 Task: Assign Person0000000103 as Assignee of Child Issue ChildIssue0000000511 of Issue Issue0000000256 in Backlog  in Scrum Project Project0000000052 in Jira. Assign Person0000000103 as Assignee of Child Issue ChildIssue0000000512 of Issue Issue0000000256 in Backlog  in Scrum Project Project0000000052 in Jira. Assign Person0000000103 as Assignee of Child Issue ChildIssue0000000513 of Issue Issue0000000257 in Backlog  in Scrum Project Project0000000052 in Jira. Assign Person0000000103 as Assignee of Child Issue ChildIssue0000000514 of Issue Issue0000000257 in Backlog  in Scrum Project Project0000000052 in Jira. Assign Person0000000103 as Assignee of Child Issue ChildIssue0000000515 of Issue Issue0000000258 in Backlog  in Scrum Project Project0000000052 in Jira
Action: Mouse moved to (365, 114)
Screenshot: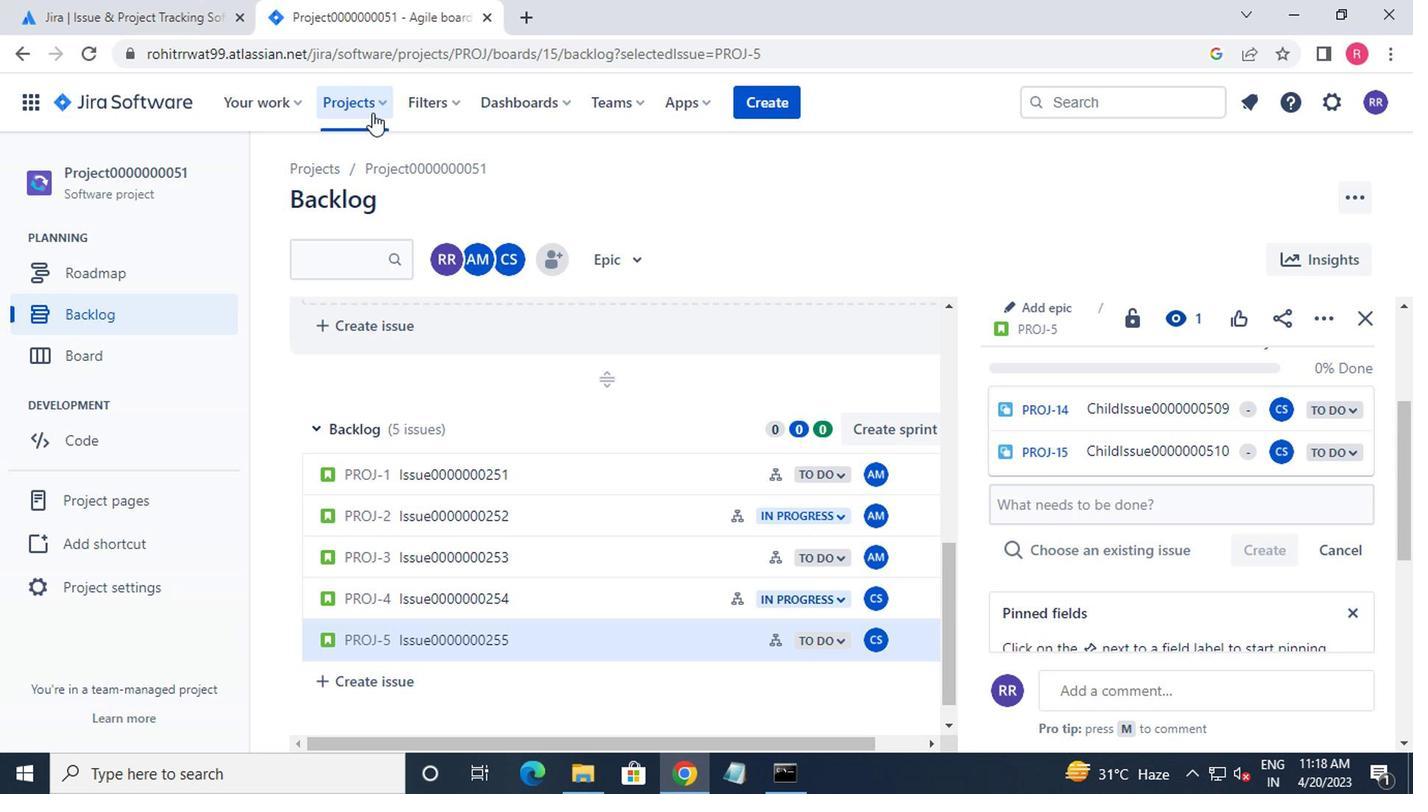 
Action: Mouse pressed left at (365, 114)
Screenshot: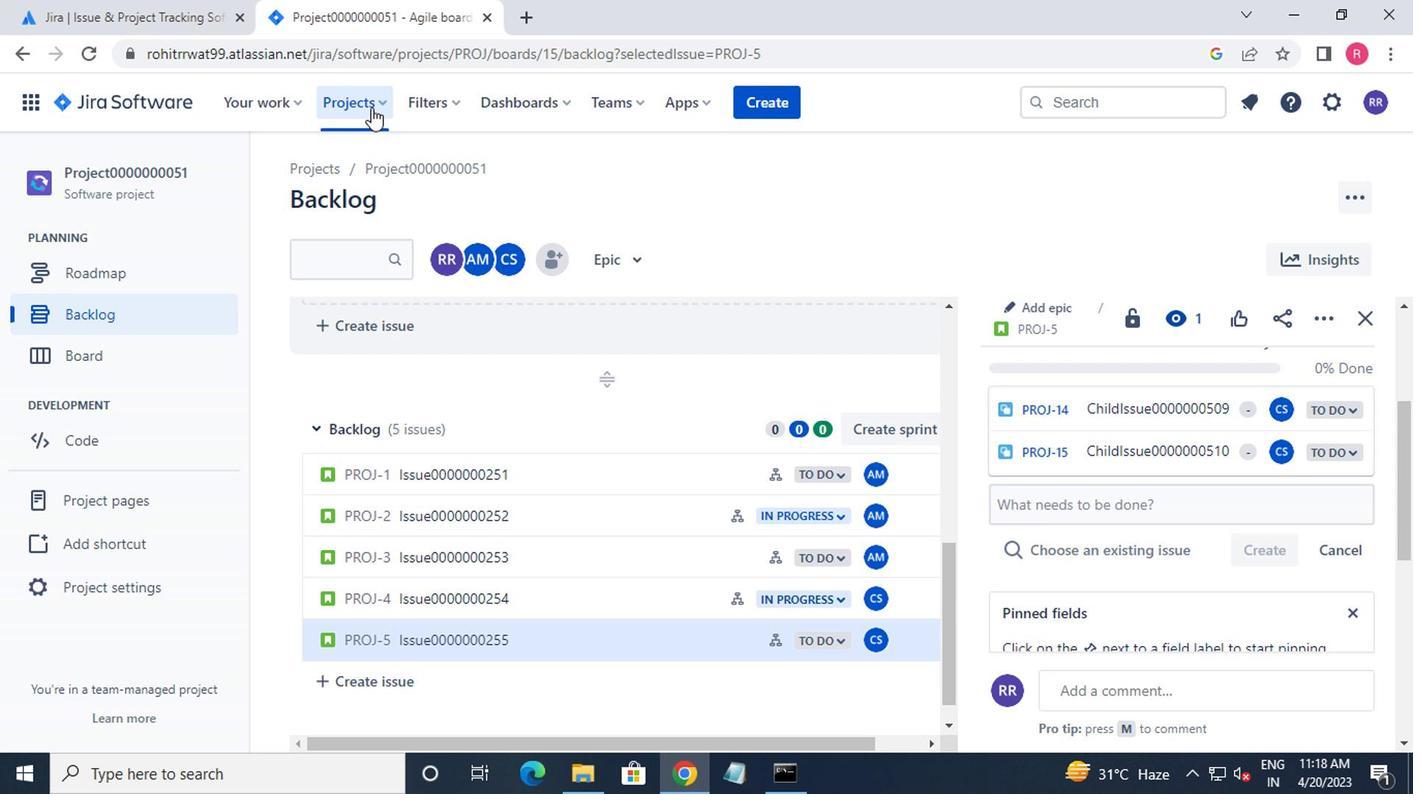 
Action: Mouse moved to (415, 242)
Screenshot: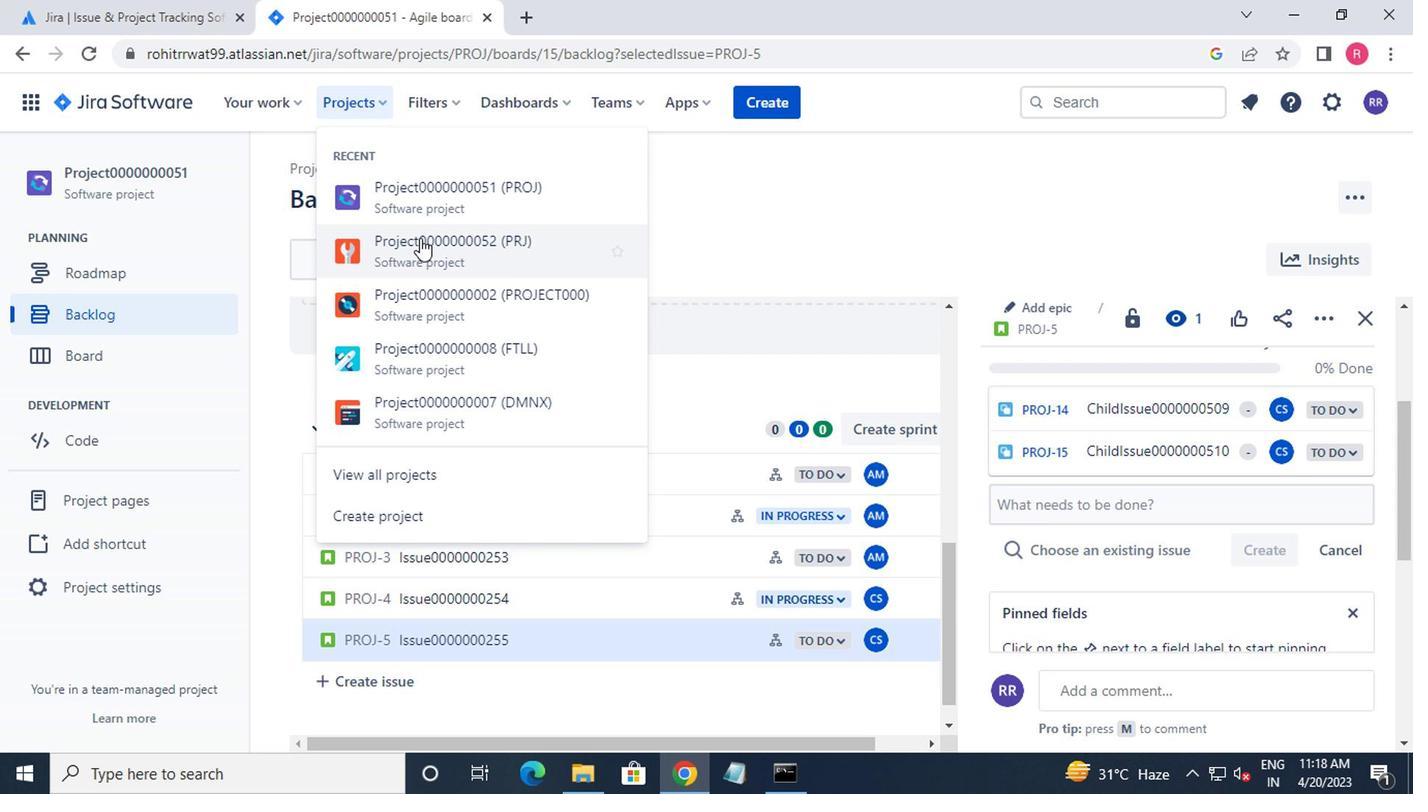 
Action: Mouse pressed left at (415, 242)
Screenshot: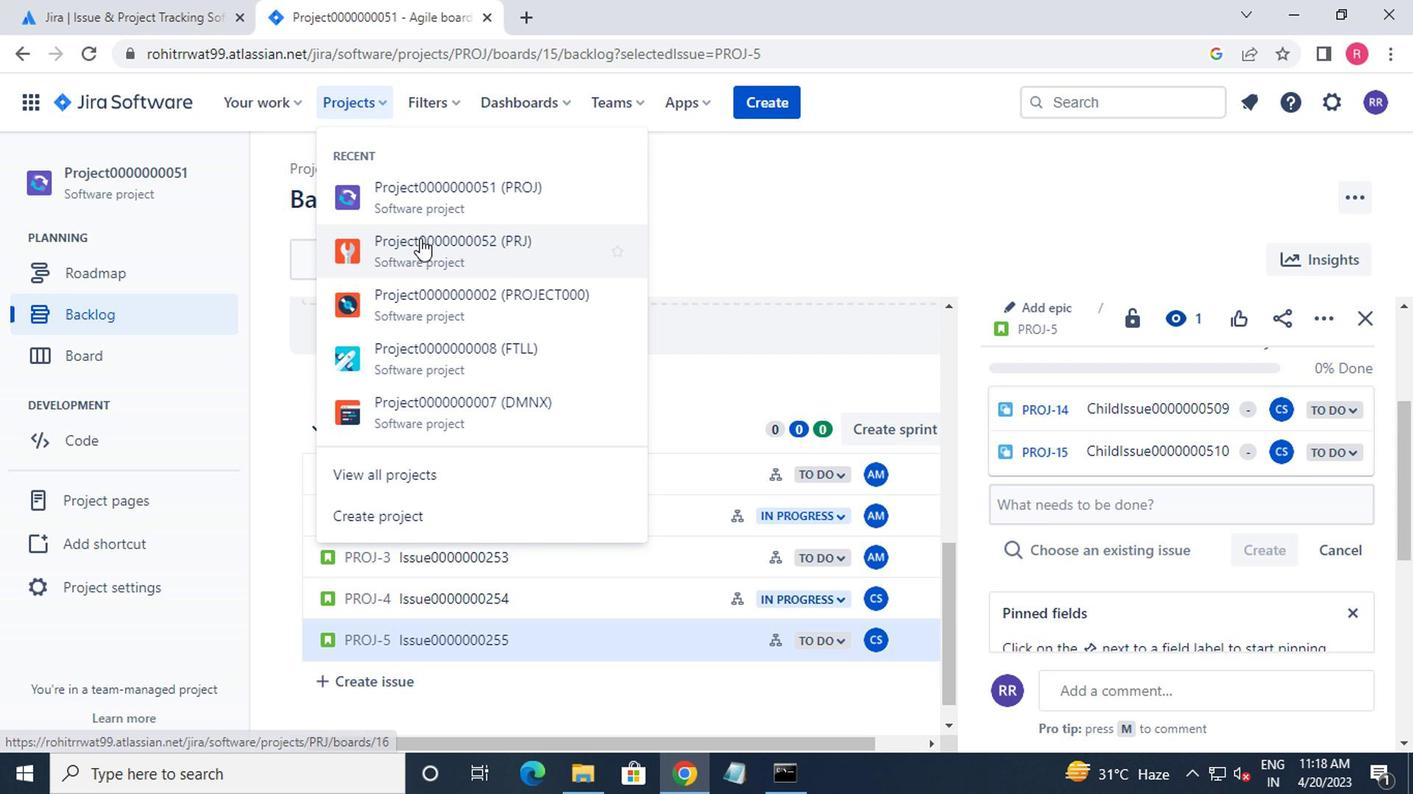 
Action: Mouse moved to (159, 314)
Screenshot: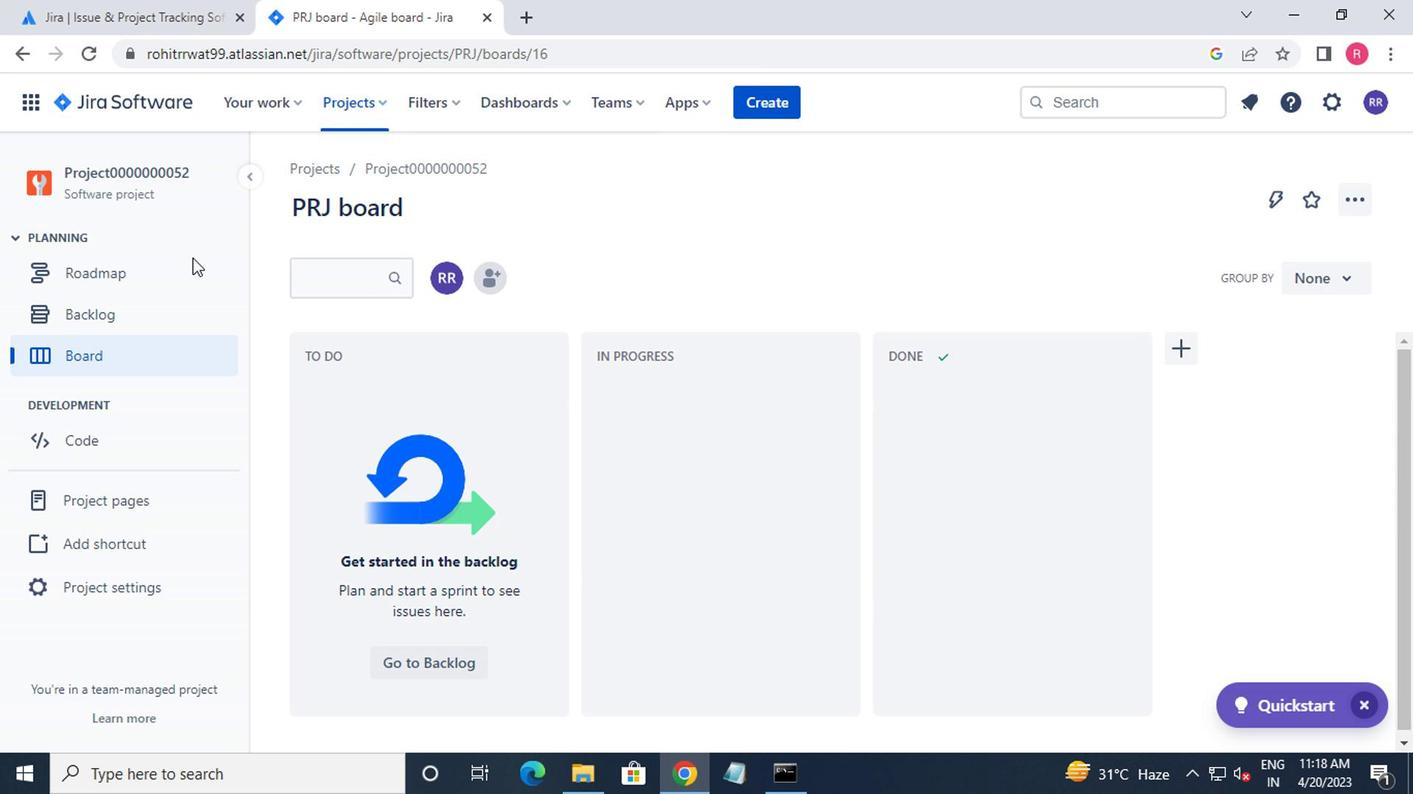 
Action: Mouse pressed left at (159, 314)
Screenshot: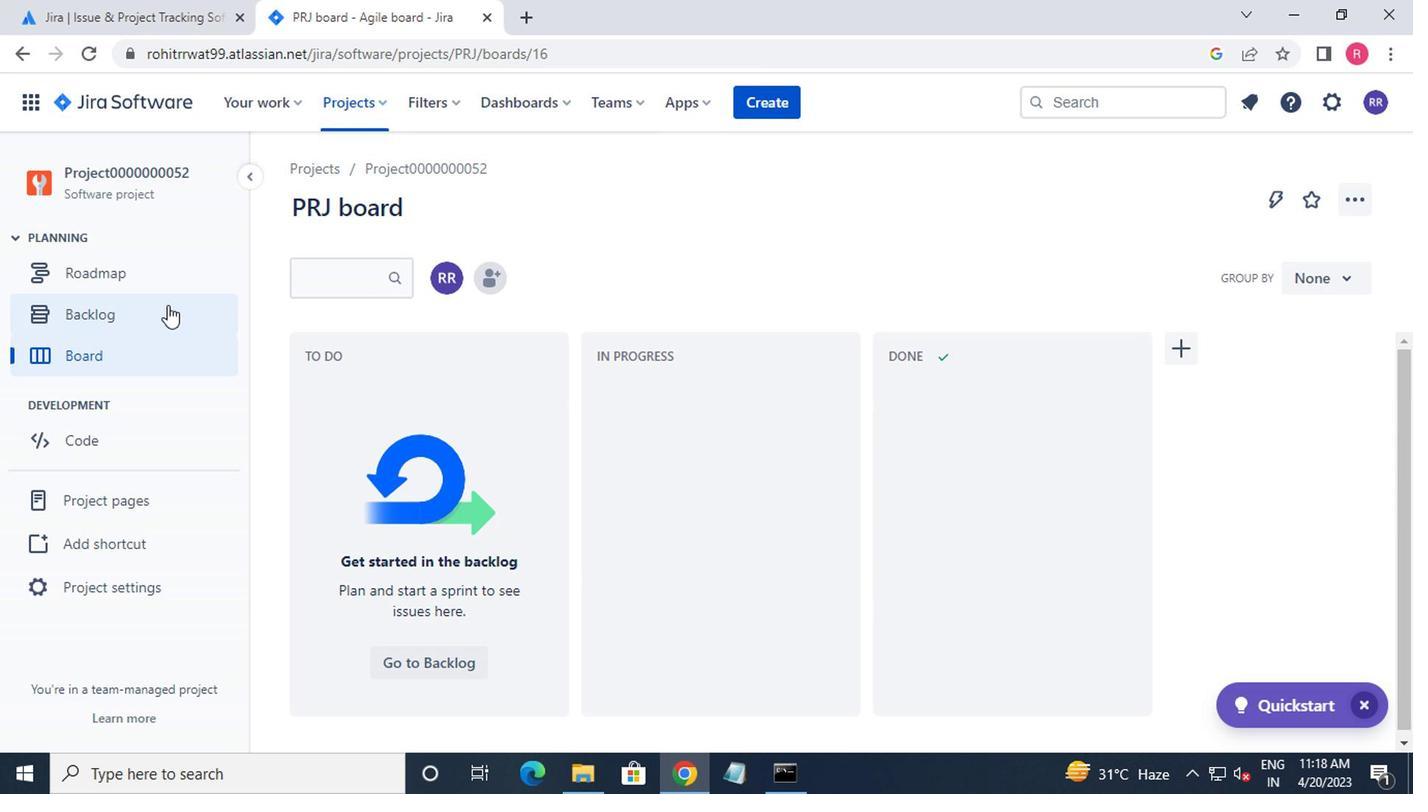 
Action: Mouse moved to (680, 381)
Screenshot: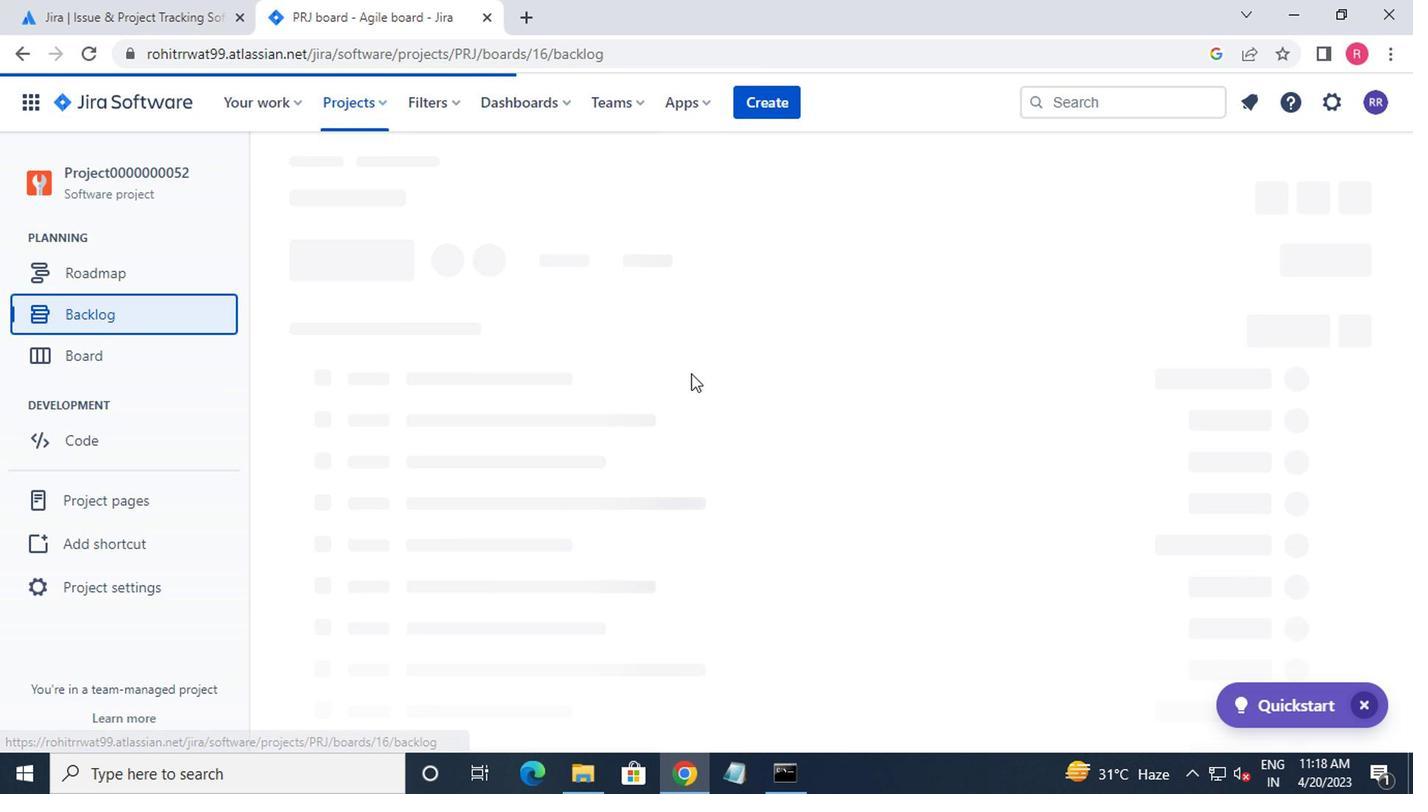 
Action: Mouse scrolled (680, 380) with delta (0, -1)
Screenshot: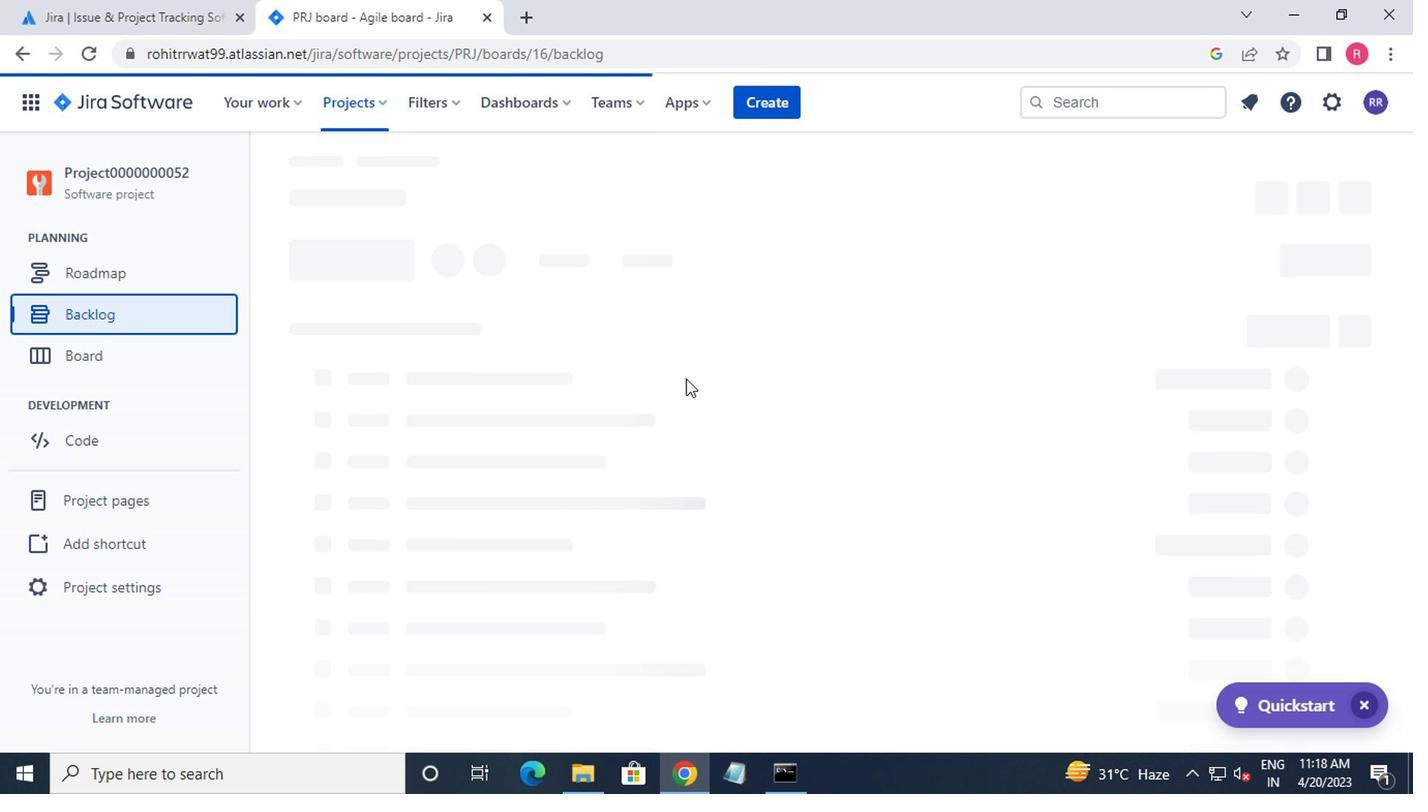 
Action: Mouse scrolled (680, 380) with delta (0, -1)
Screenshot: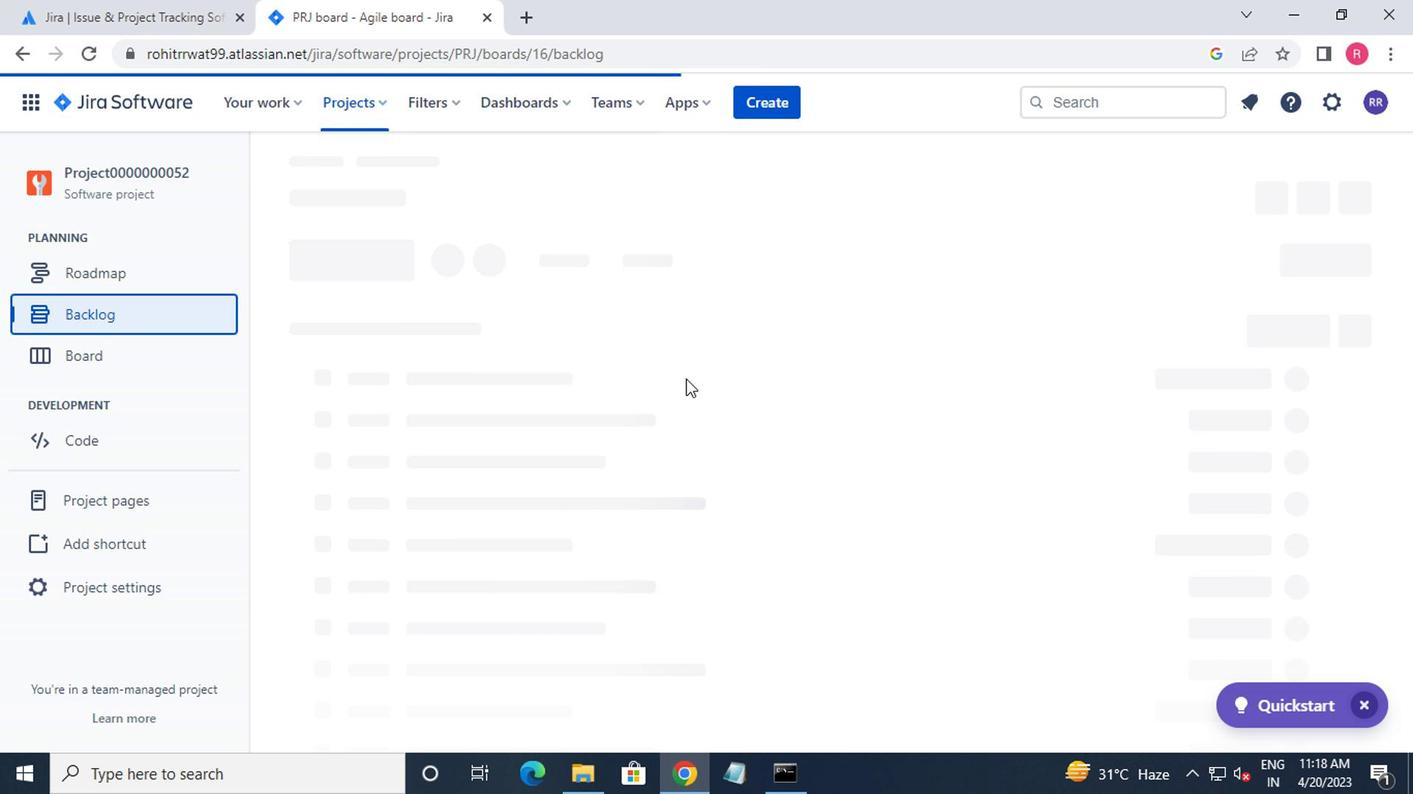 
Action: Mouse scrolled (680, 380) with delta (0, -1)
Screenshot: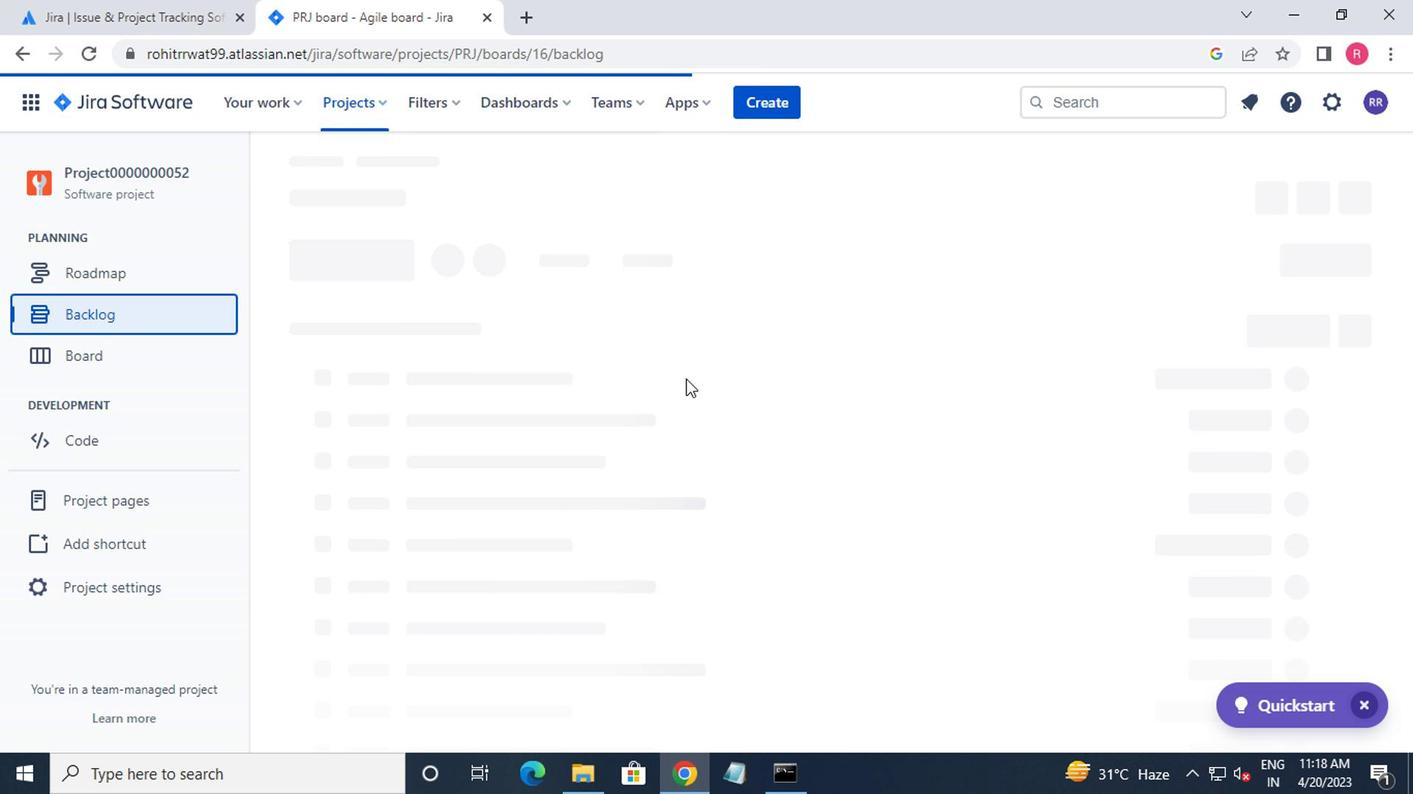 
Action: Mouse moved to (679, 385)
Screenshot: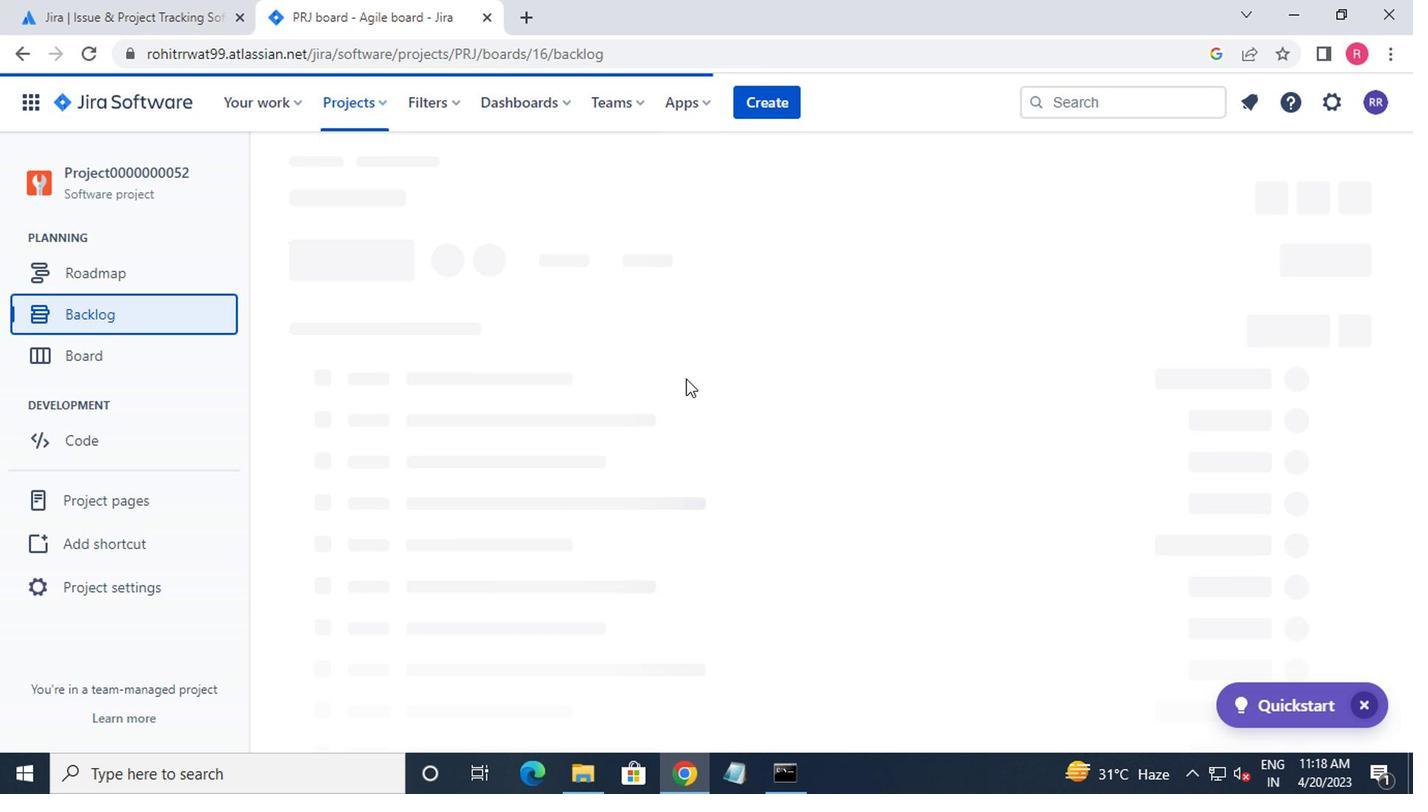 
Action: Mouse scrolled (679, 384) with delta (0, 0)
Screenshot: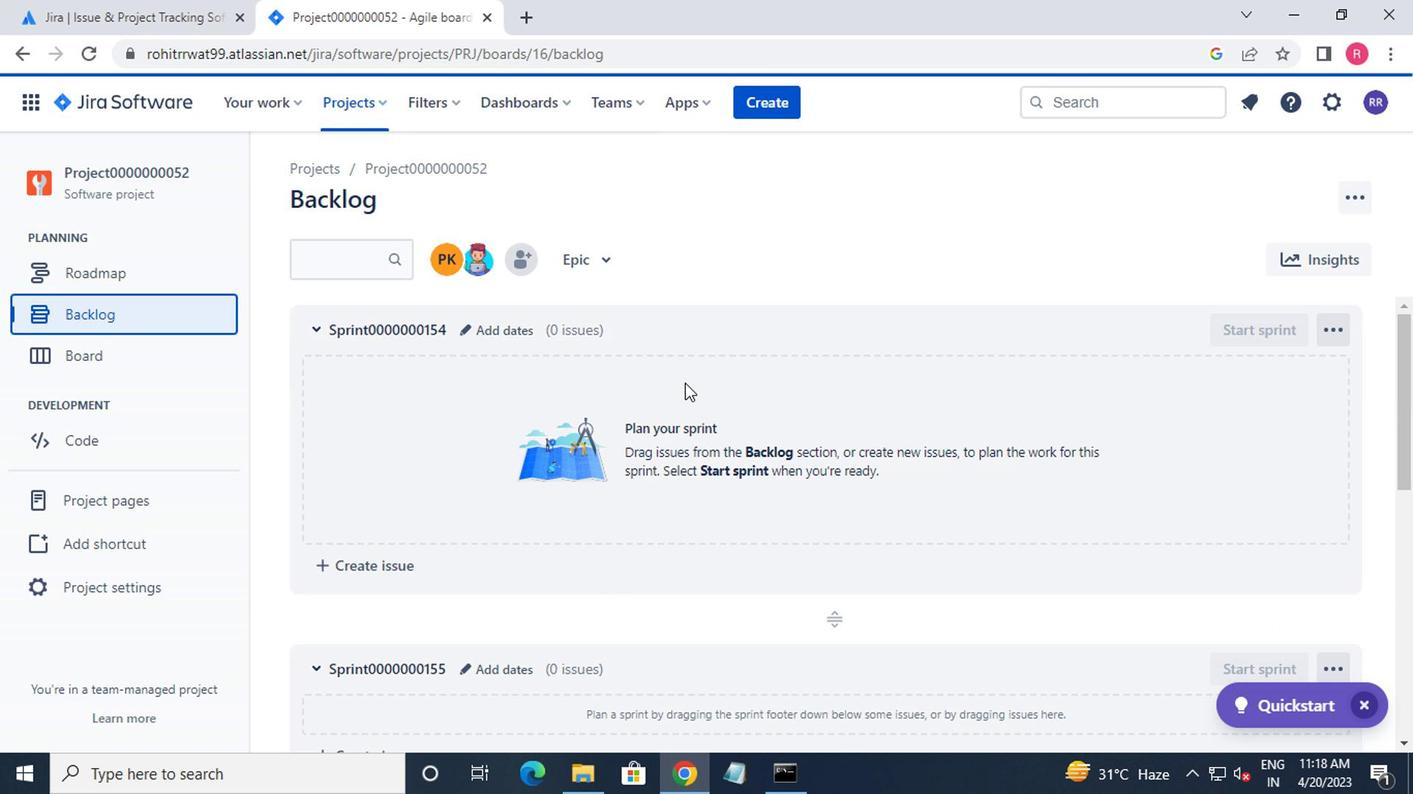
Action: Mouse moved to (679, 390)
Screenshot: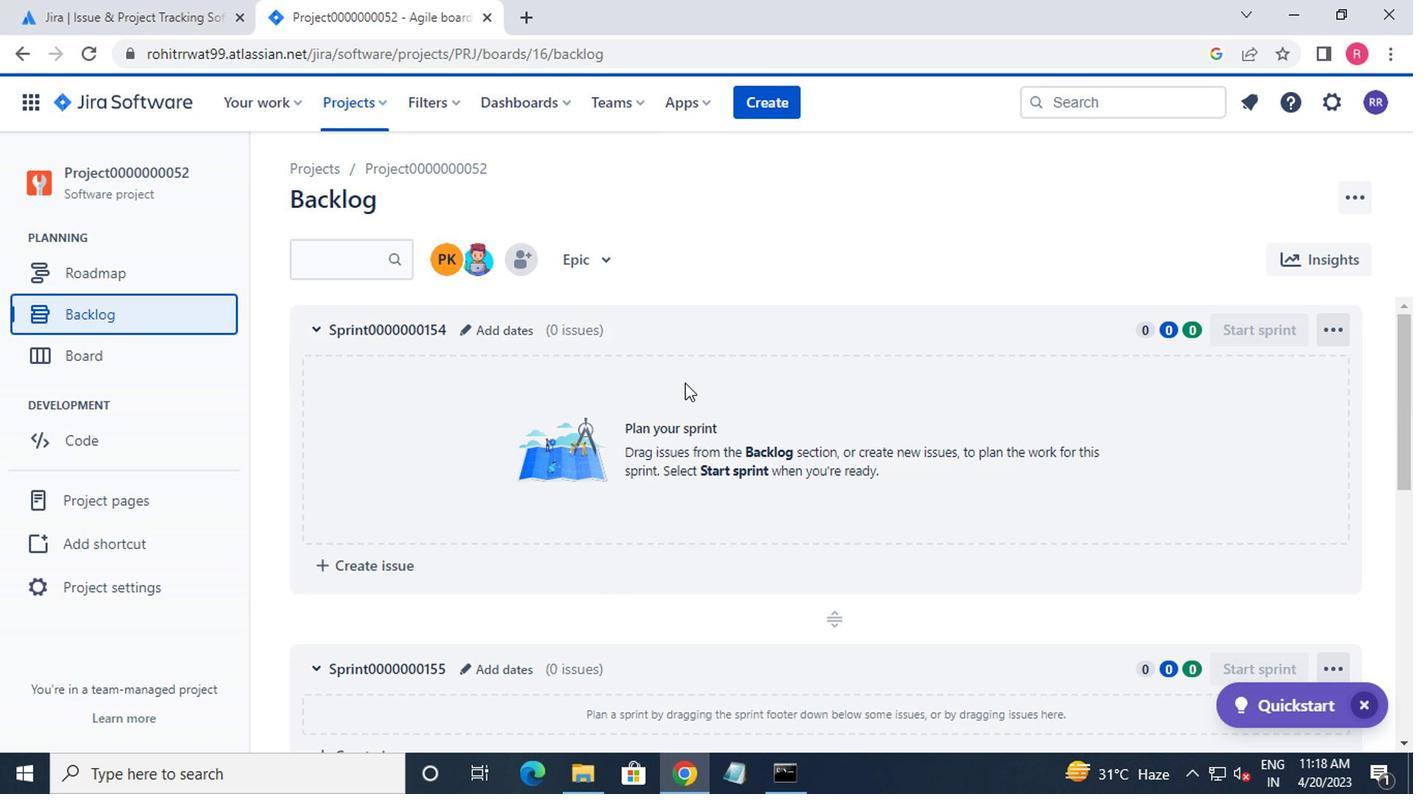 
Action: Mouse scrolled (679, 388) with delta (0, -1)
Screenshot: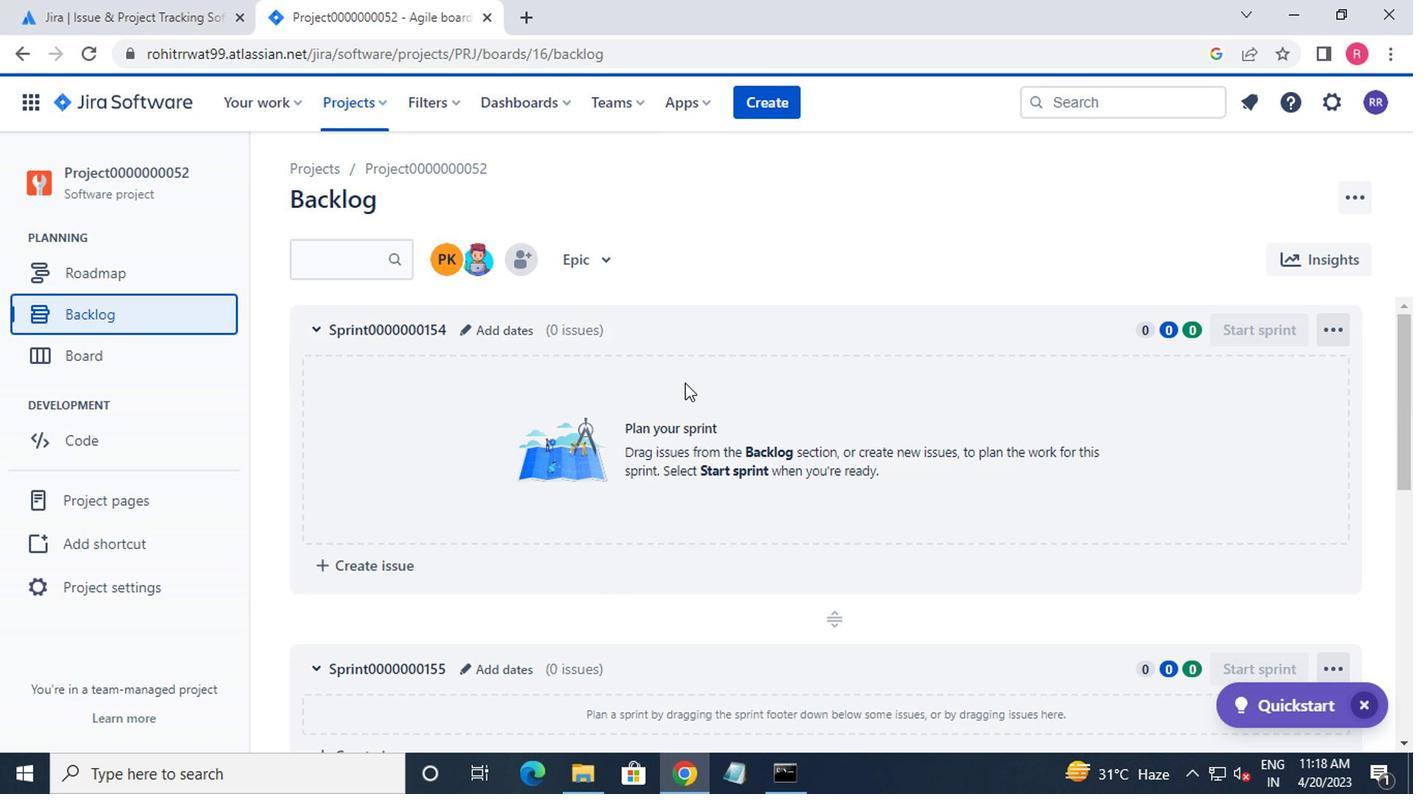
Action: Mouse moved to (679, 393)
Screenshot: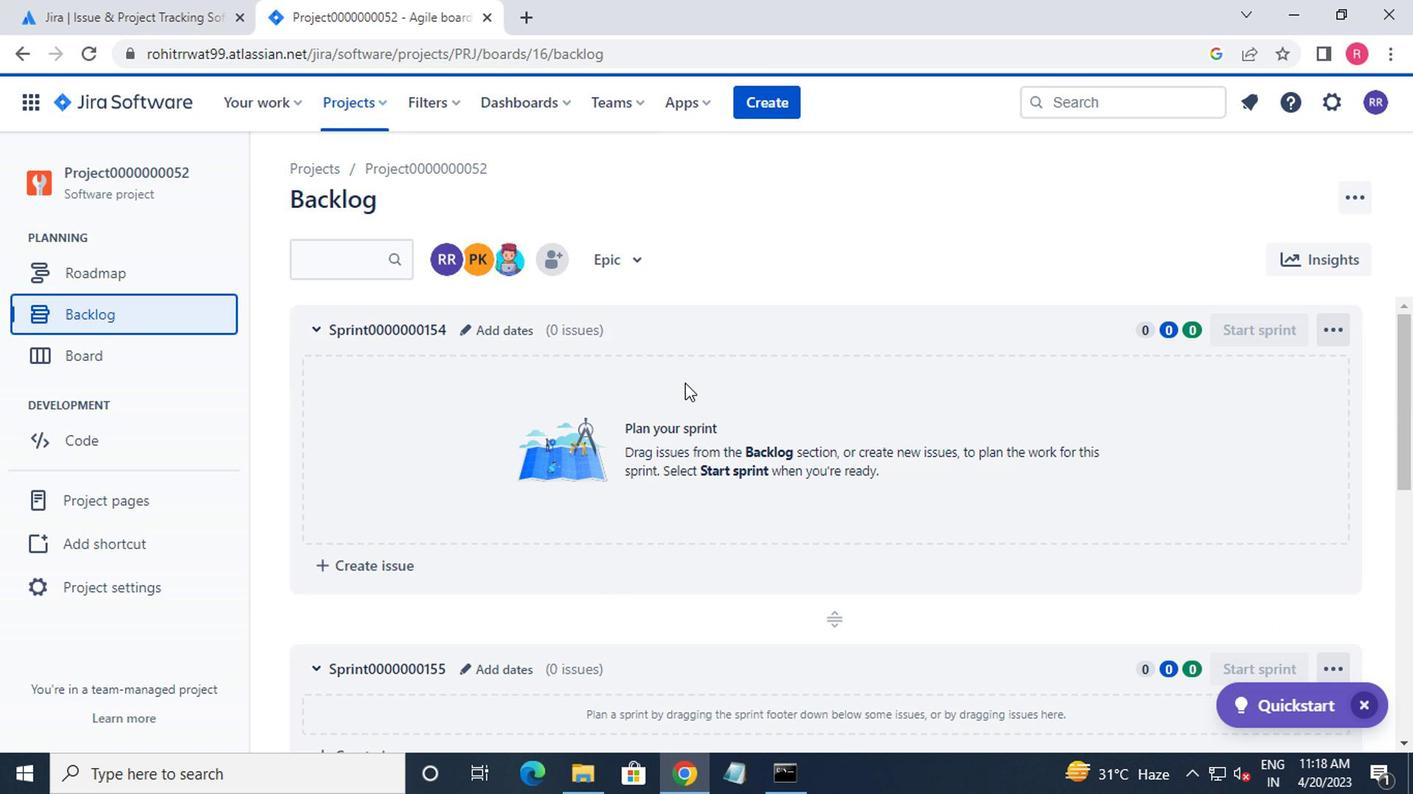
Action: Mouse scrolled (679, 393) with delta (0, 0)
Screenshot: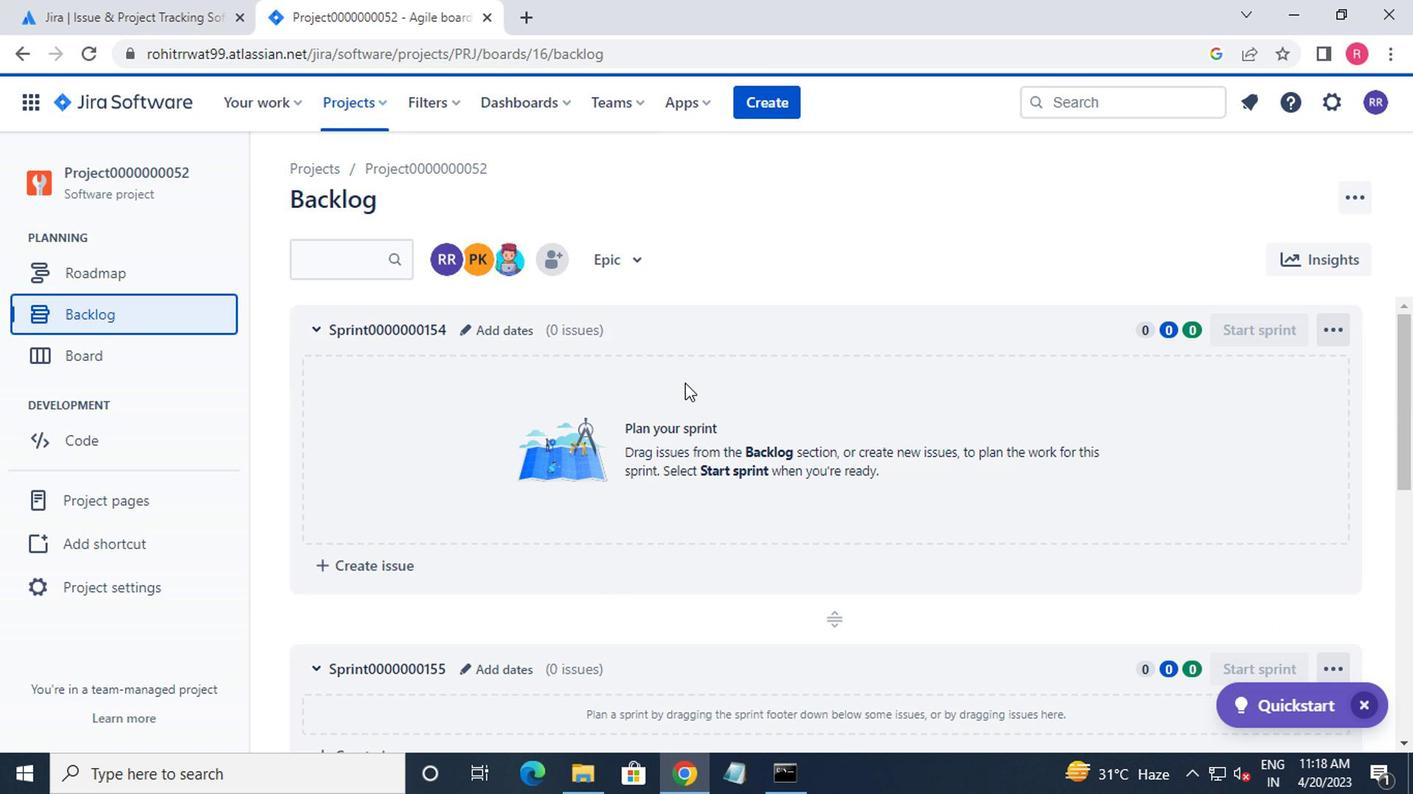 
Action: Mouse moved to (680, 397)
Screenshot: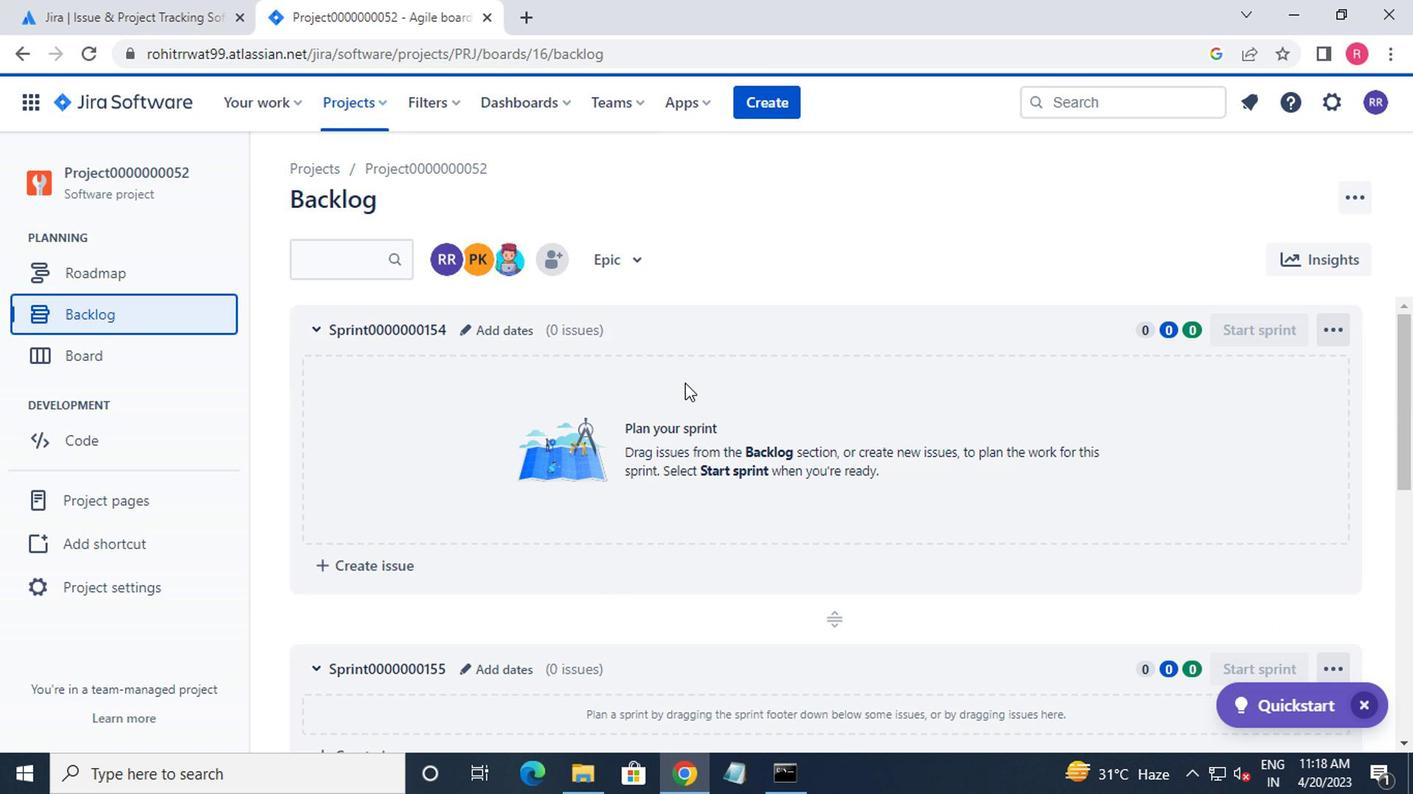 
Action: Mouse scrolled (680, 395) with delta (0, -1)
Screenshot: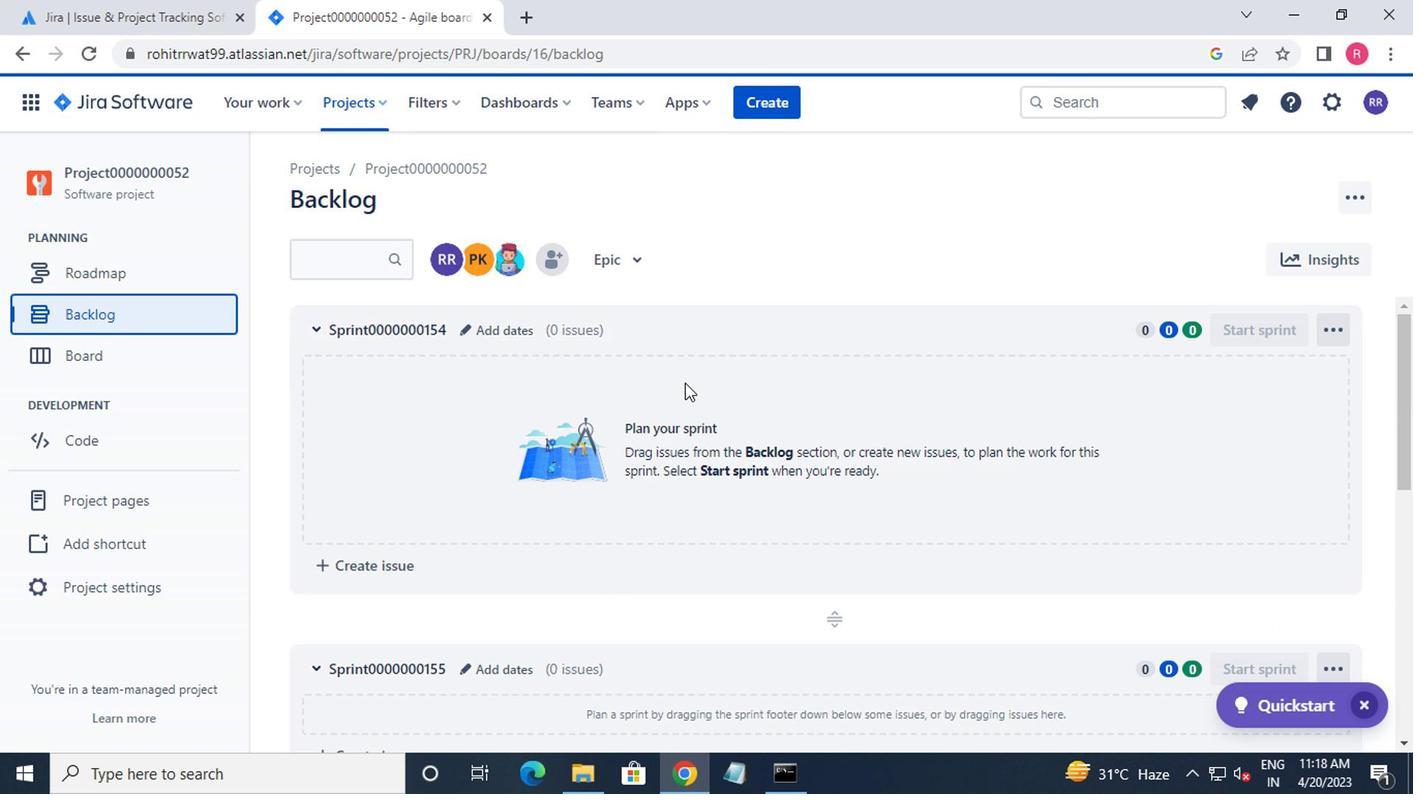 
Action: Mouse moved to (681, 403)
Screenshot: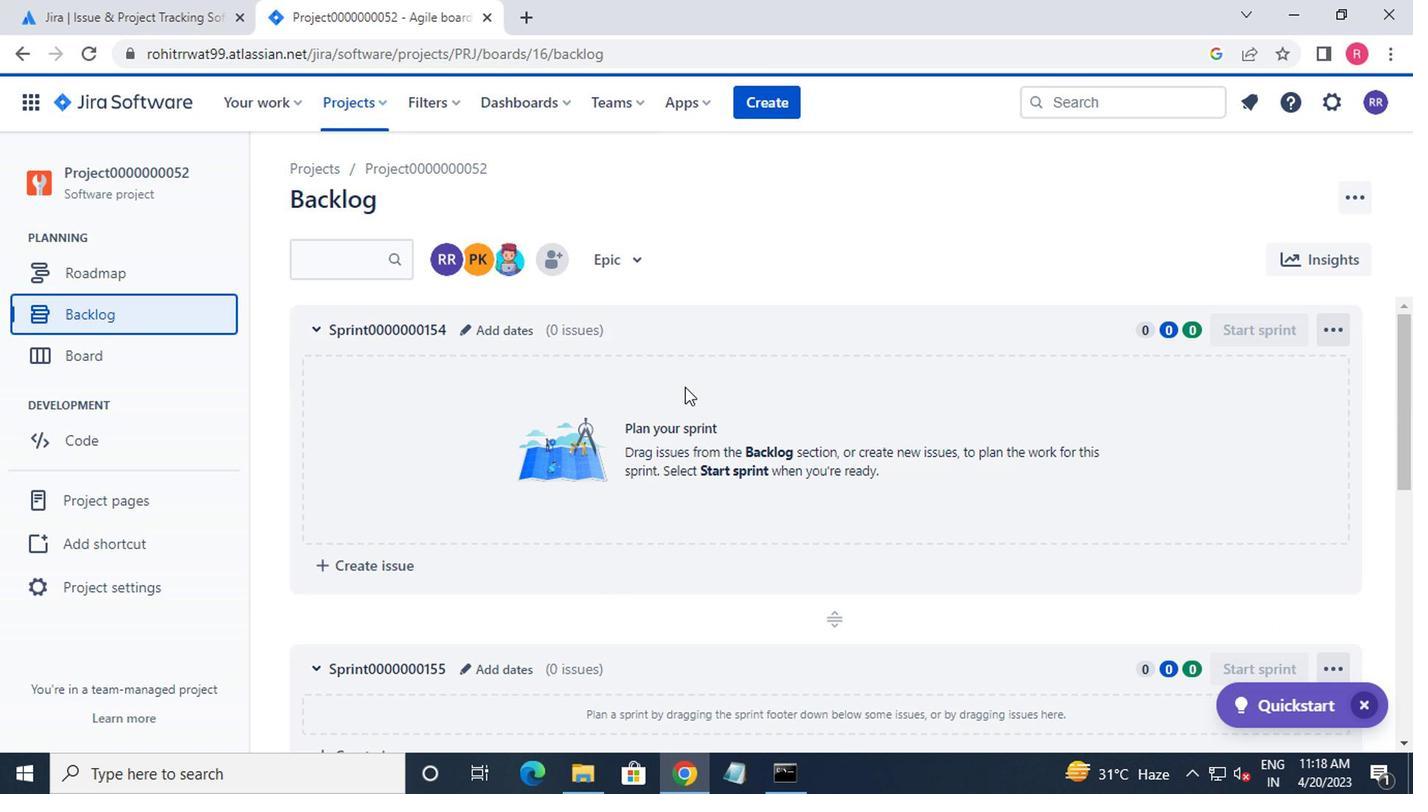
Action: Mouse scrolled (681, 401) with delta (0, -1)
Screenshot: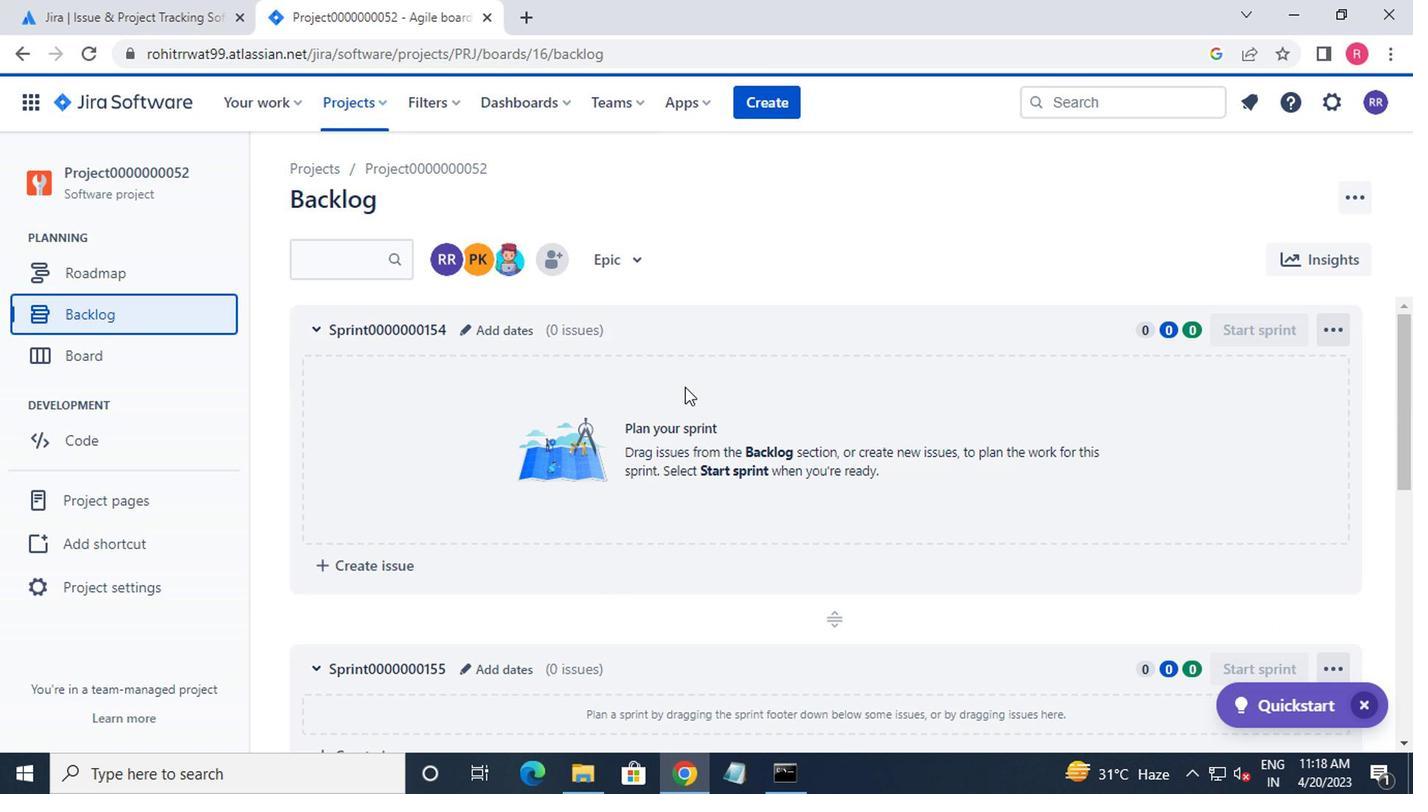 
Action: Mouse moved to (976, 579)
Screenshot: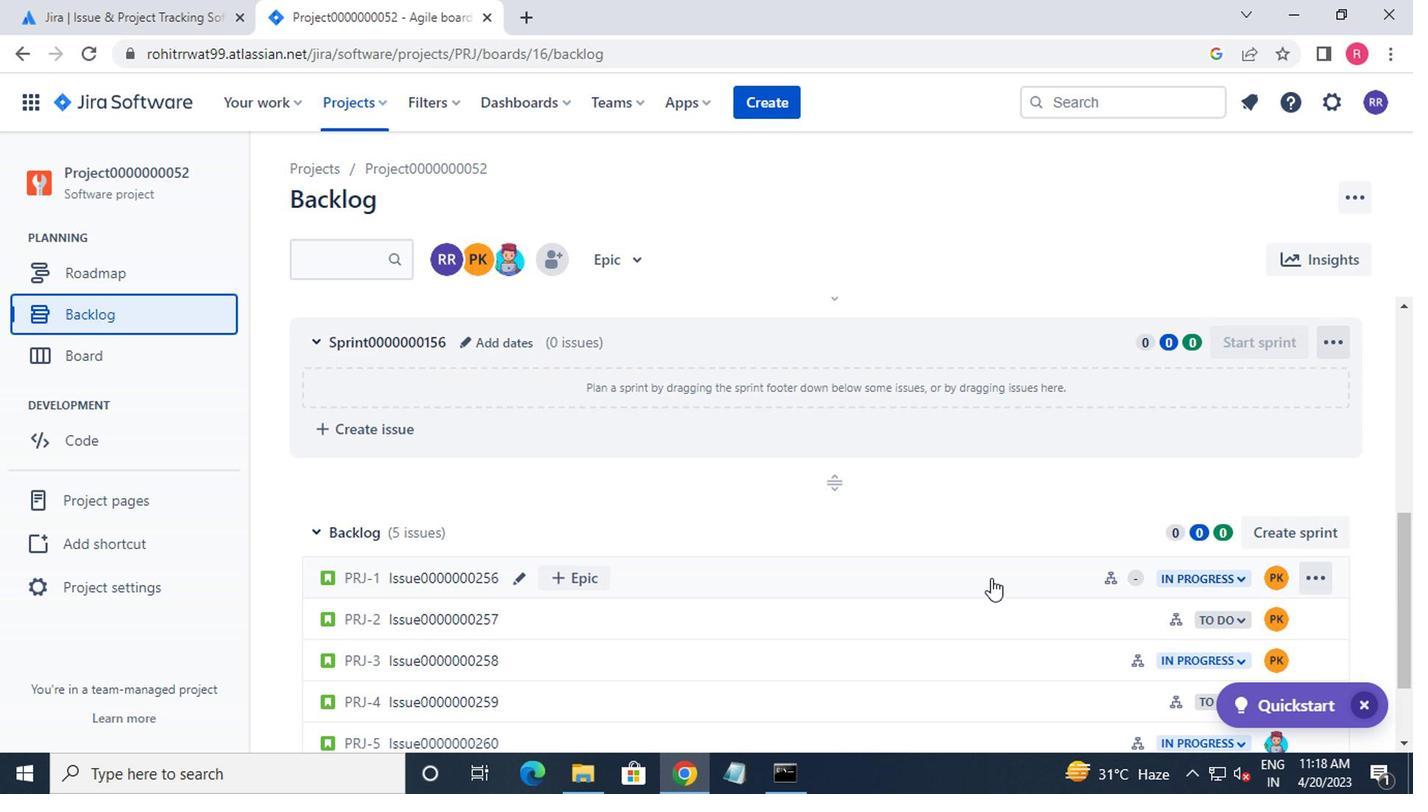
Action: Mouse pressed left at (976, 579)
Screenshot: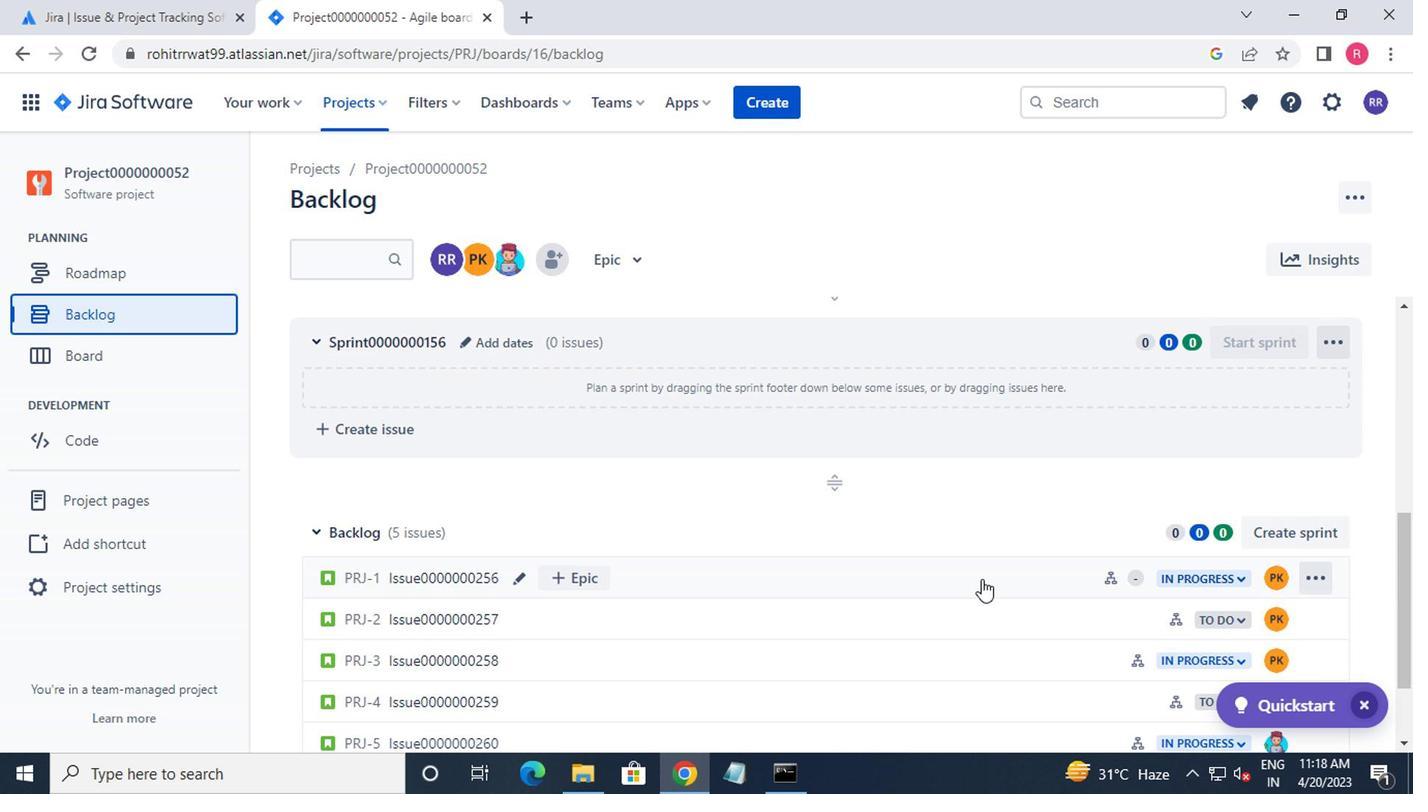
Action: Mouse moved to (1045, 409)
Screenshot: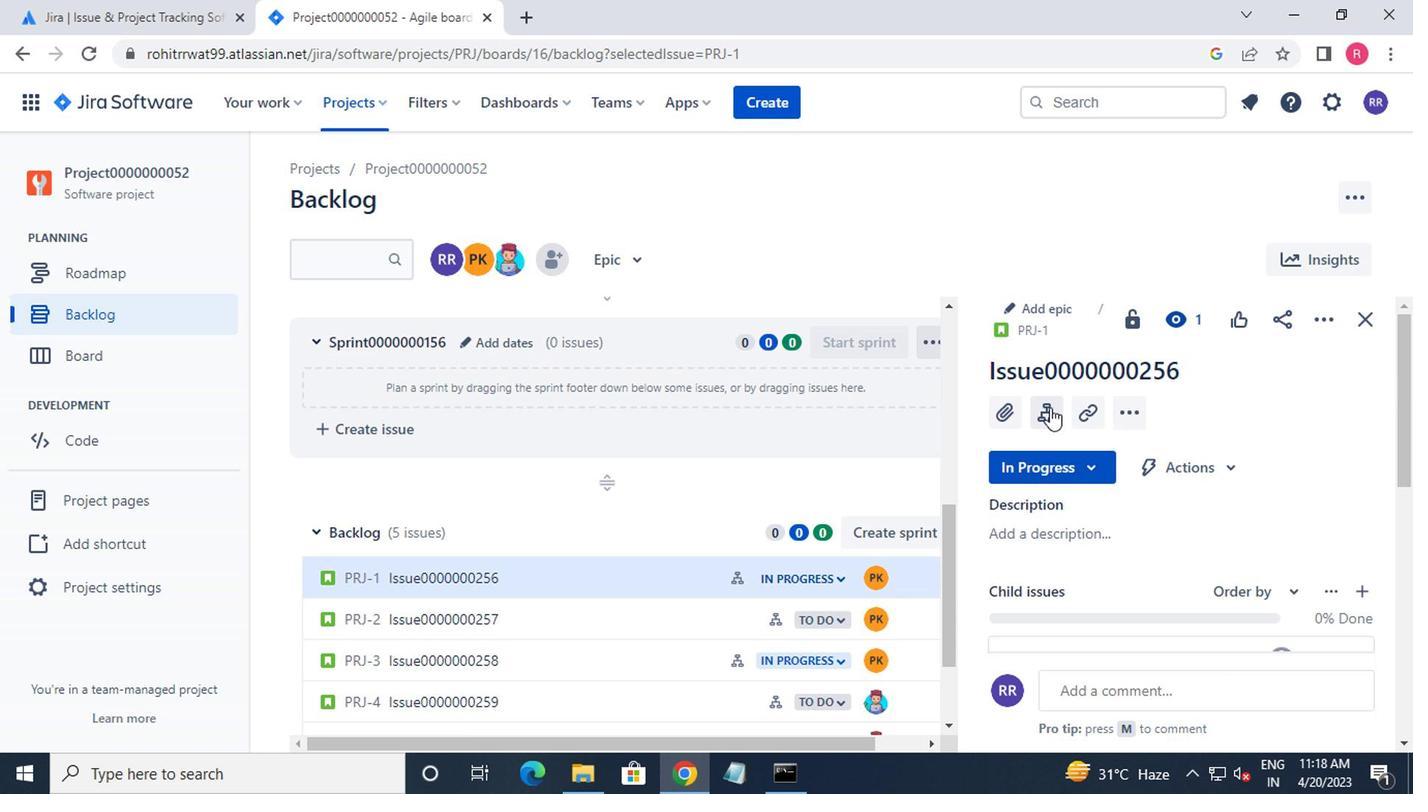 
Action: Mouse pressed left at (1045, 409)
Screenshot: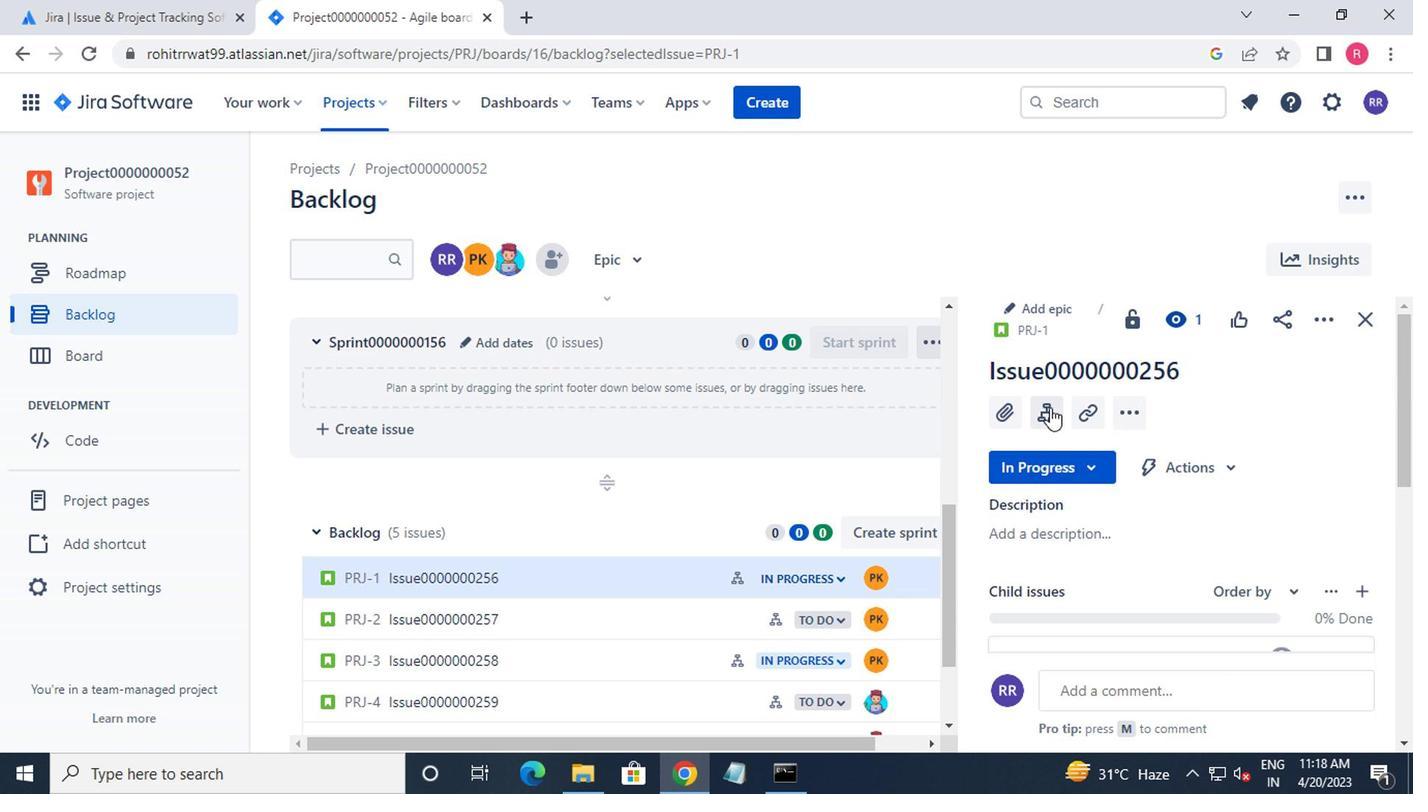 
Action: Mouse moved to (1283, 422)
Screenshot: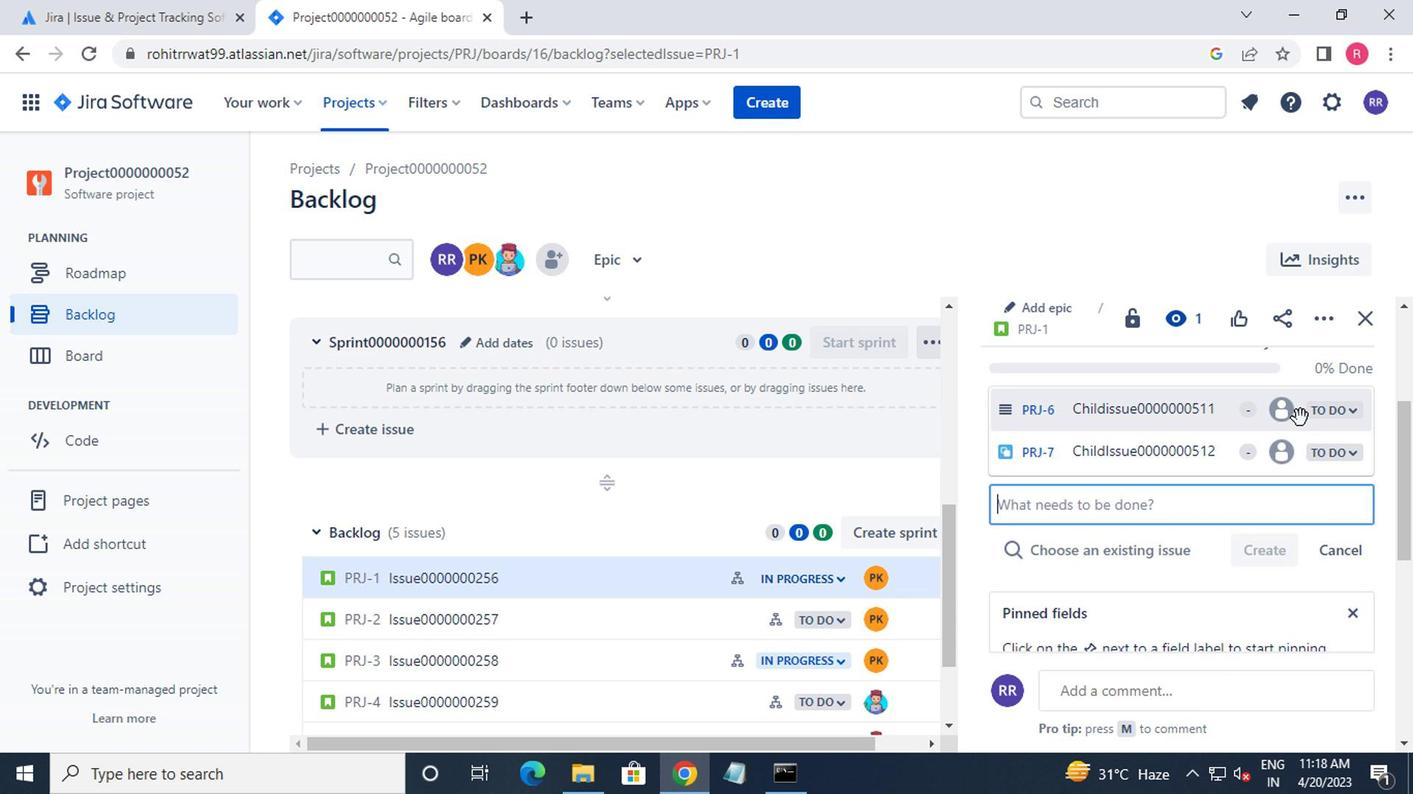 
Action: Mouse pressed left at (1283, 422)
Screenshot: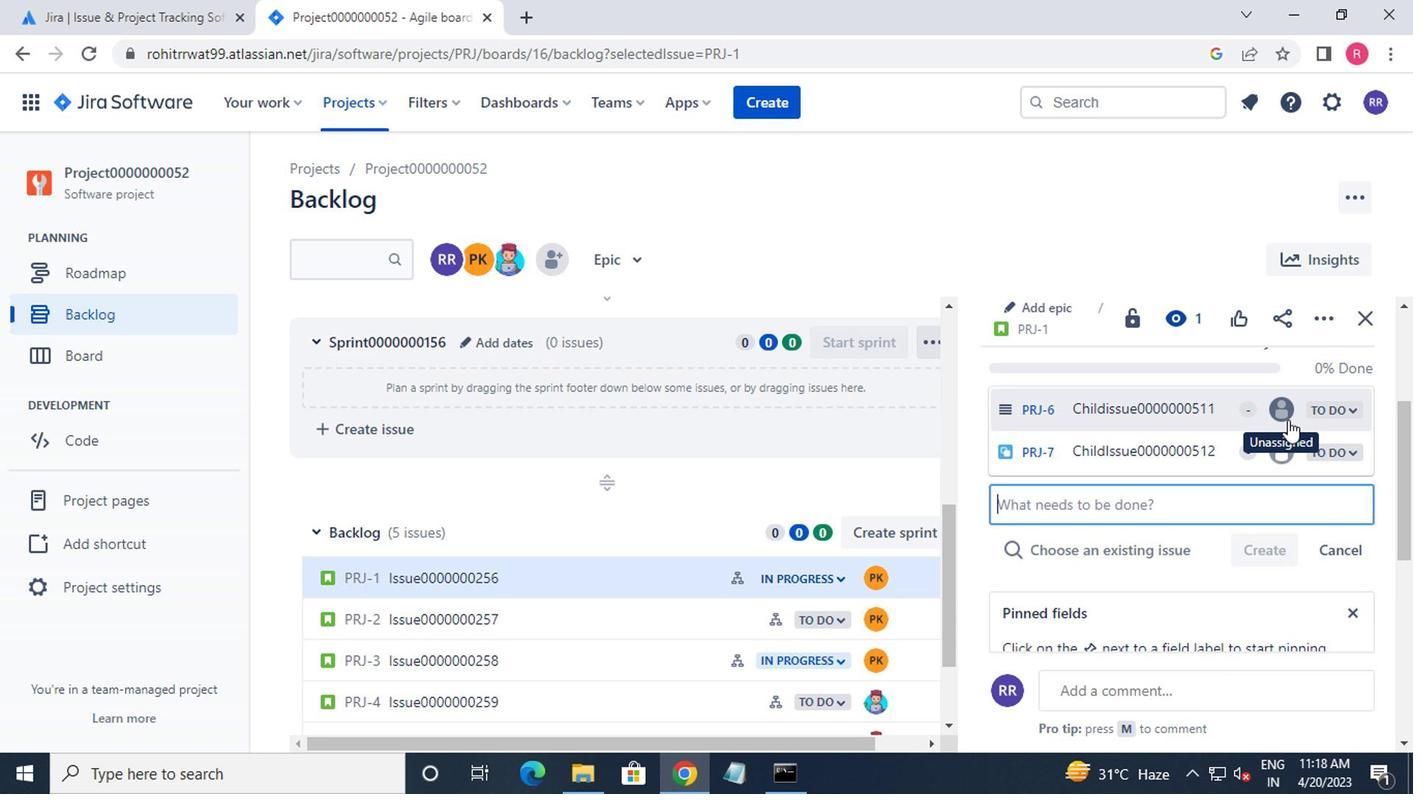 
Action: Mouse moved to (1173, 370)
Screenshot: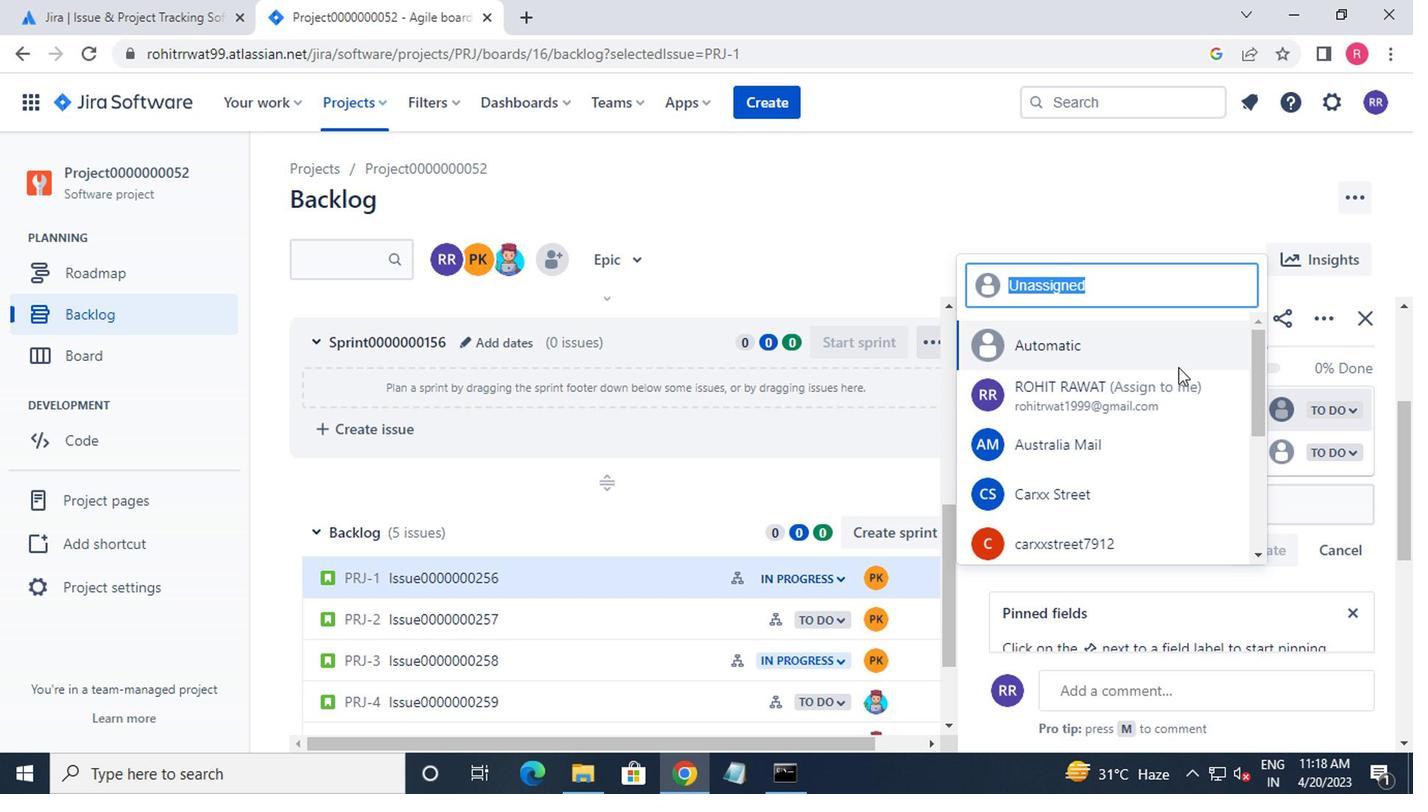 
Action: Mouse scrolled (1173, 369) with delta (0, 0)
Screenshot: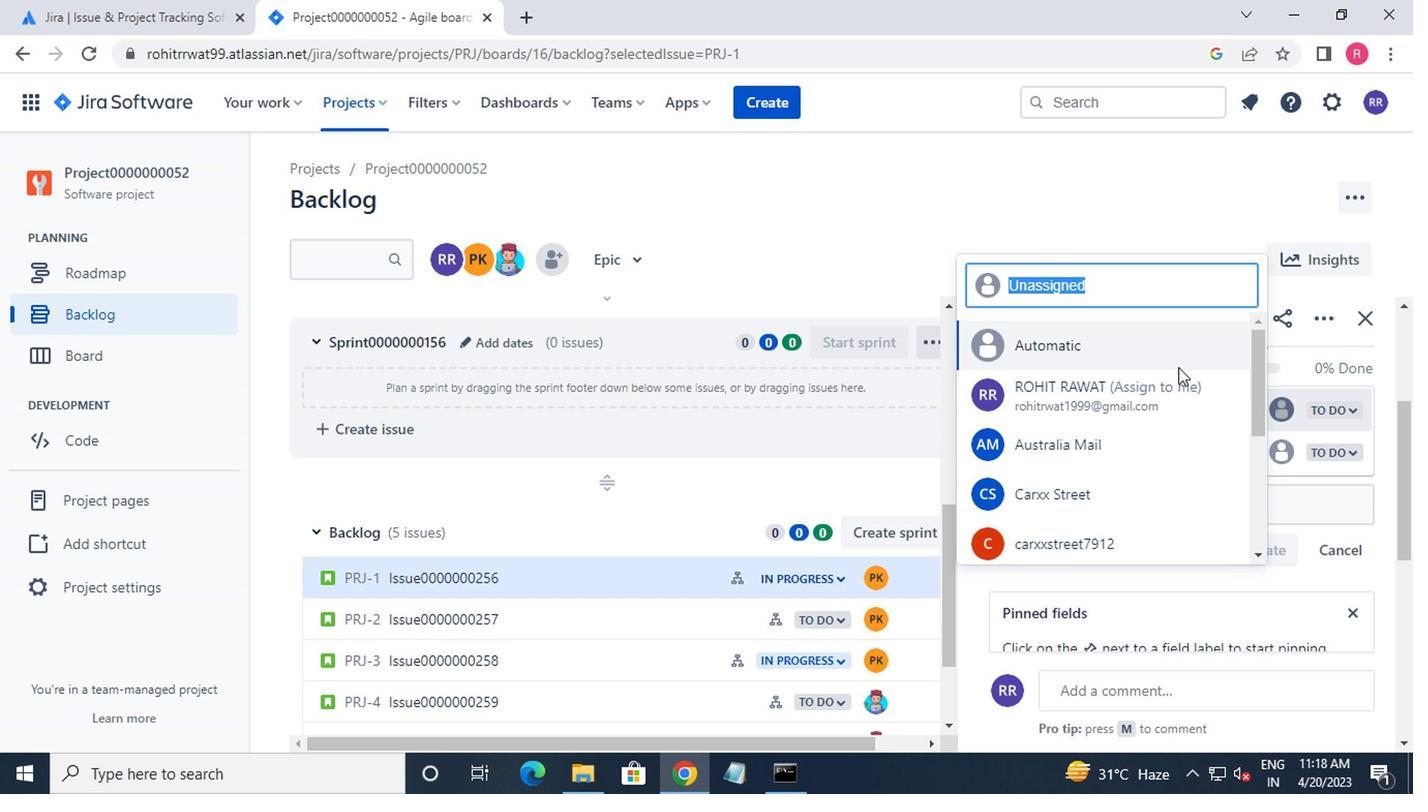 
Action: Mouse moved to (1073, 535)
Screenshot: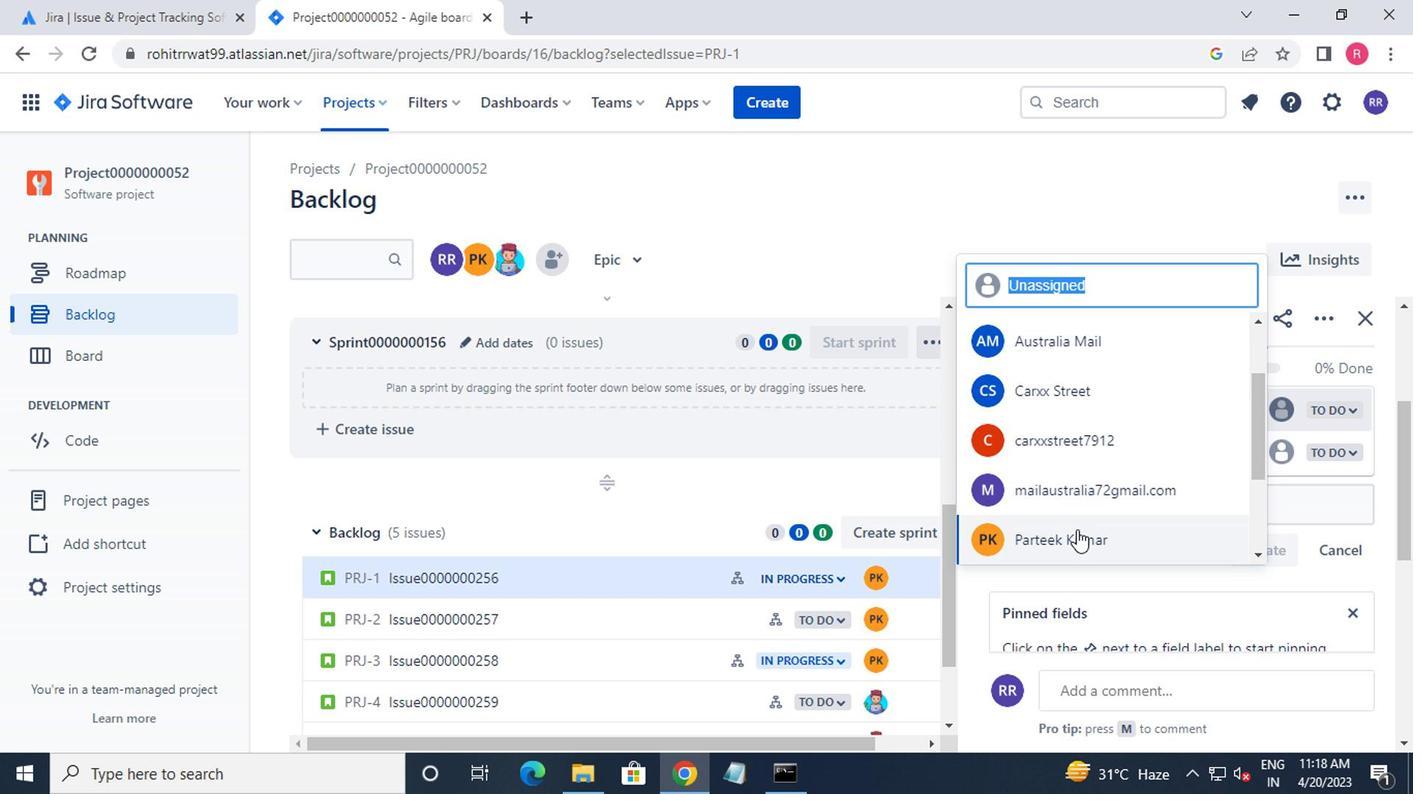 
Action: Mouse pressed left at (1073, 535)
Screenshot: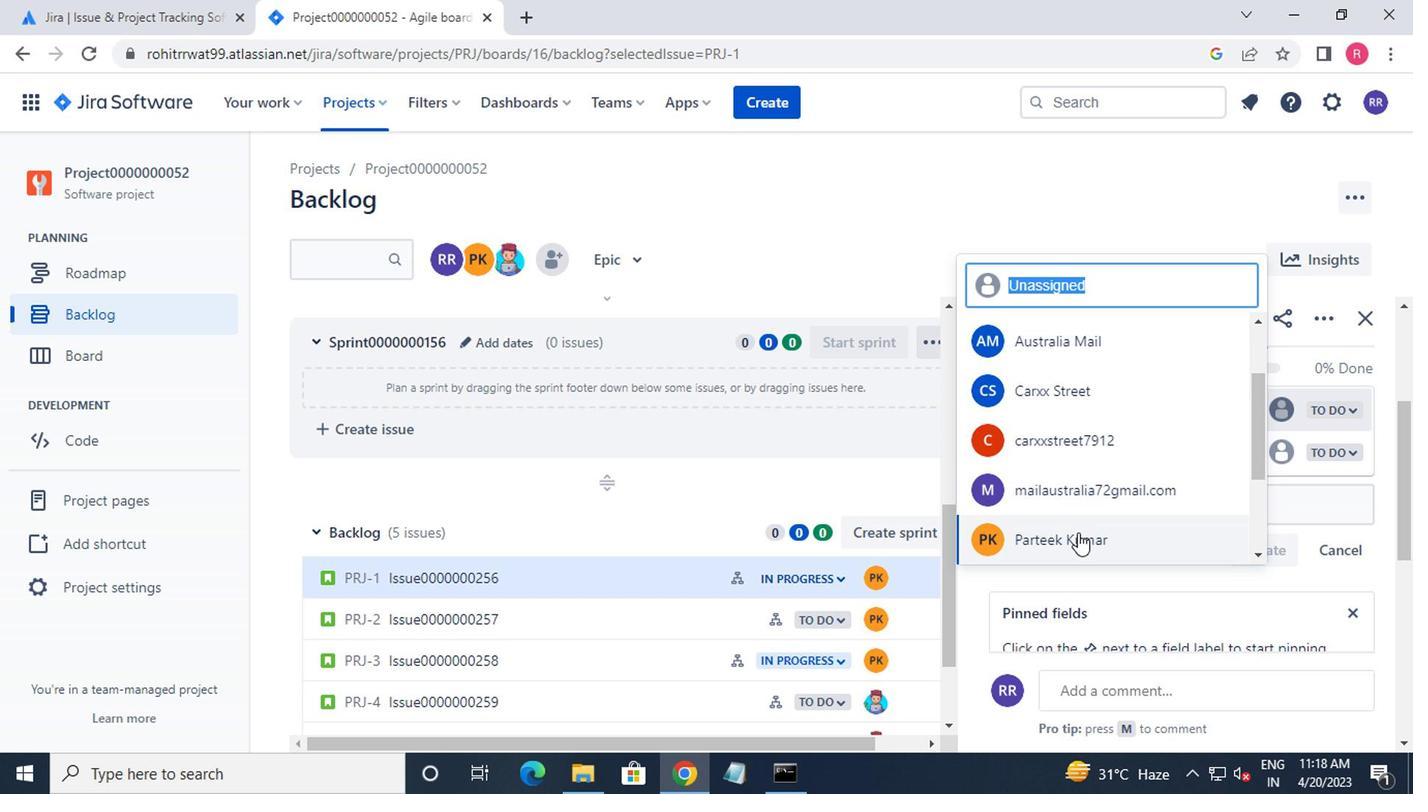 
Action: Mouse moved to (1273, 455)
Screenshot: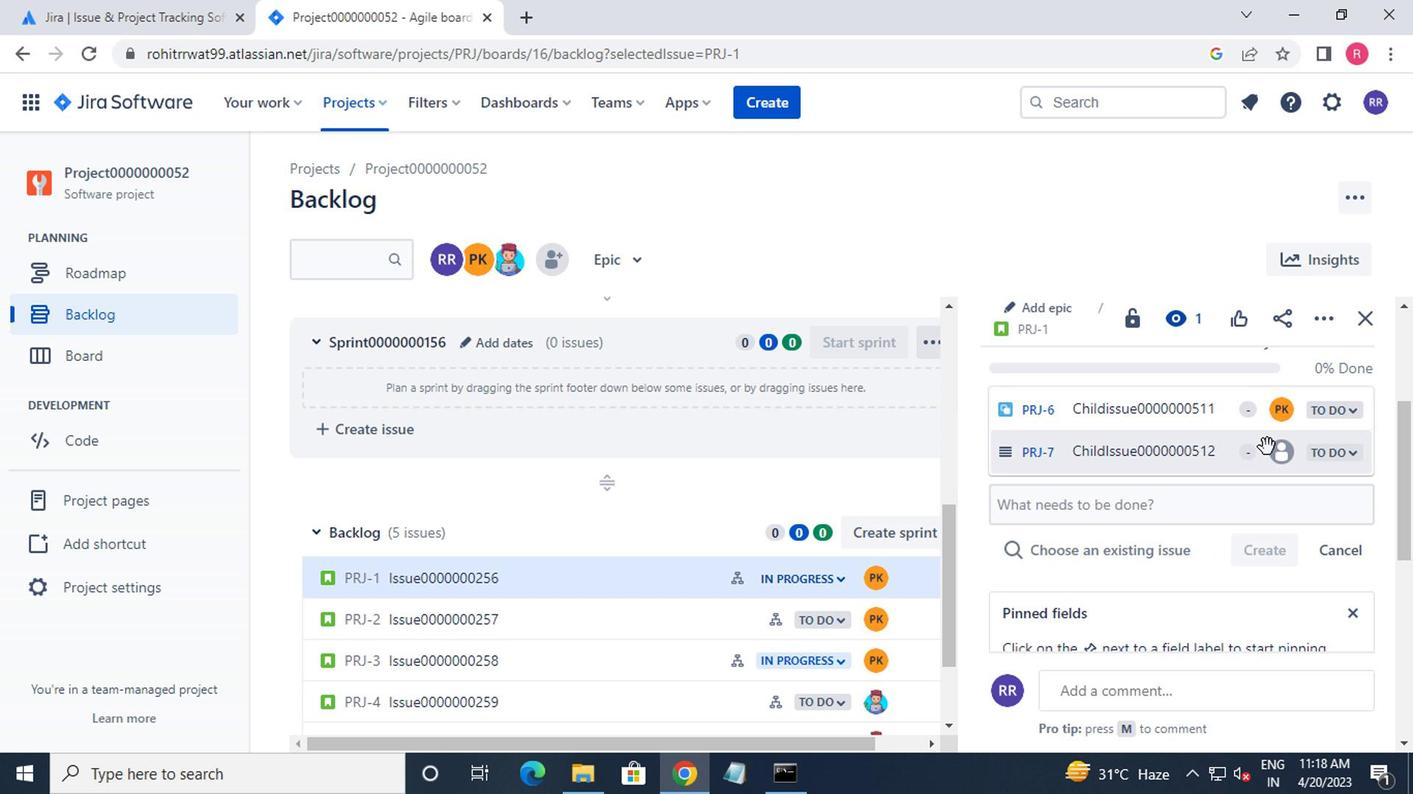 
Action: Mouse pressed left at (1273, 455)
Screenshot: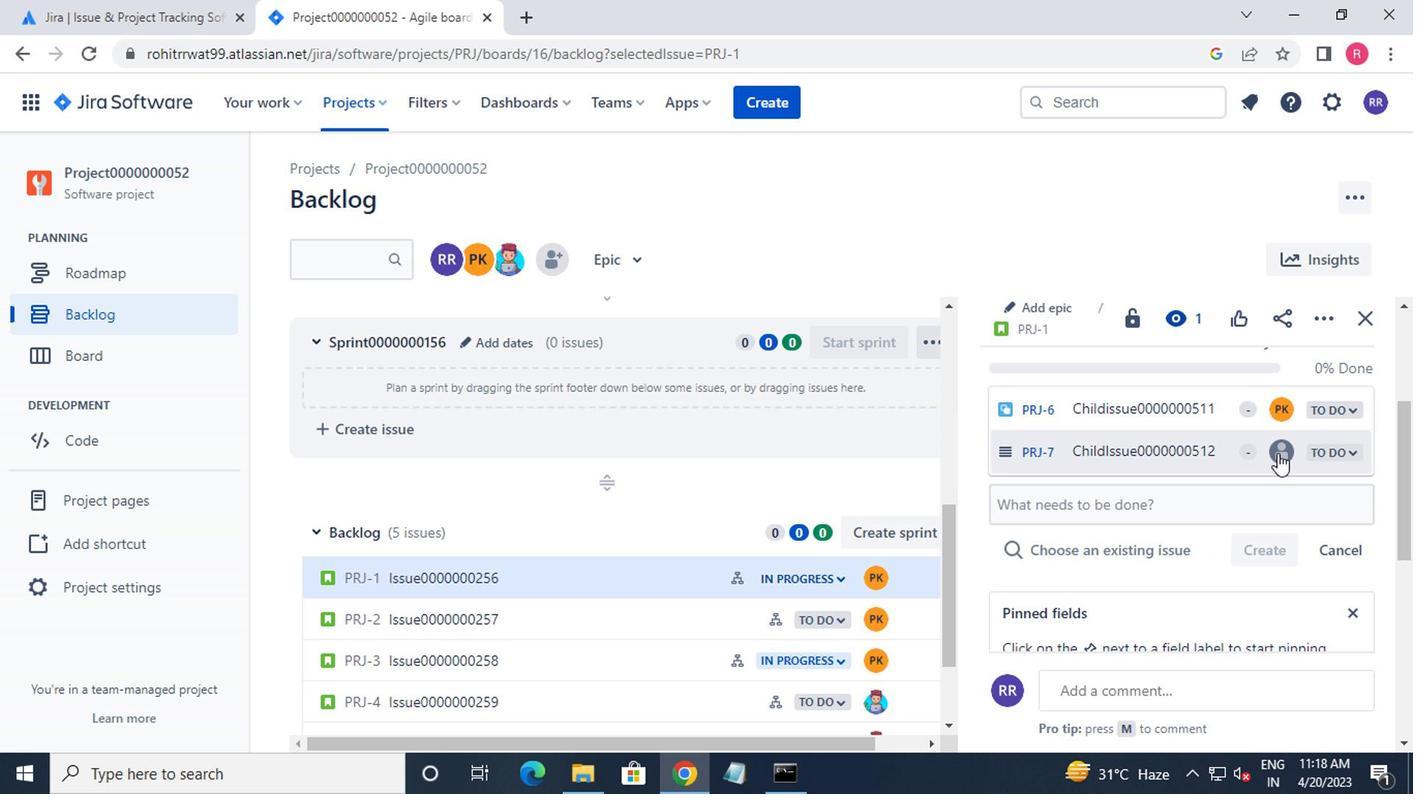 
Action: Mouse moved to (1148, 469)
Screenshot: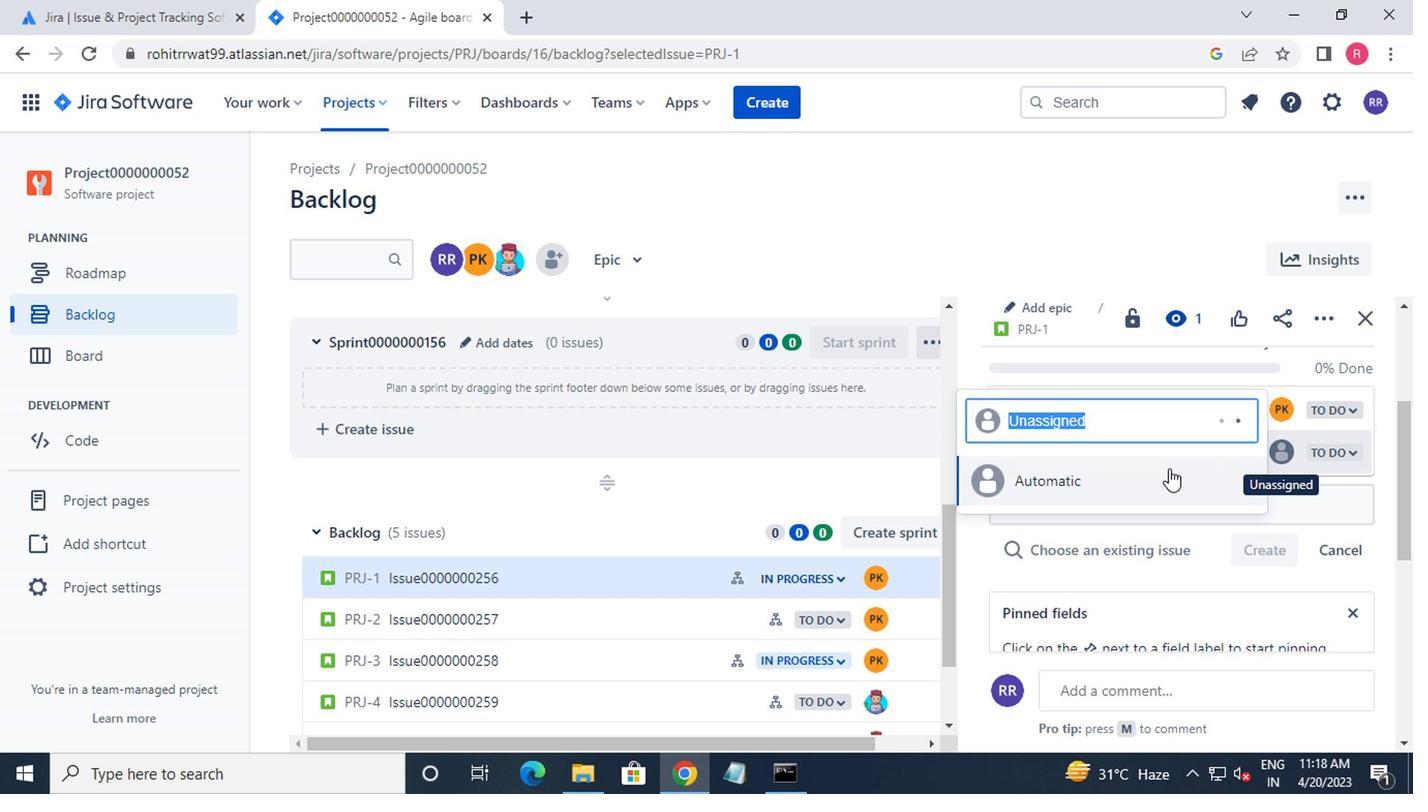 
Action: Mouse scrolled (1148, 468) with delta (0, 0)
Screenshot: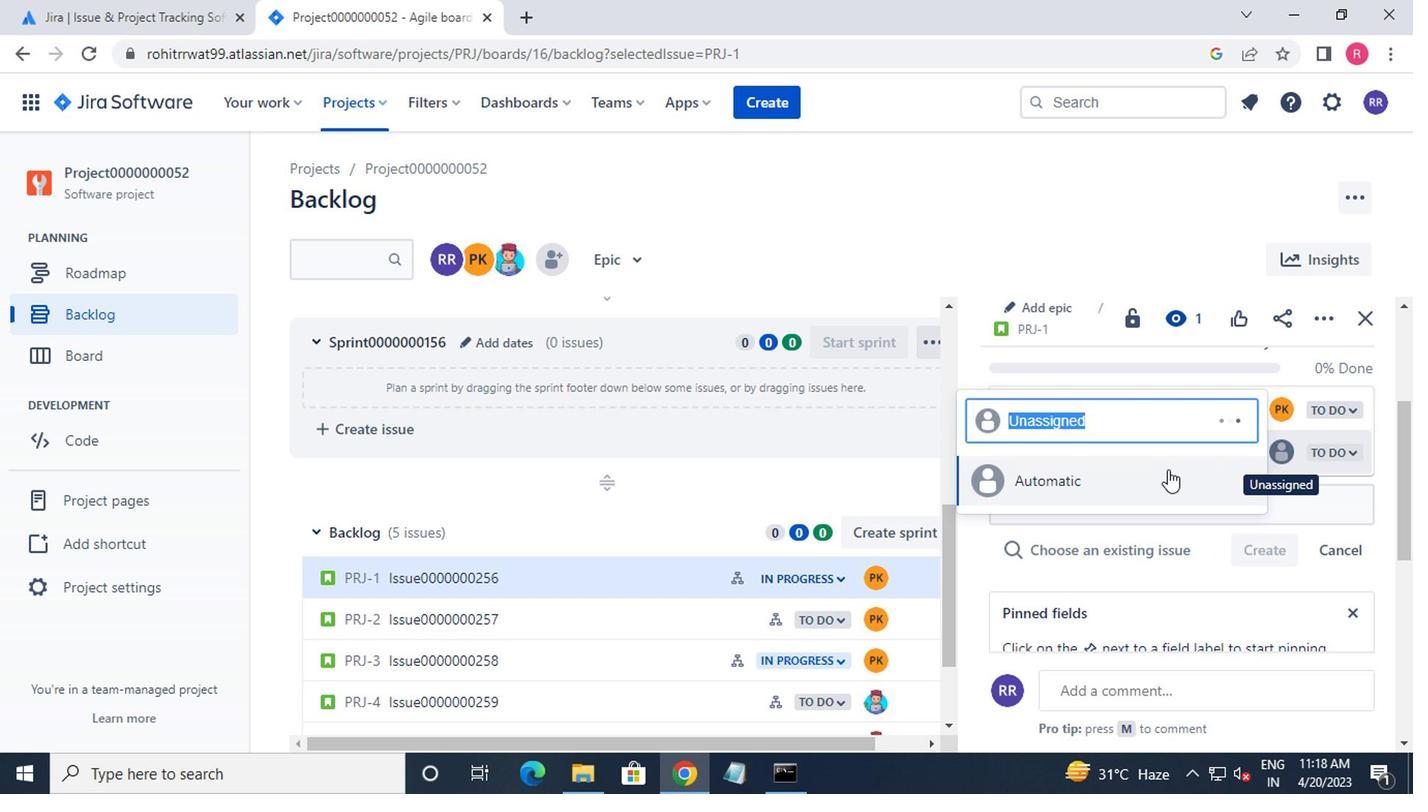 
Action: Mouse scrolled (1148, 468) with delta (0, 0)
Screenshot: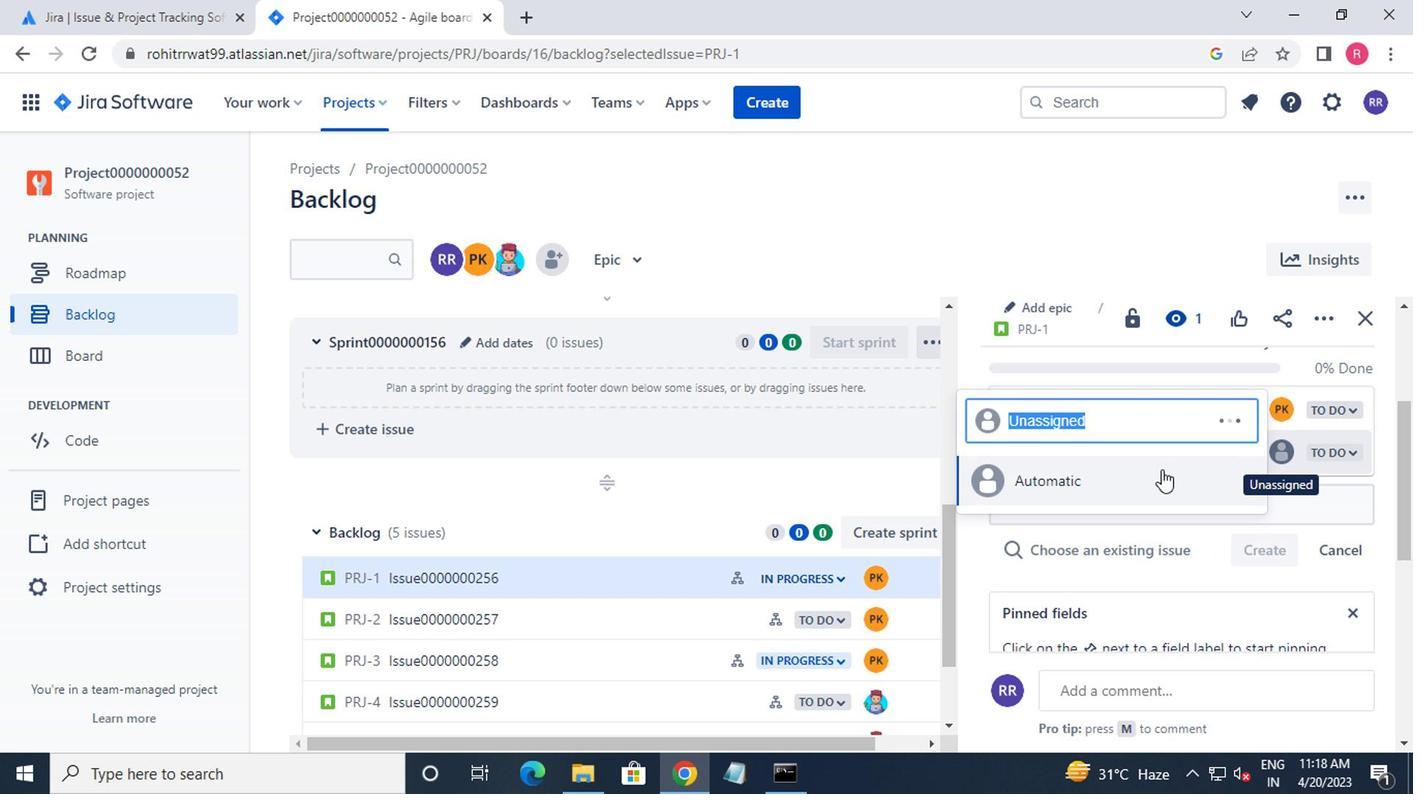 
Action: Mouse scrolled (1148, 468) with delta (0, 0)
Screenshot: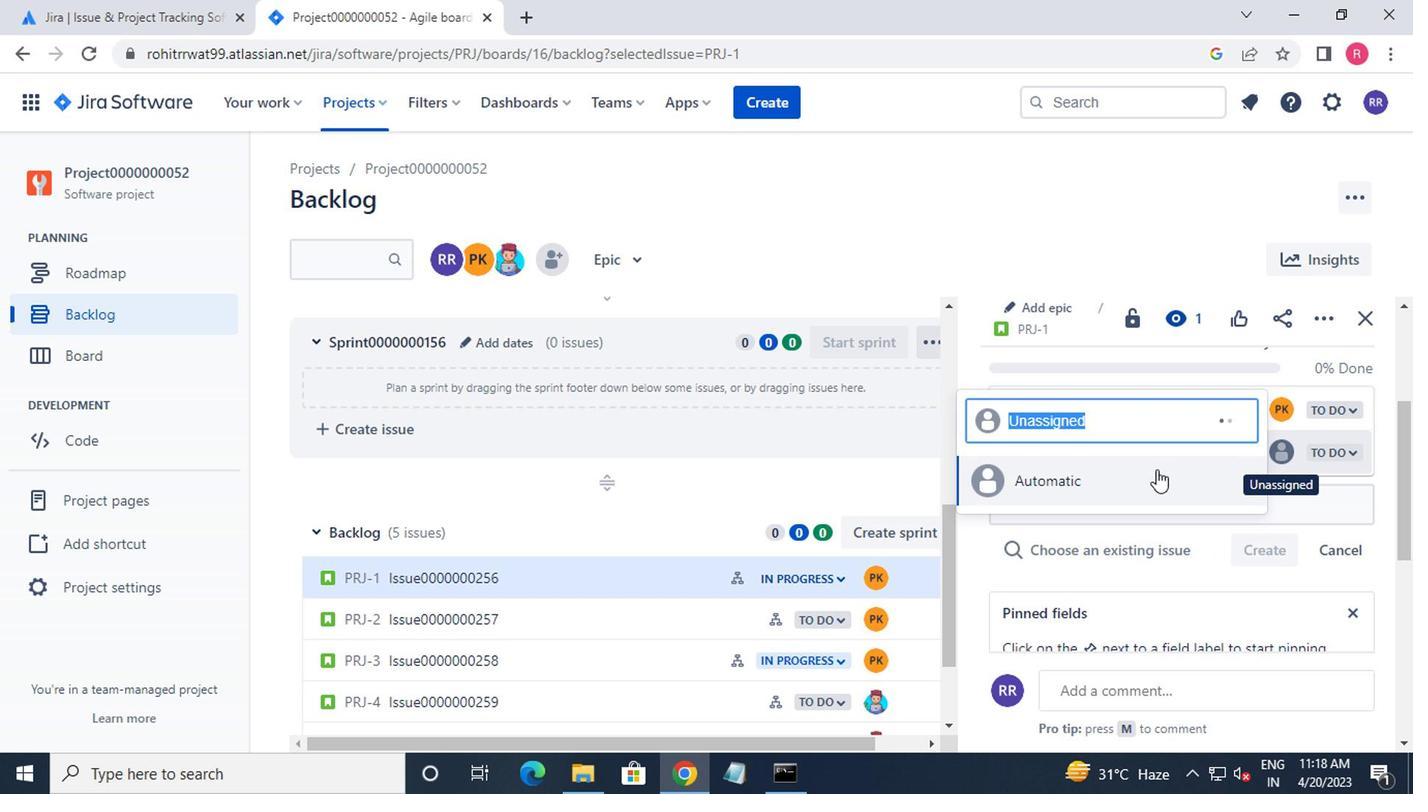 
Action: Mouse moved to (1078, 430)
Screenshot: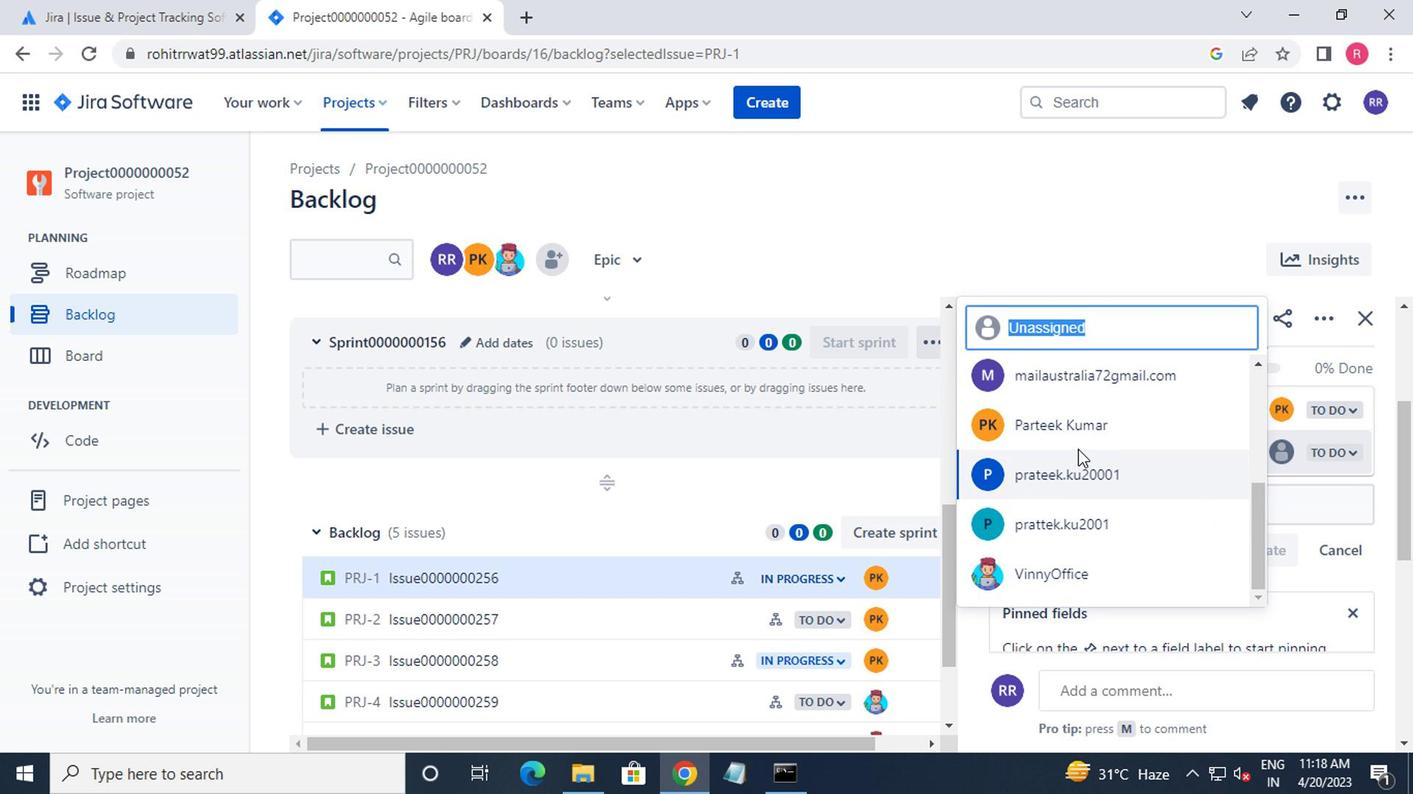 
Action: Mouse pressed left at (1078, 430)
Screenshot: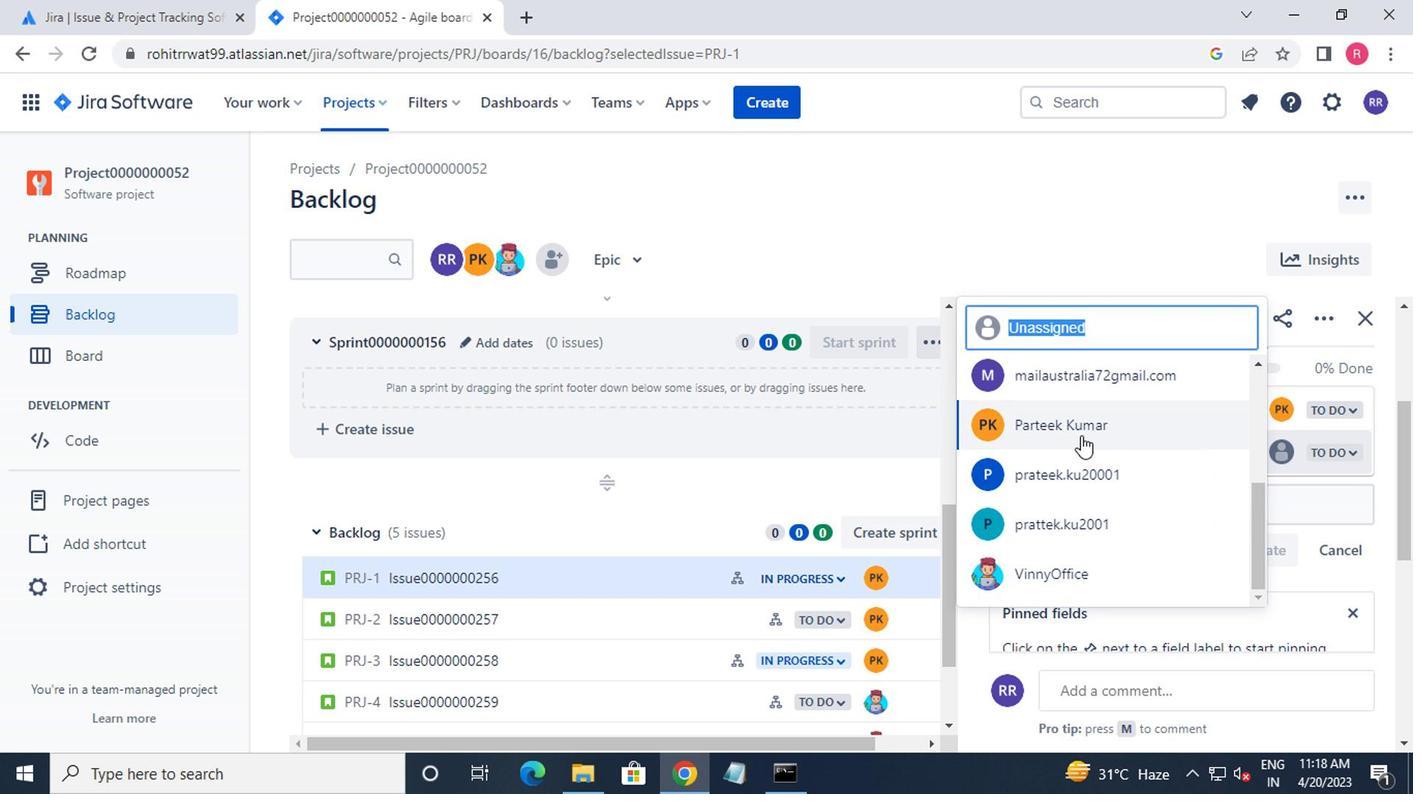 
Action: Mouse moved to (689, 613)
Screenshot: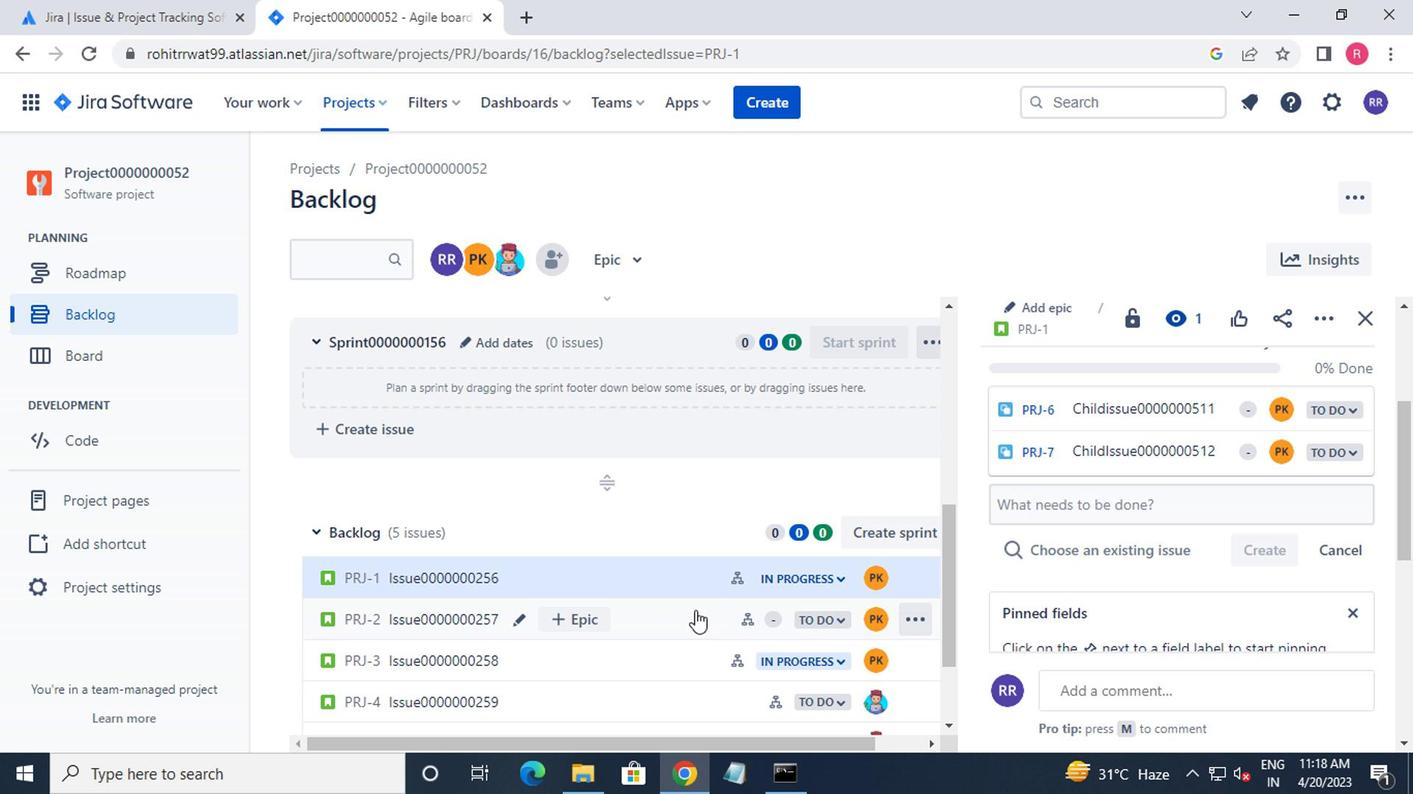 
Action: Mouse pressed left at (689, 613)
Screenshot: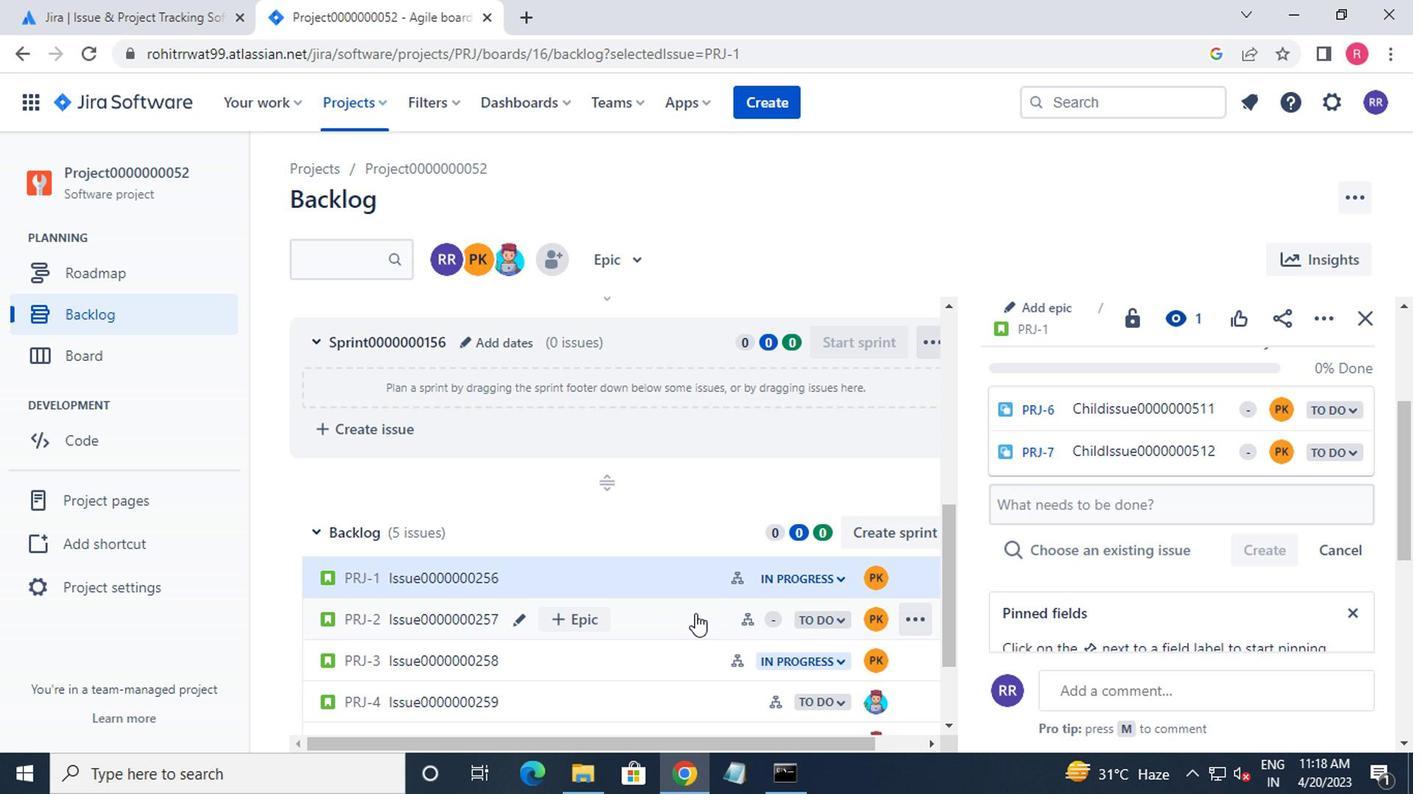 
Action: Mouse moved to (1034, 422)
Screenshot: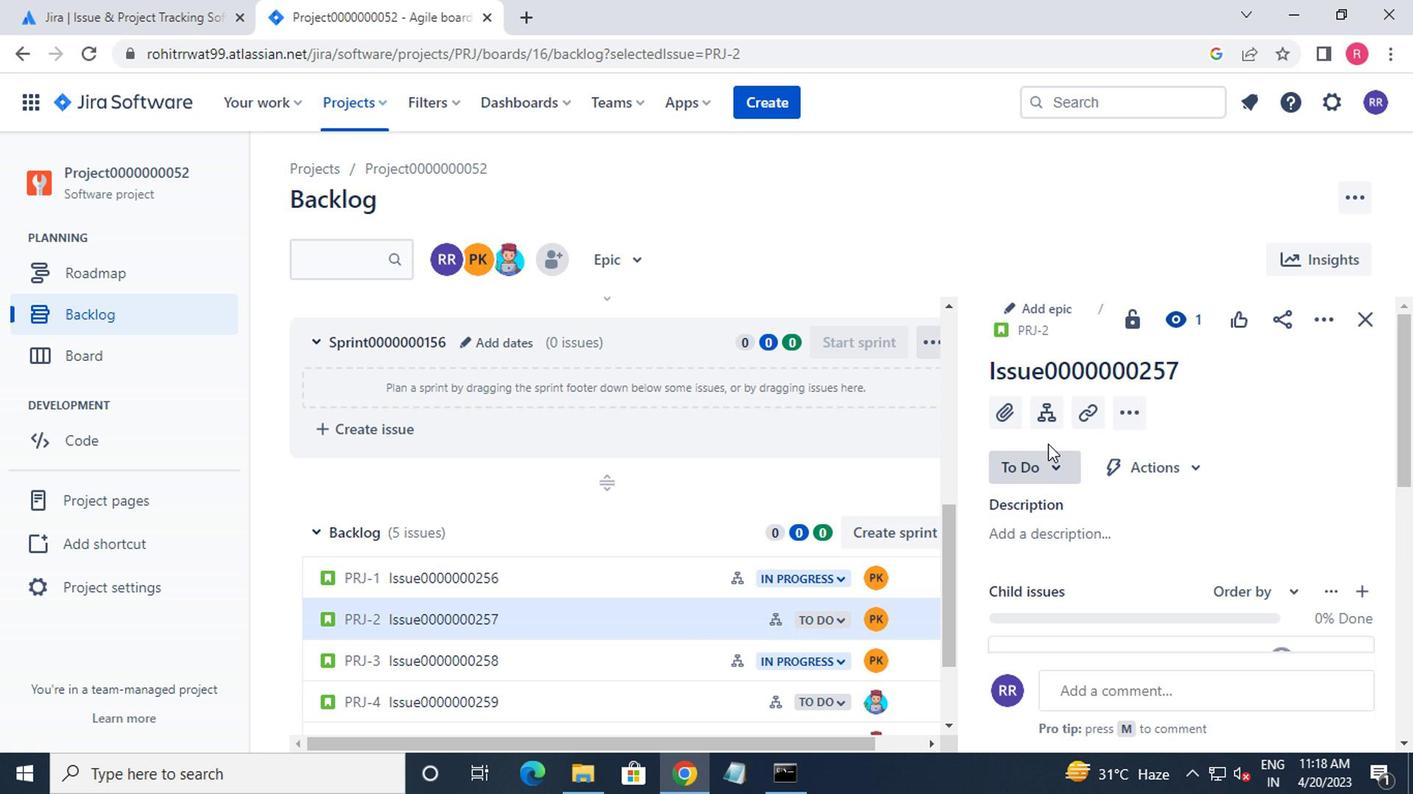 
Action: Mouse pressed left at (1034, 422)
Screenshot: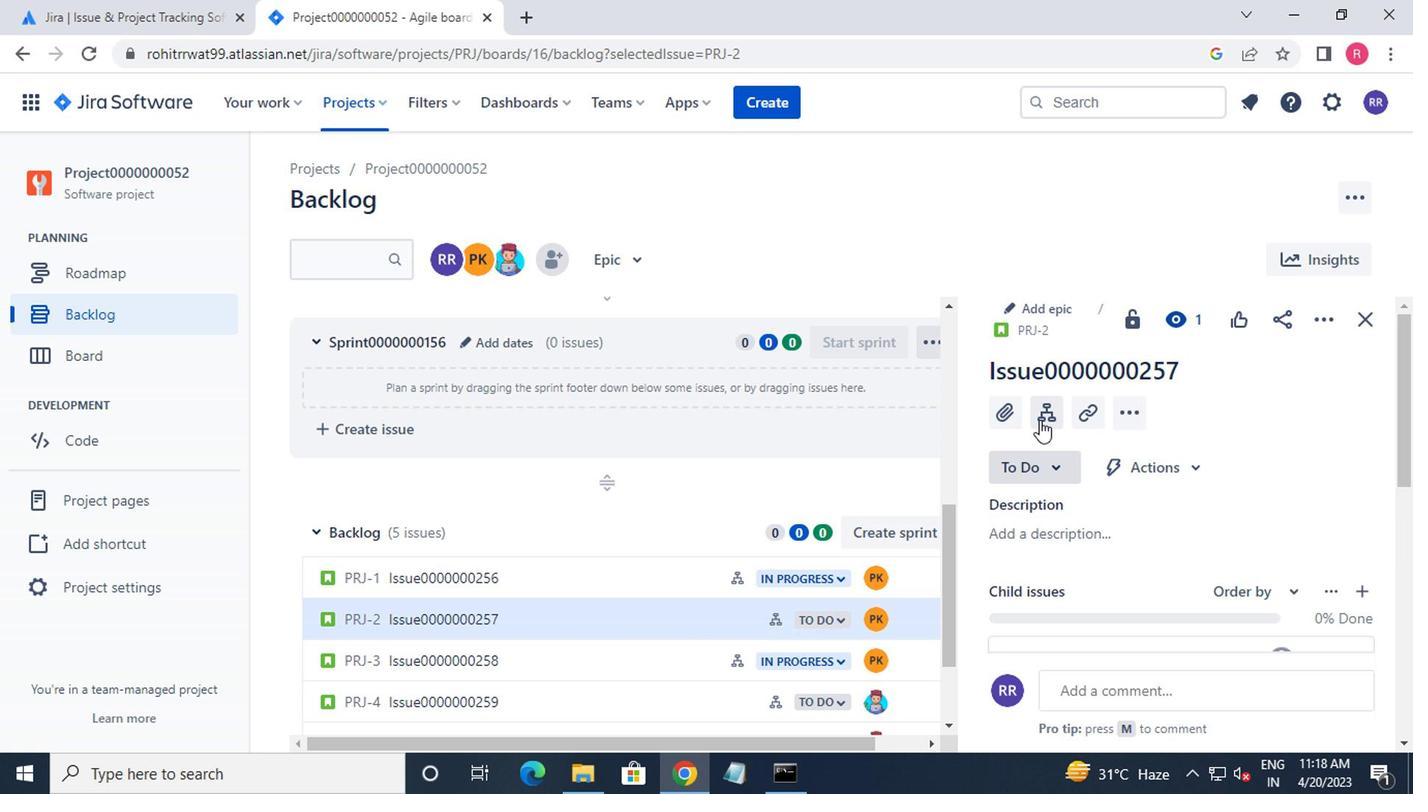 
Action: Mouse moved to (1284, 426)
Screenshot: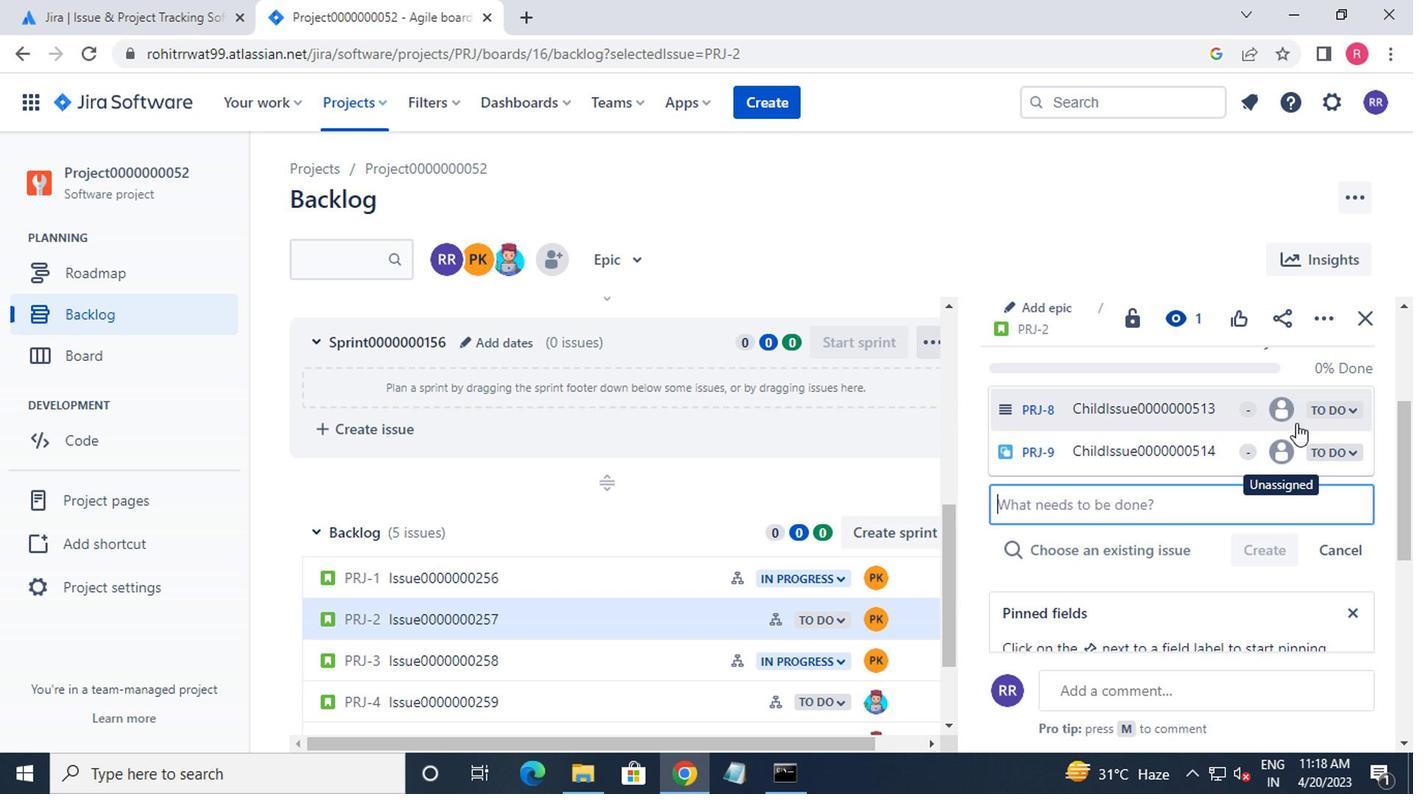 
Action: Mouse pressed left at (1284, 426)
Screenshot: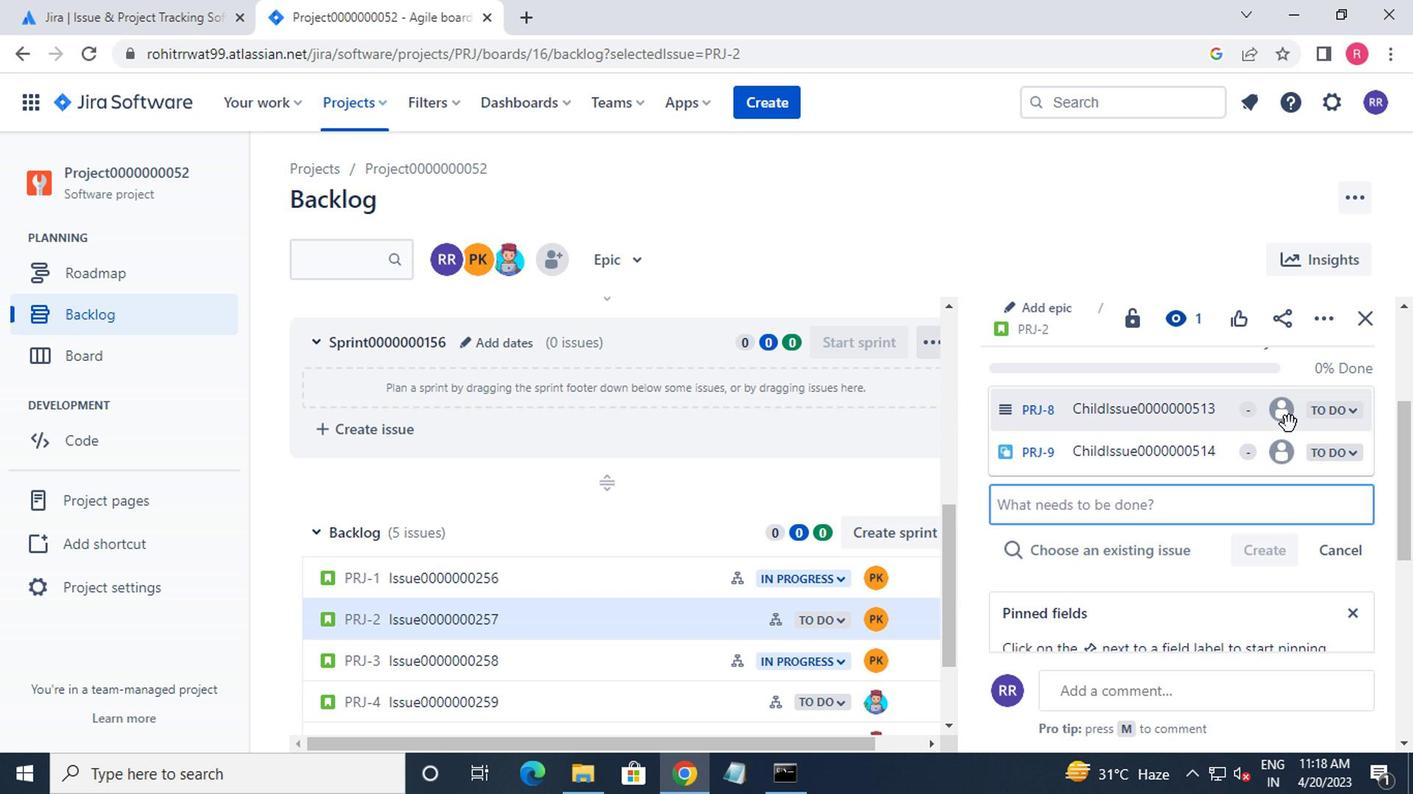 
Action: Mouse moved to (633, 617)
Screenshot: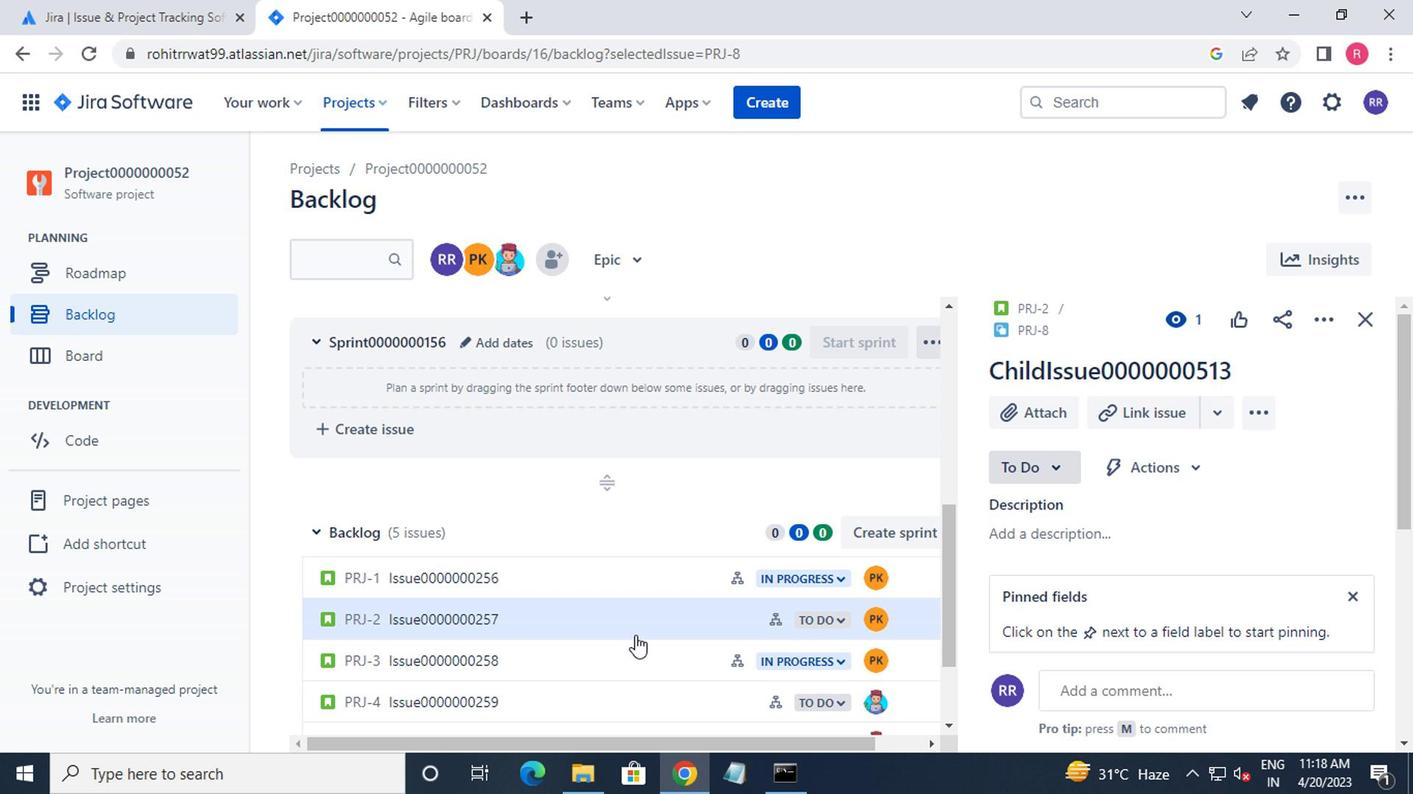 
Action: Mouse pressed left at (633, 617)
Screenshot: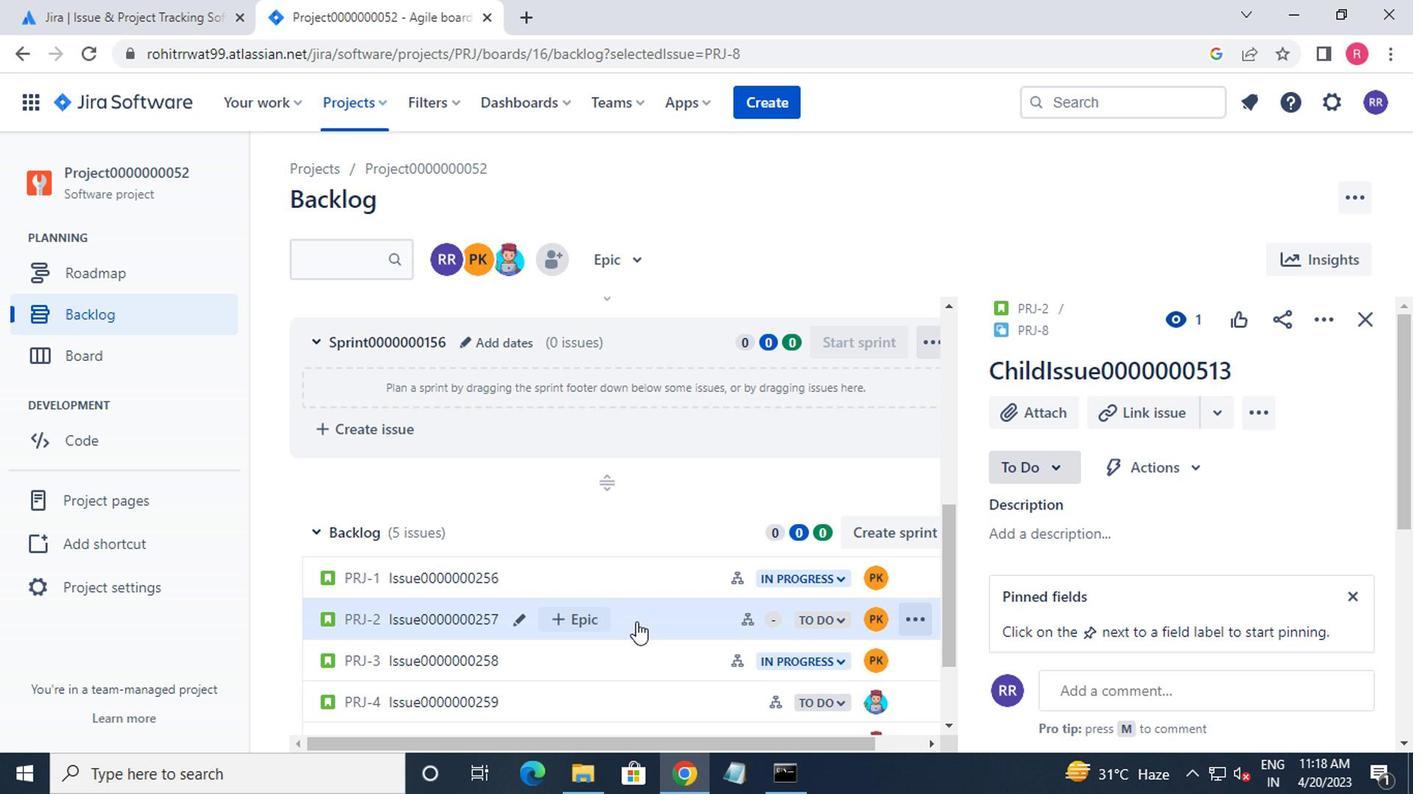 
Action: Mouse moved to (1042, 416)
Screenshot: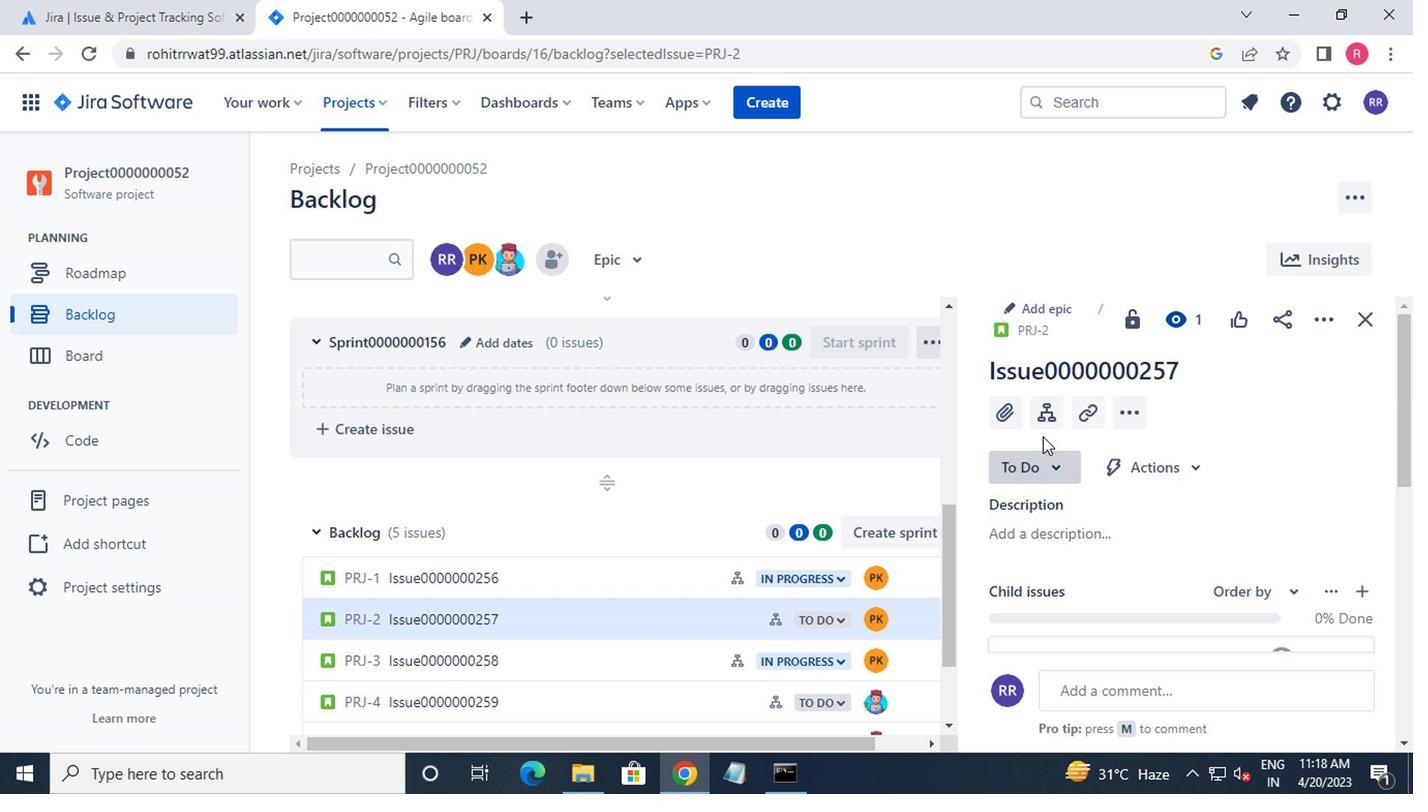 
Action: Mouse pressed left at (1042, 416)
Screenshot: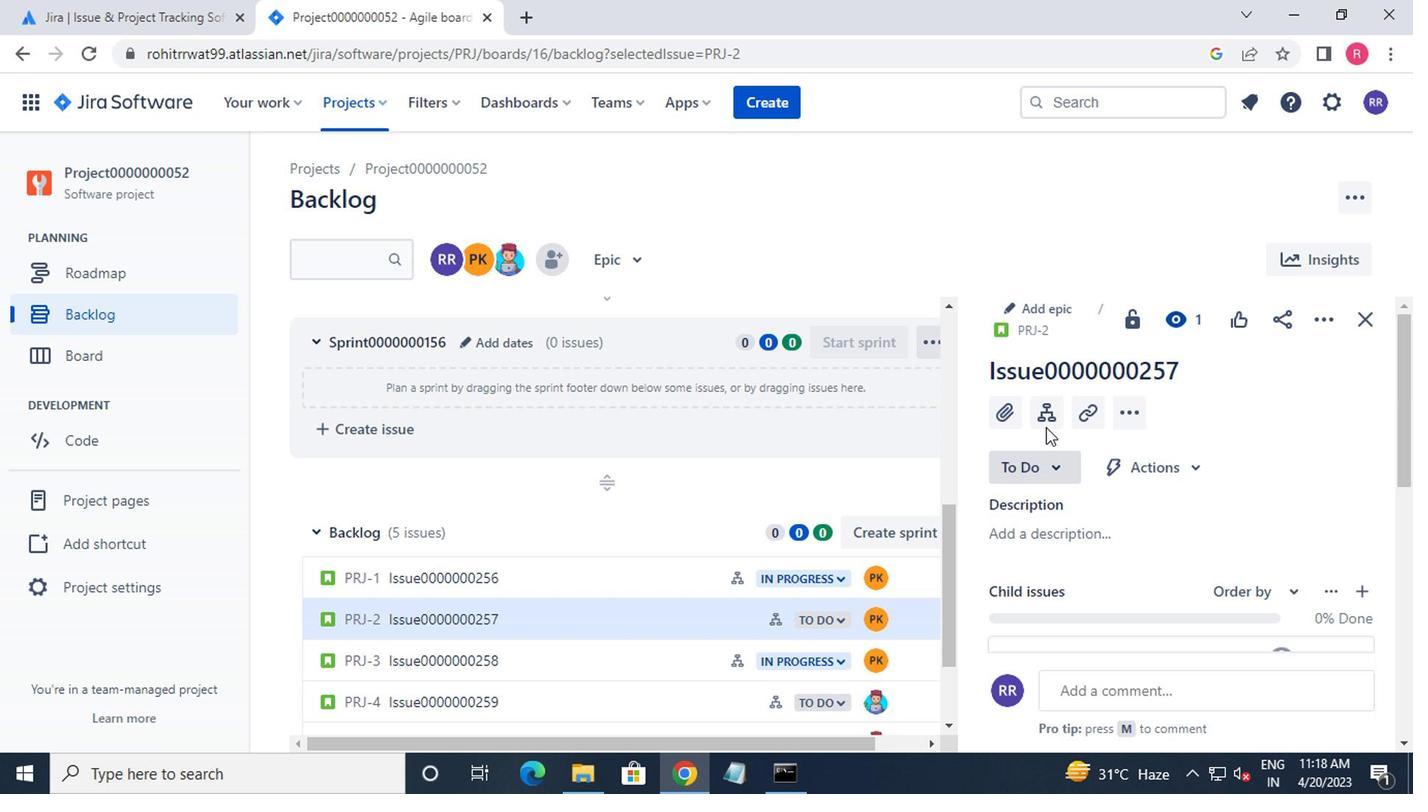 
Action: Mouse moved to (1276, 419)
Screenshot: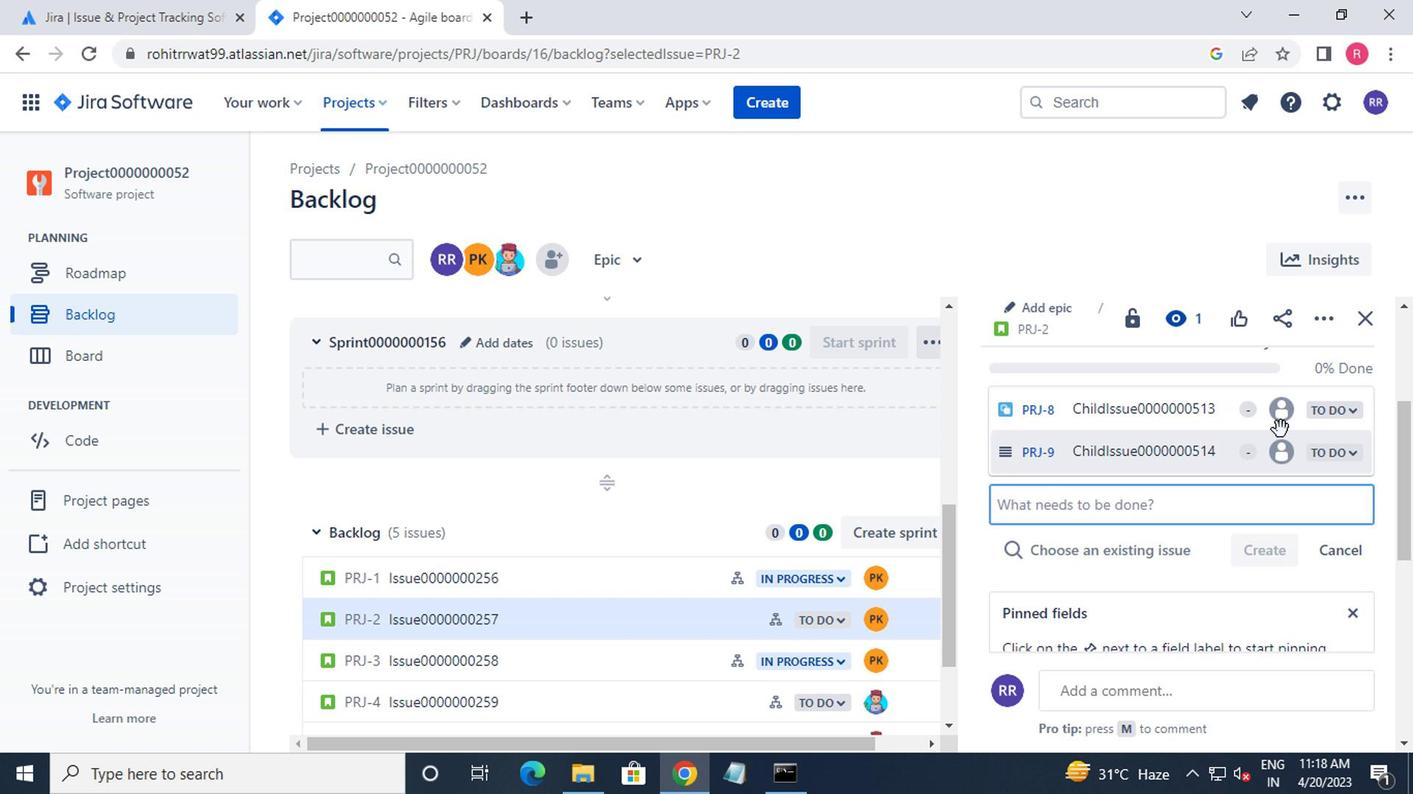 
Action: Mouse pressed left at (1276, 419)
Screenshot: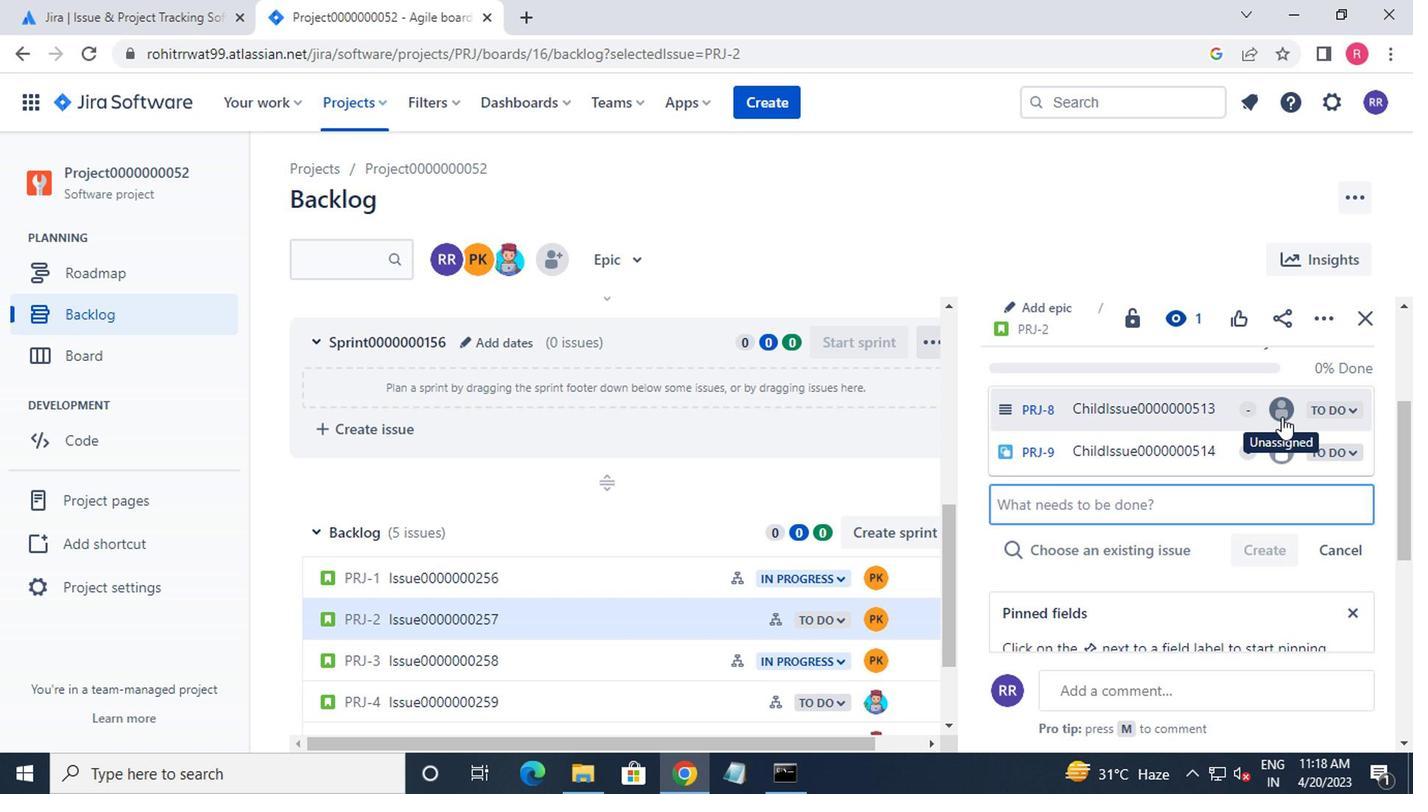 
Action: Mouse moved to (1080, 493)
Screenshot: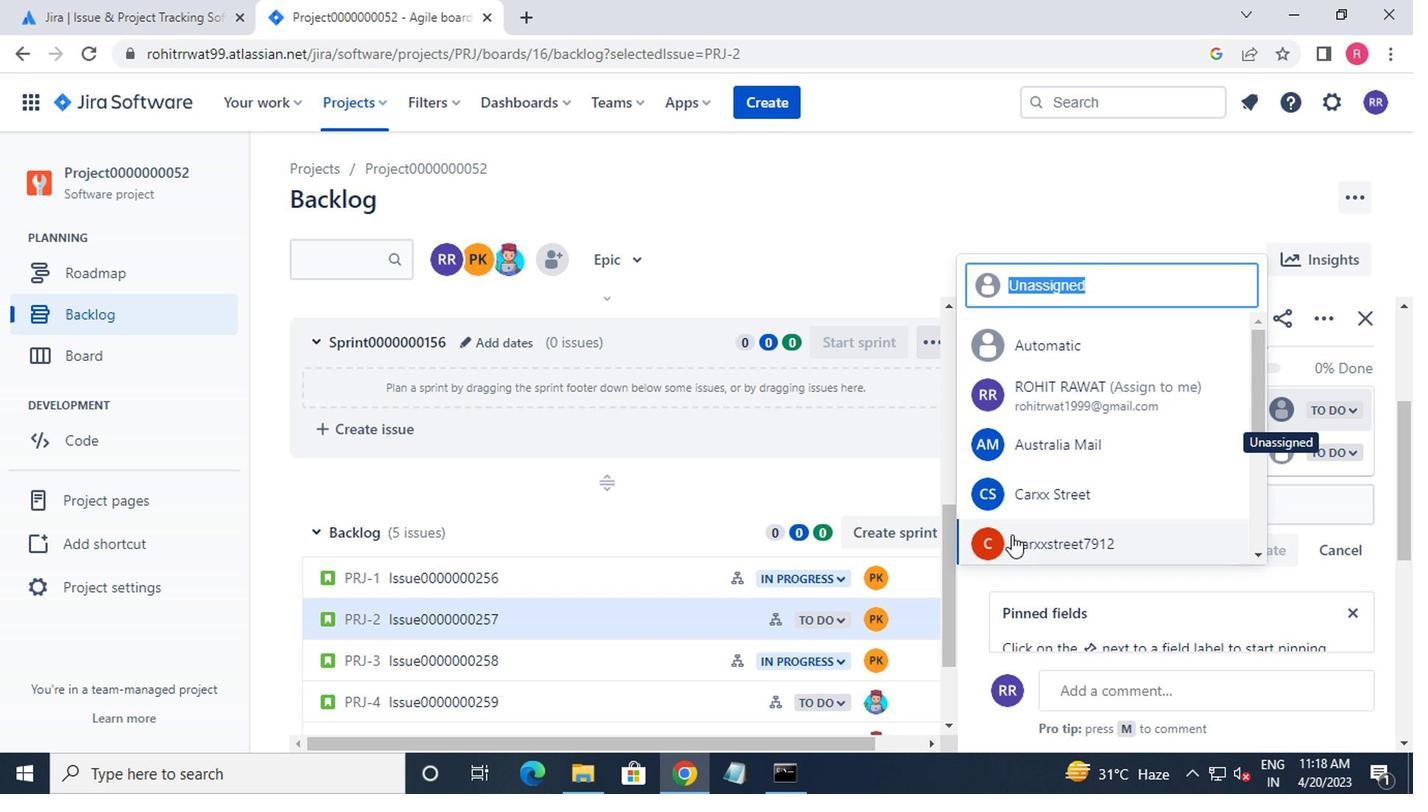 
Action: Mouse scrolled (1080, 492) with delta (0, 0)
Screenshot: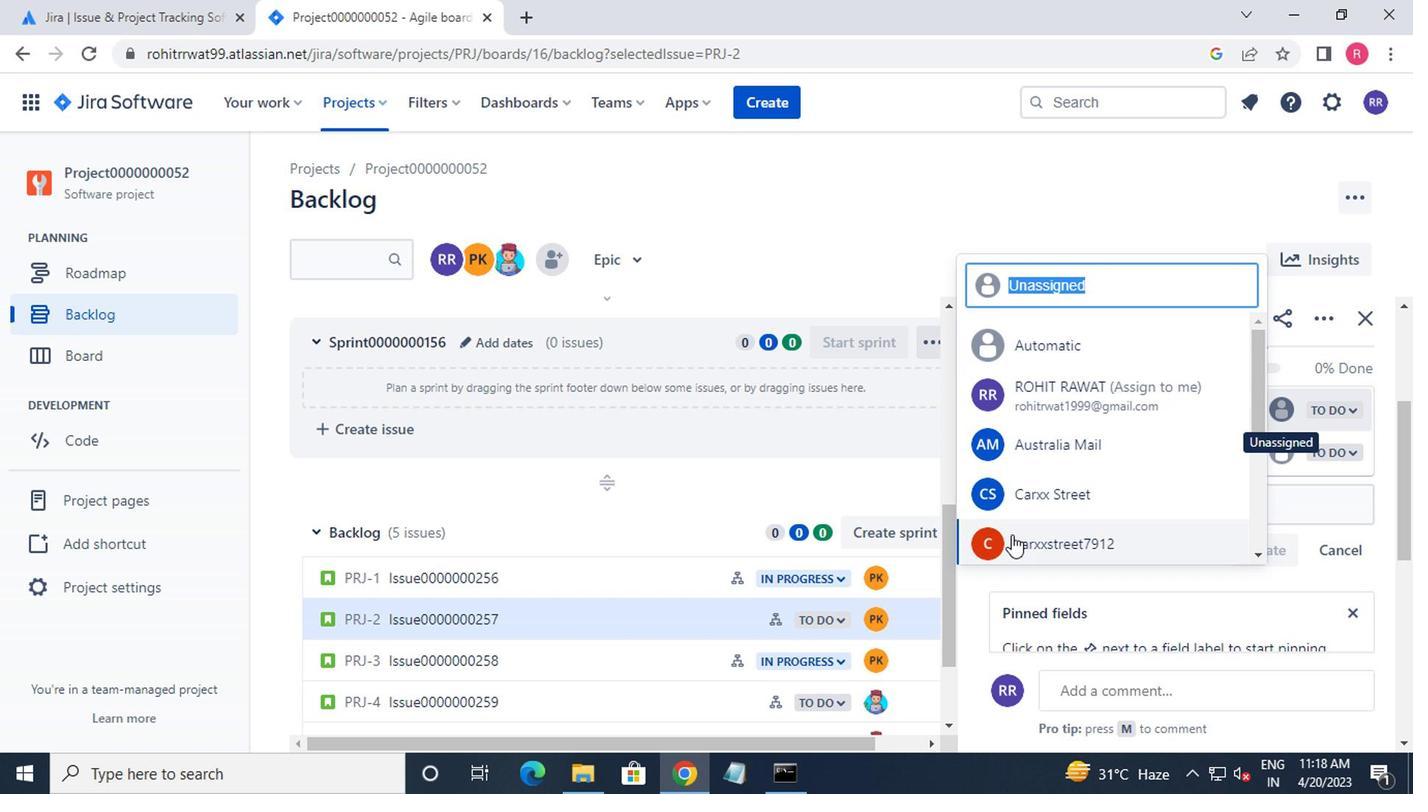 
Action: Mouse scrolled (1080, 492) with delta (0, 0)
Screenshot: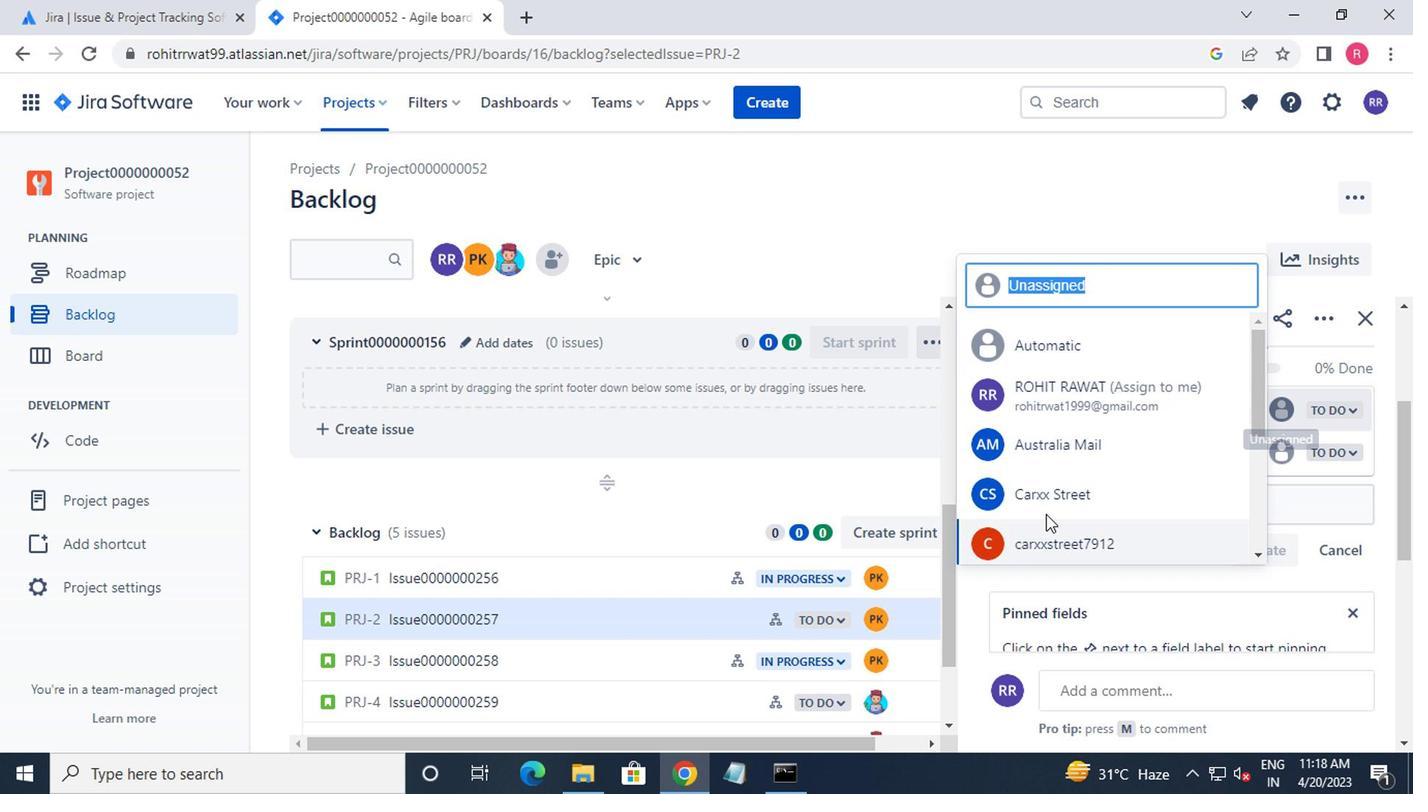 
Action: Mouse moved to (1065, 443)
Screenshot: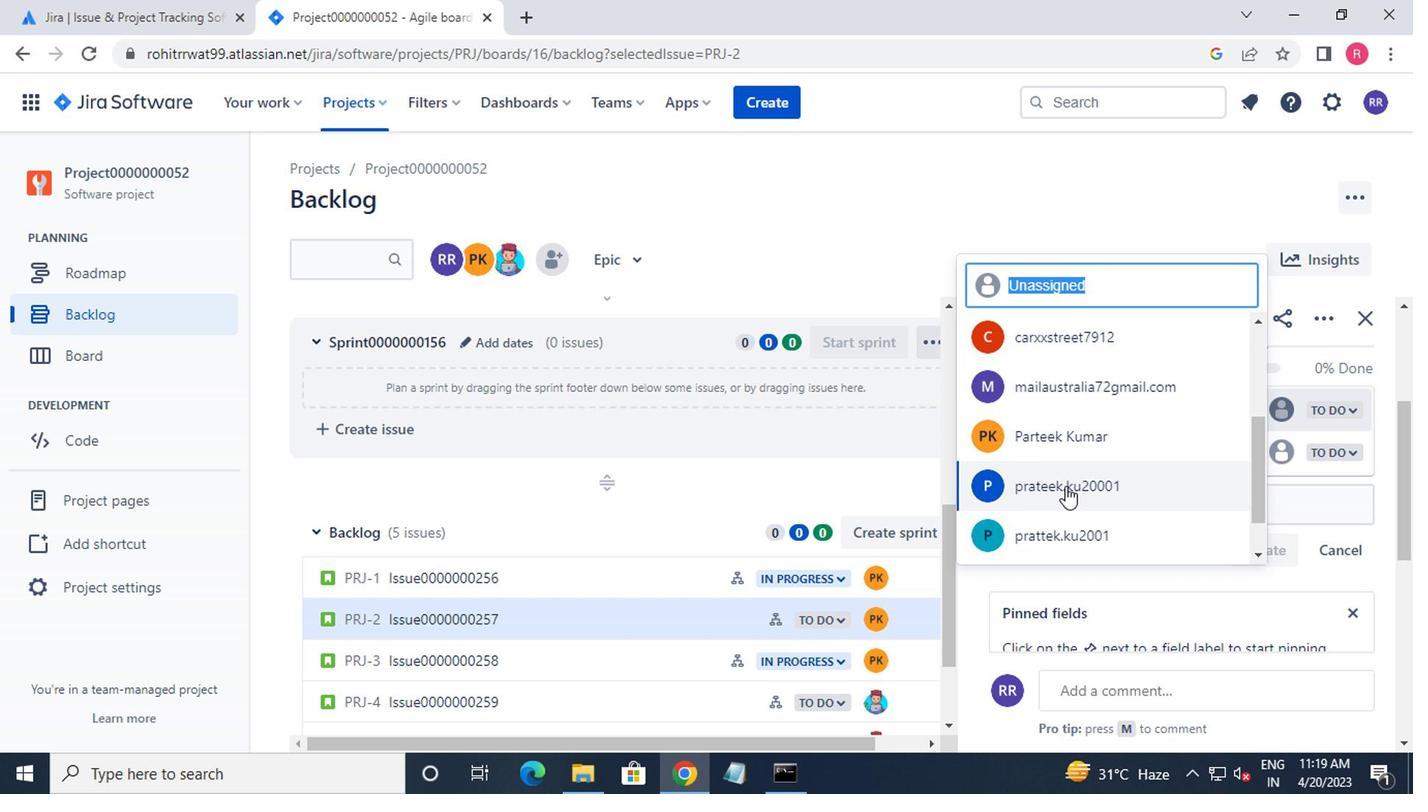 
Action: Mouse pressed left at (1065, 443)
Screenshot: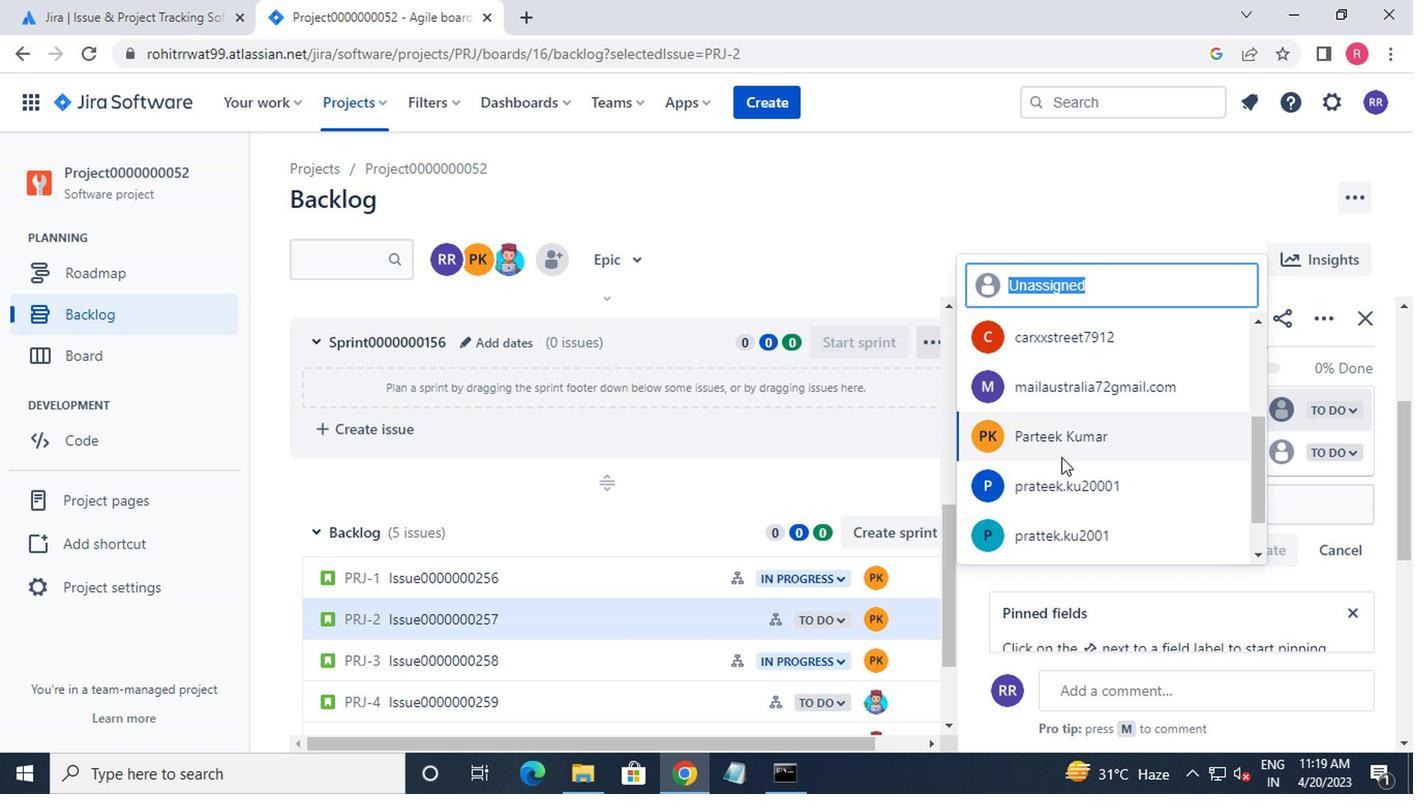 
Action: Mouse moved to (1281, 463)
Screenshot: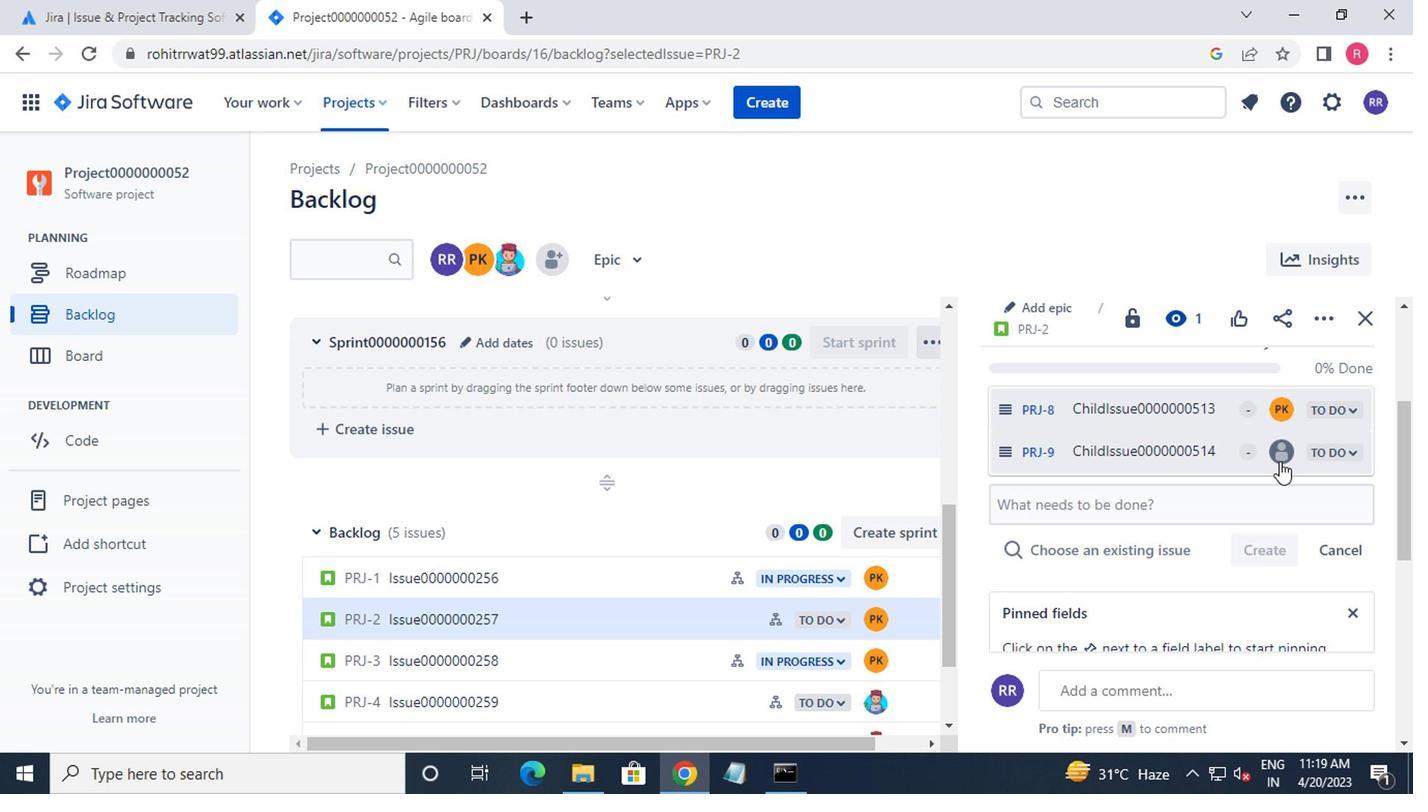 
Action: Mouse pressed left at (1281, 463)
Screenshot: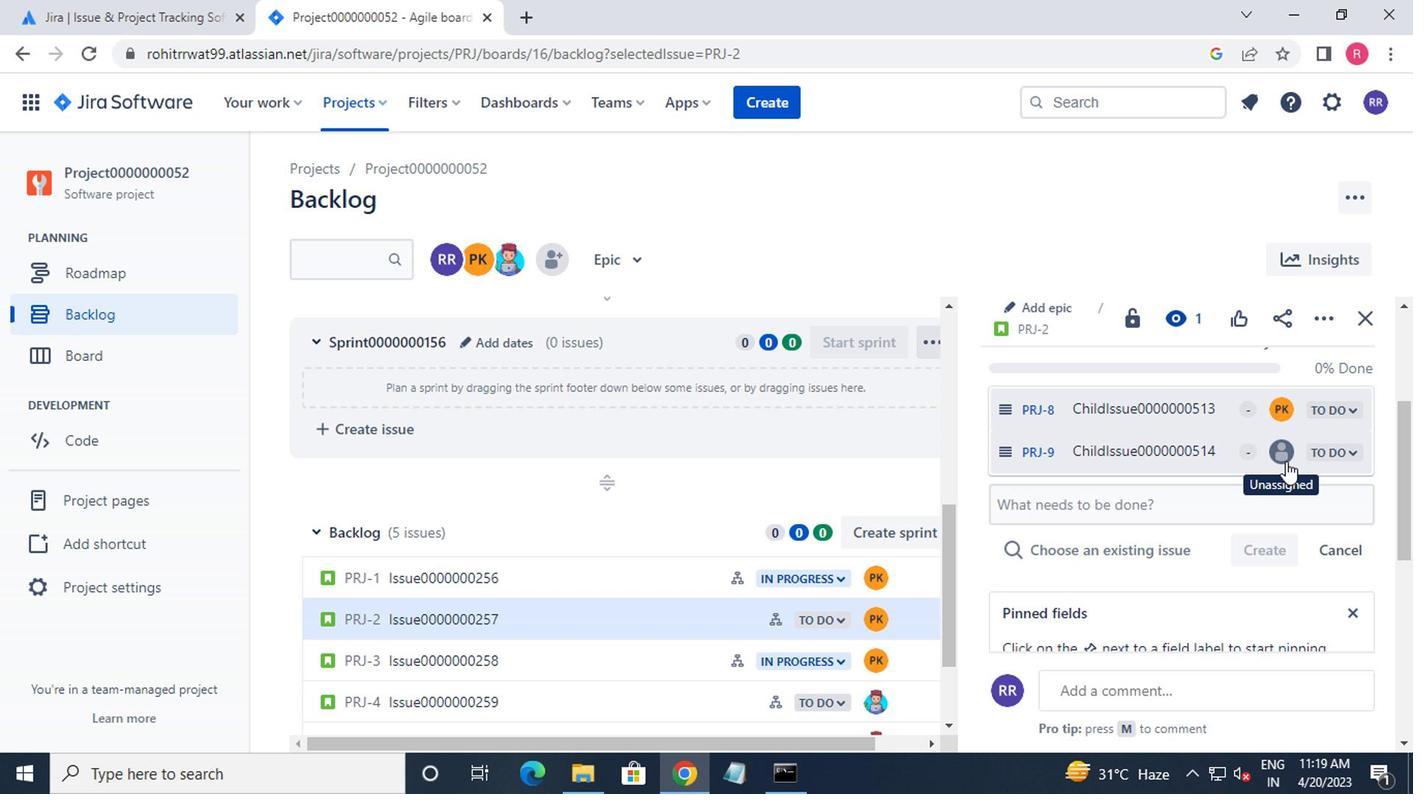 
Action: Mouse moved to (1200, 487)
Screenshot: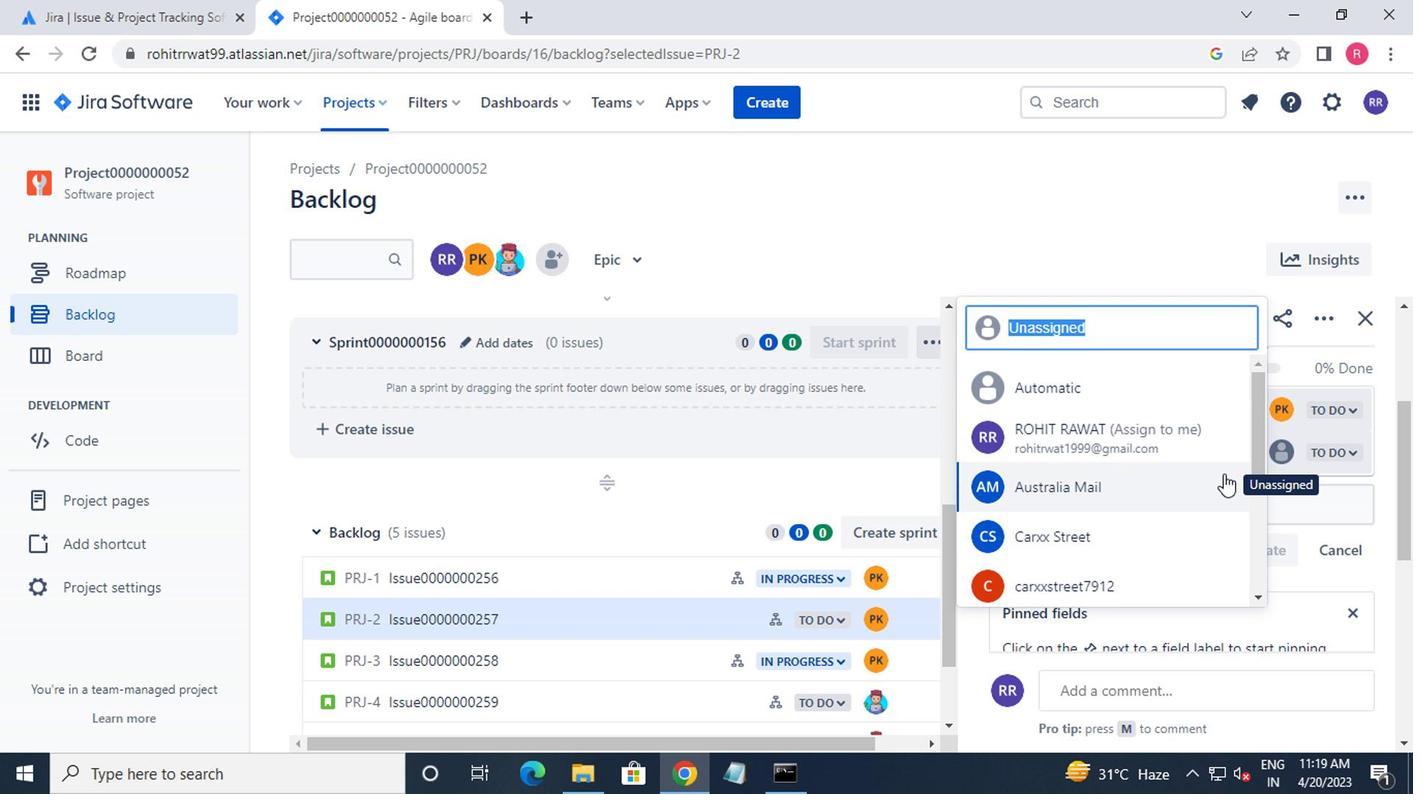 
Action: Mouse scrolled (1200, 487) with delta (0, 0)
Screenshot: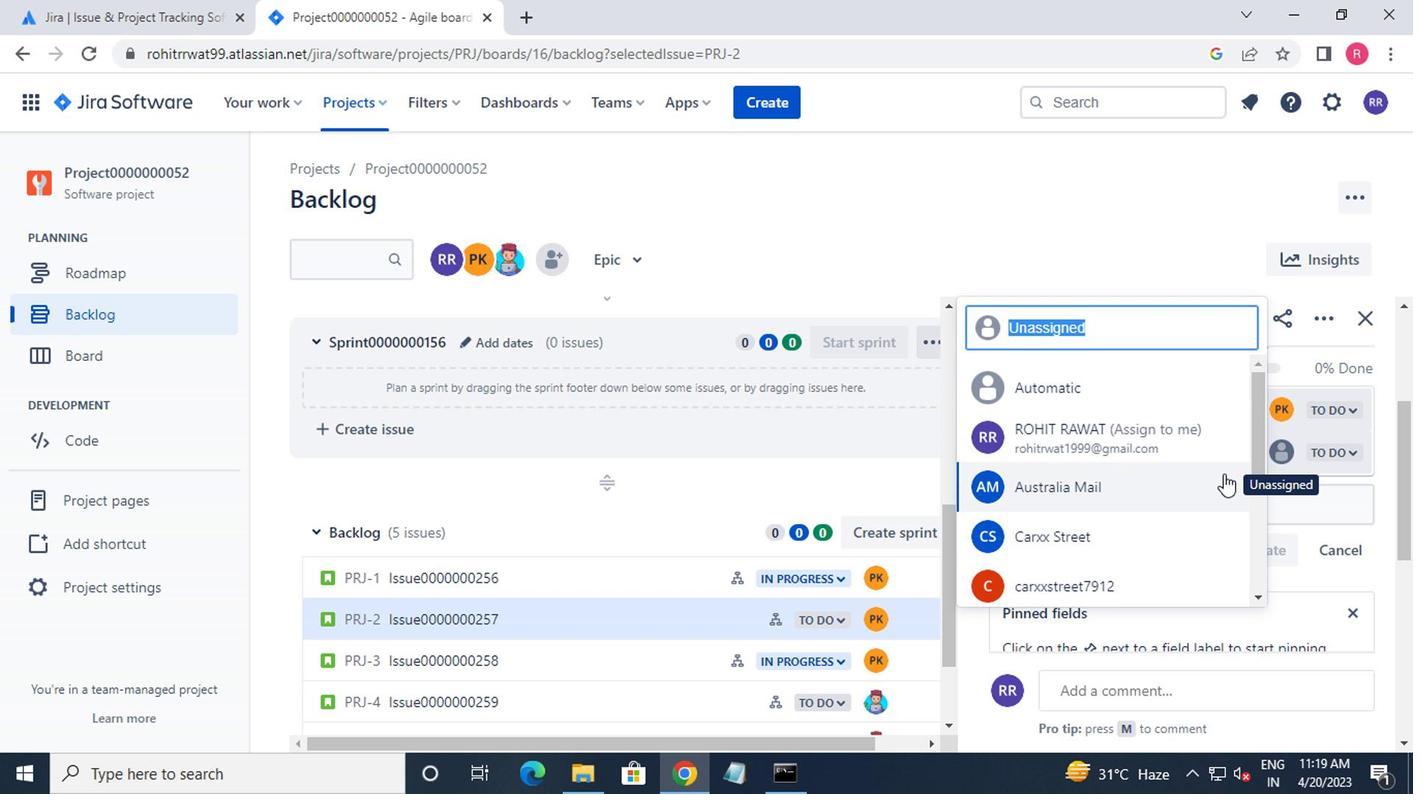 
Action: Mouse moved to (1192, 495)
Screenshot: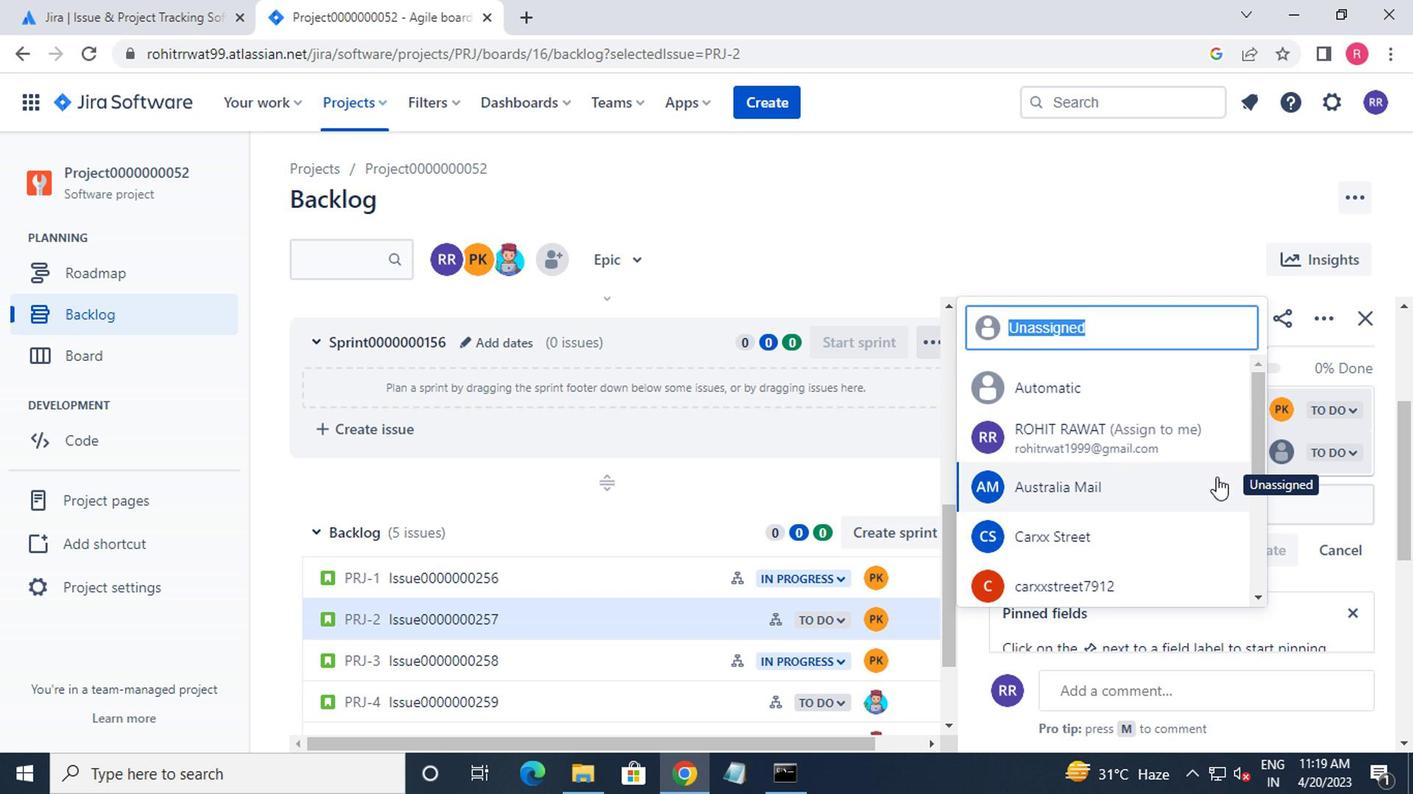 
Action: Mouse scrolled (1192, 493) with delta (0, -1)
Screenshot: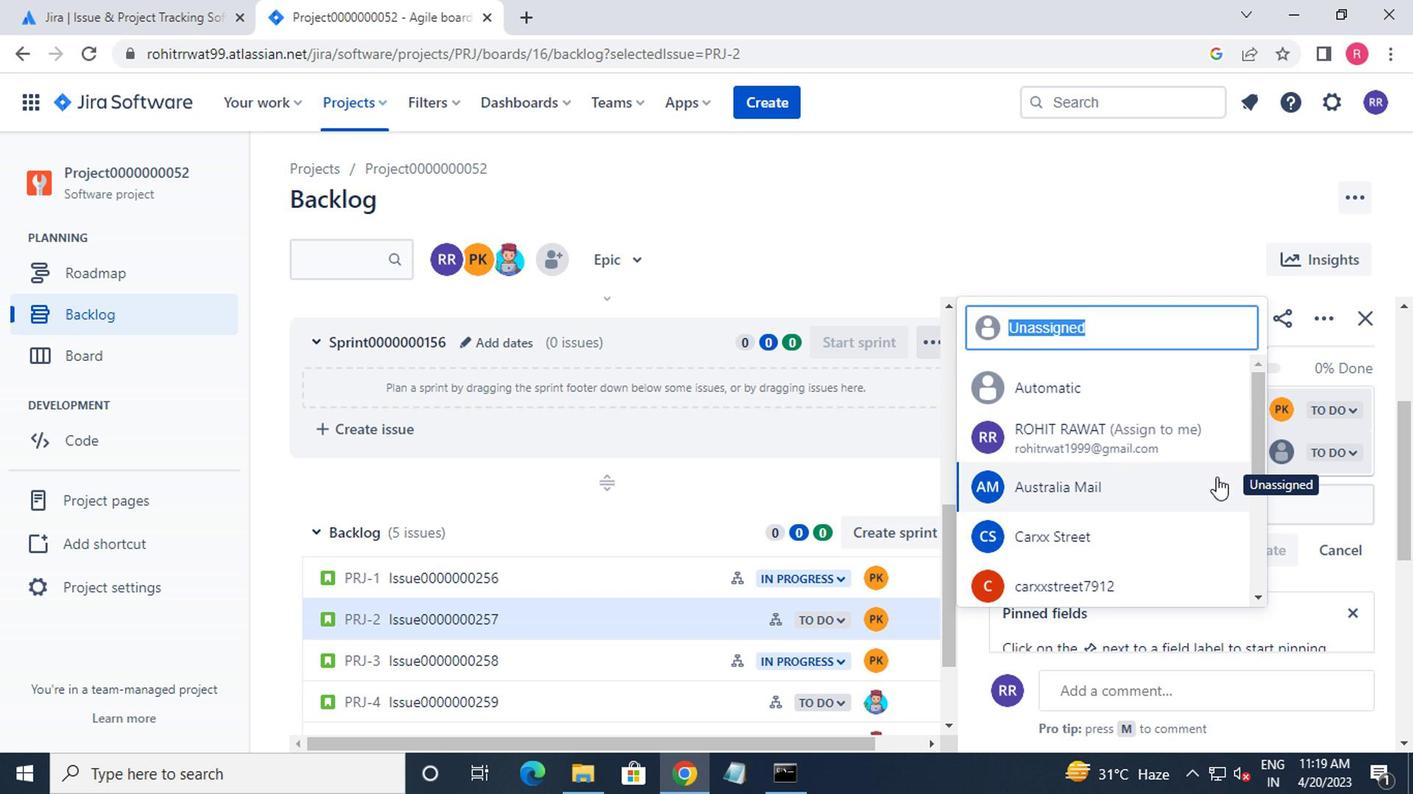 
Action: Mouse moved to (1189, 498)
Screenshot: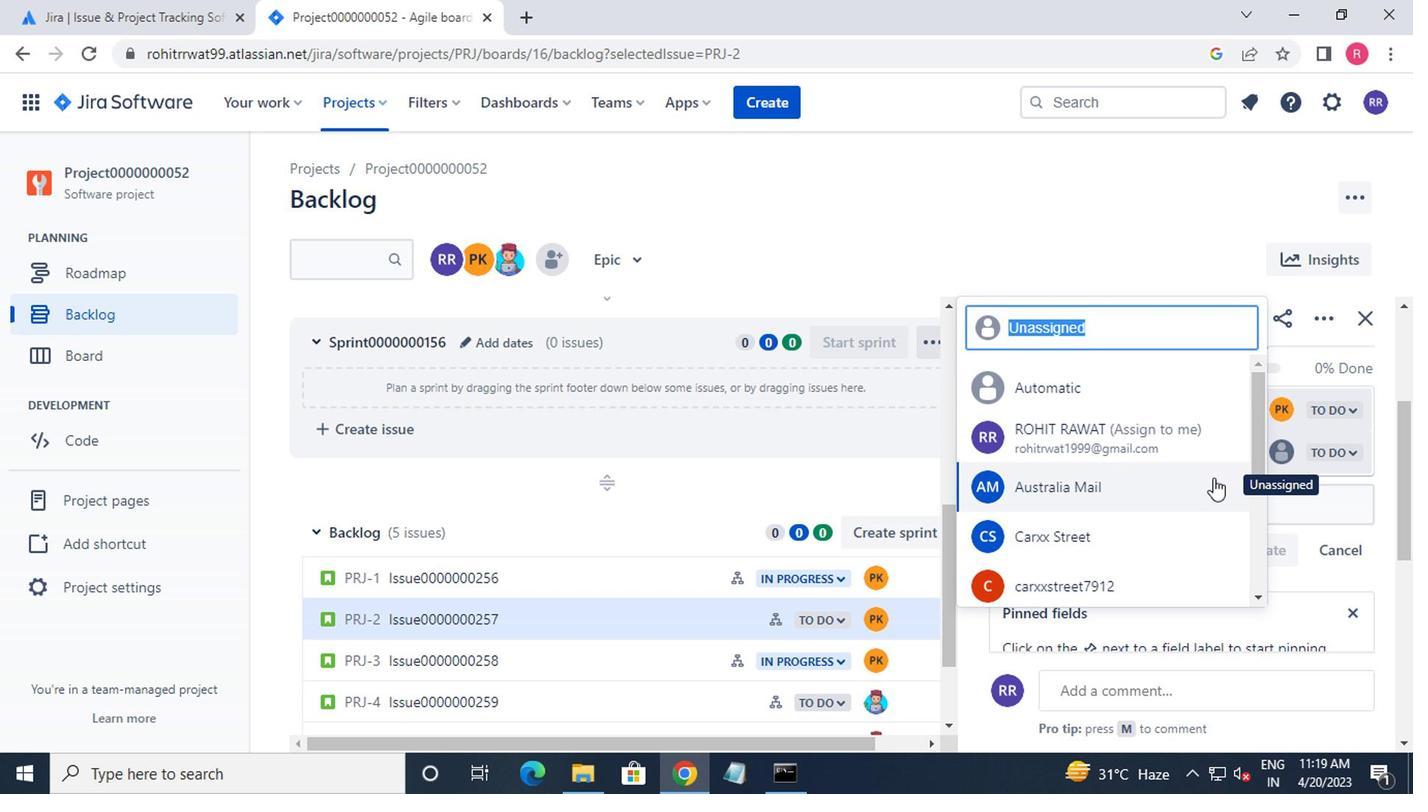 
Action: Mouse scrolled (1189, 497) with delta (0, 0)
Screenshot: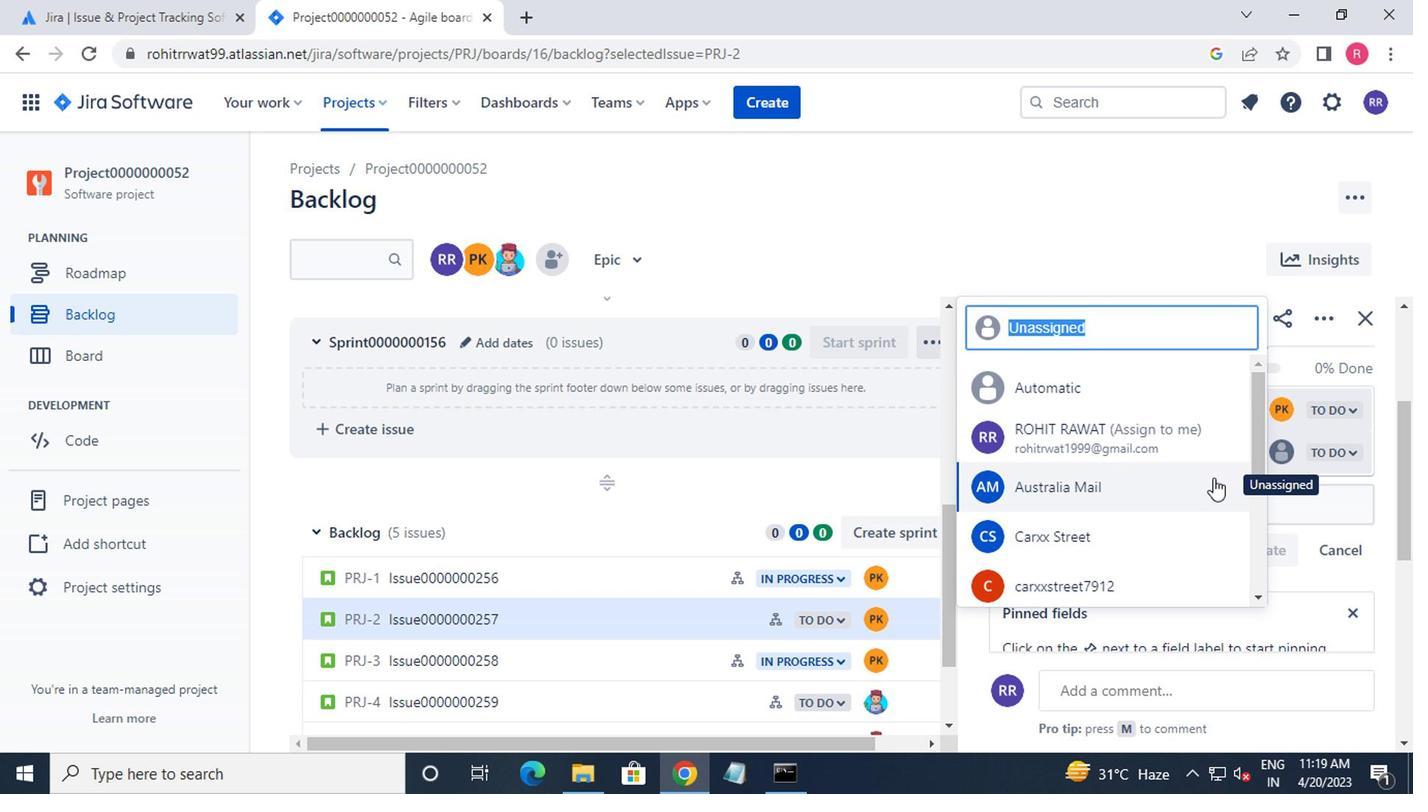
Action: Mouse moved to (1087, 432)
Screenshot: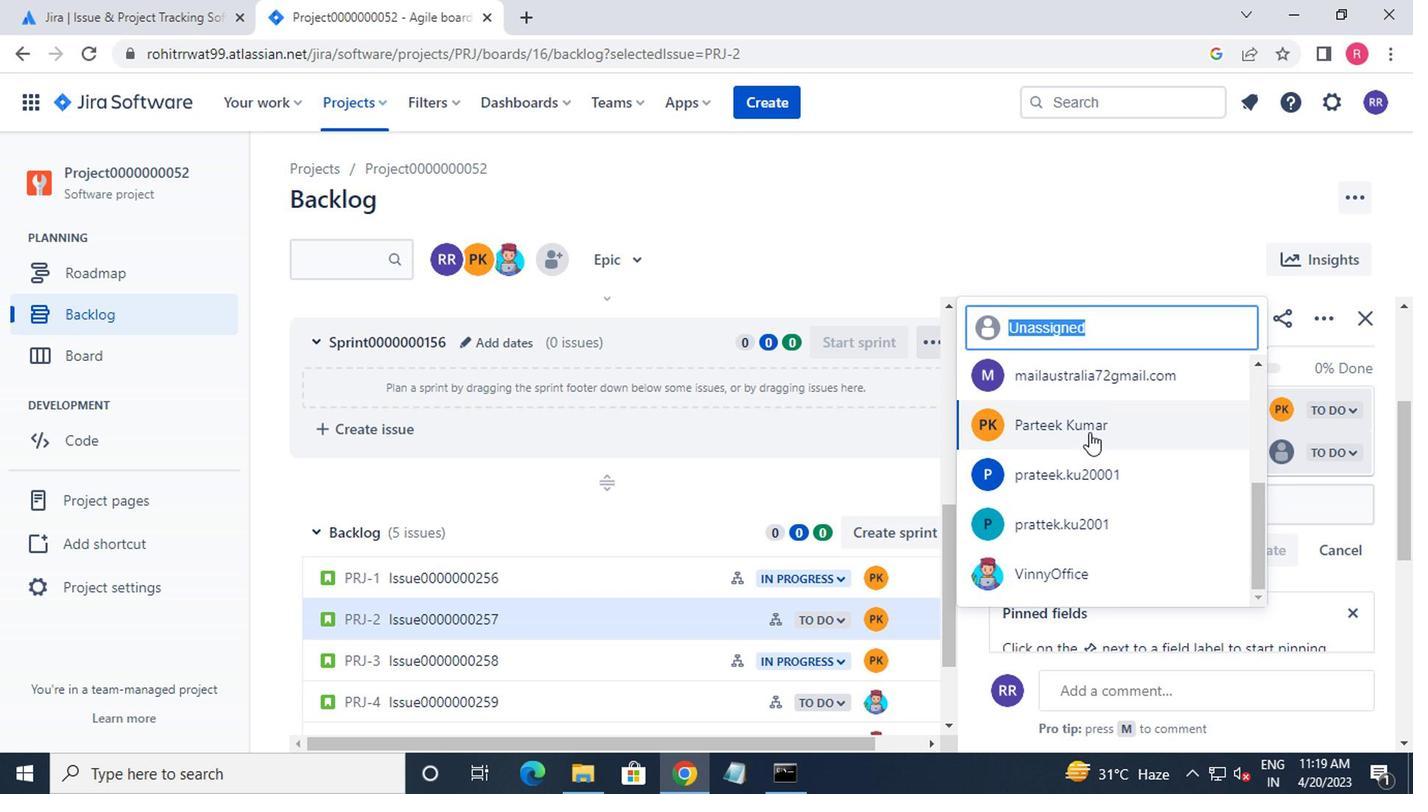 
Action: Mouse pressed left at (1087, 432)
Screenshot: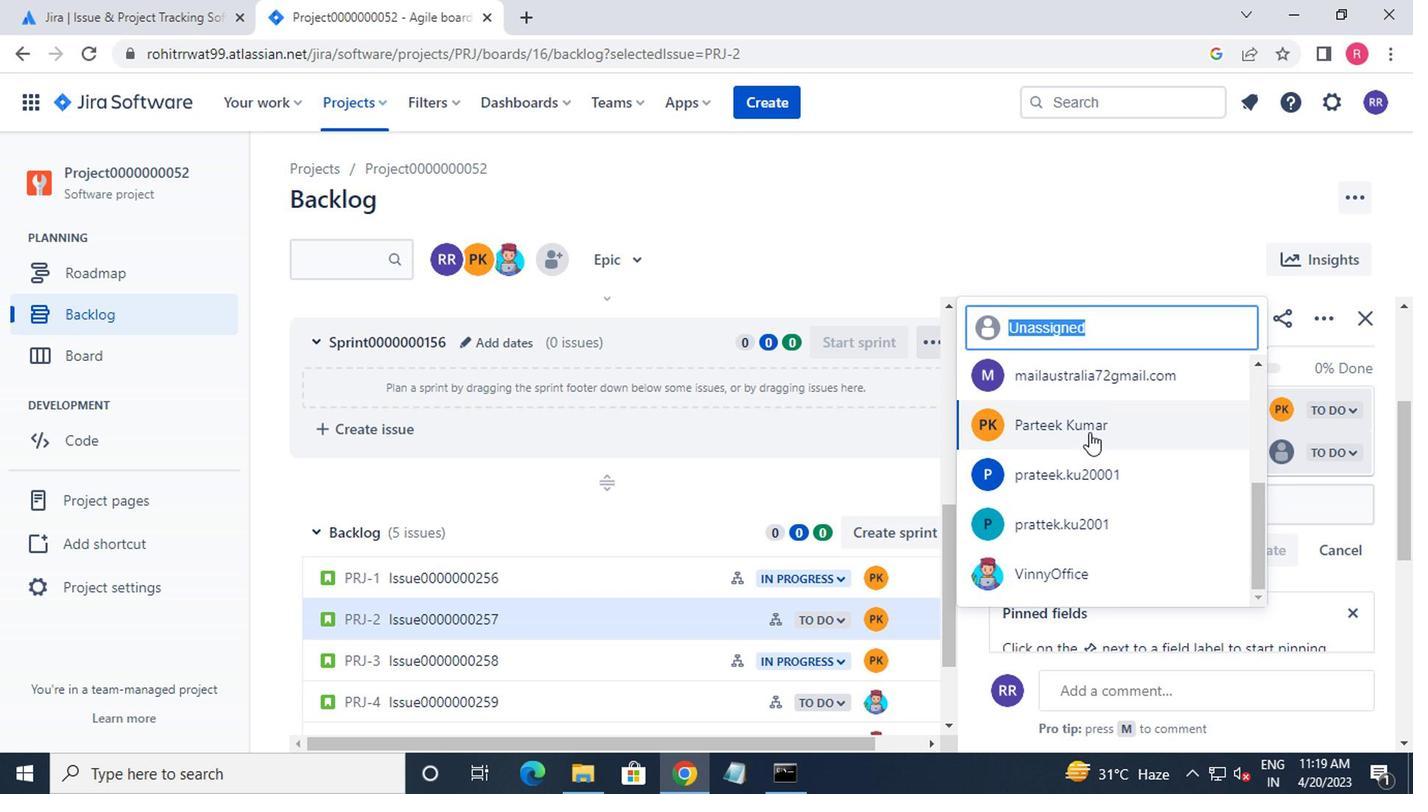 
Action: Mouse moved to (666, 651)
Screenshot: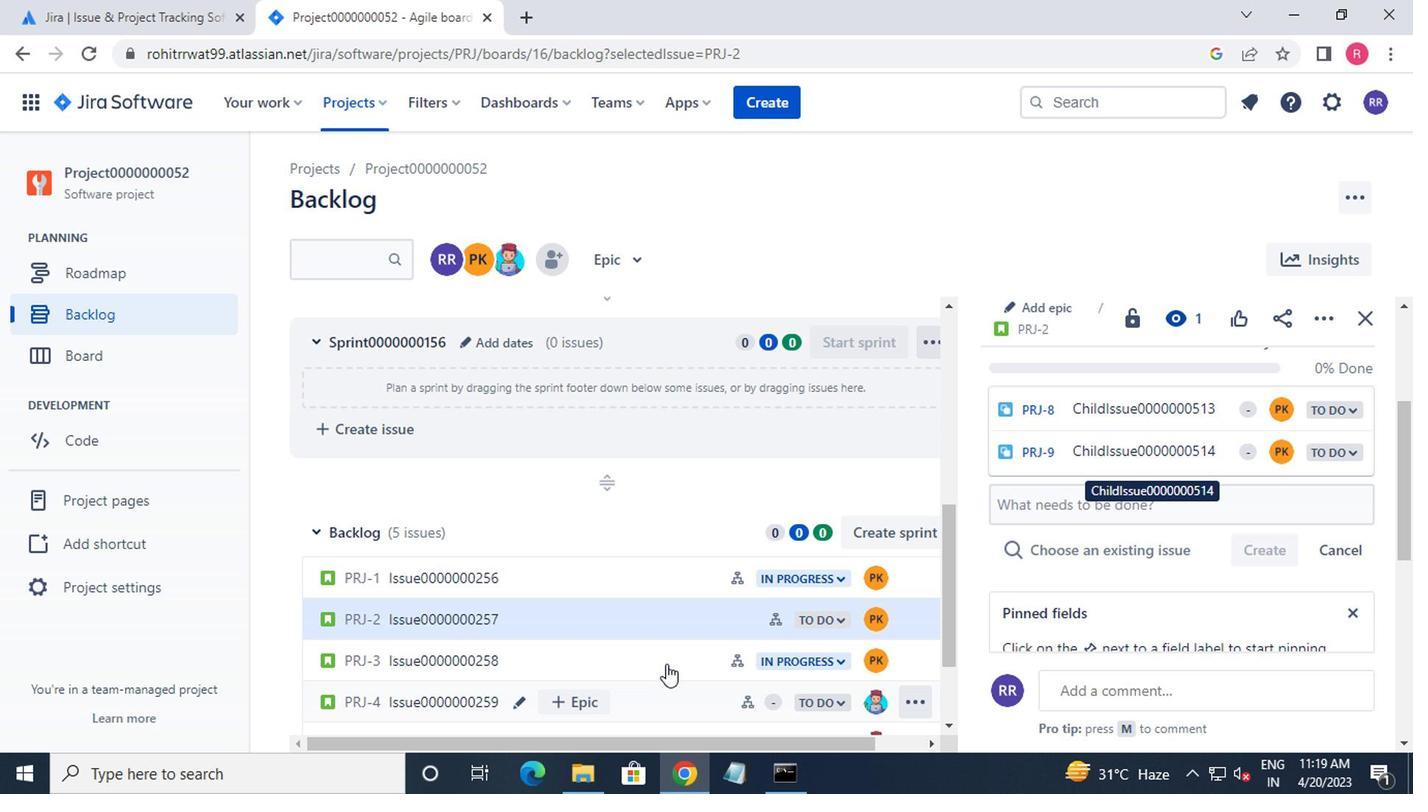 
Action: Mouse pressed left at (666, 651)
Screenshot: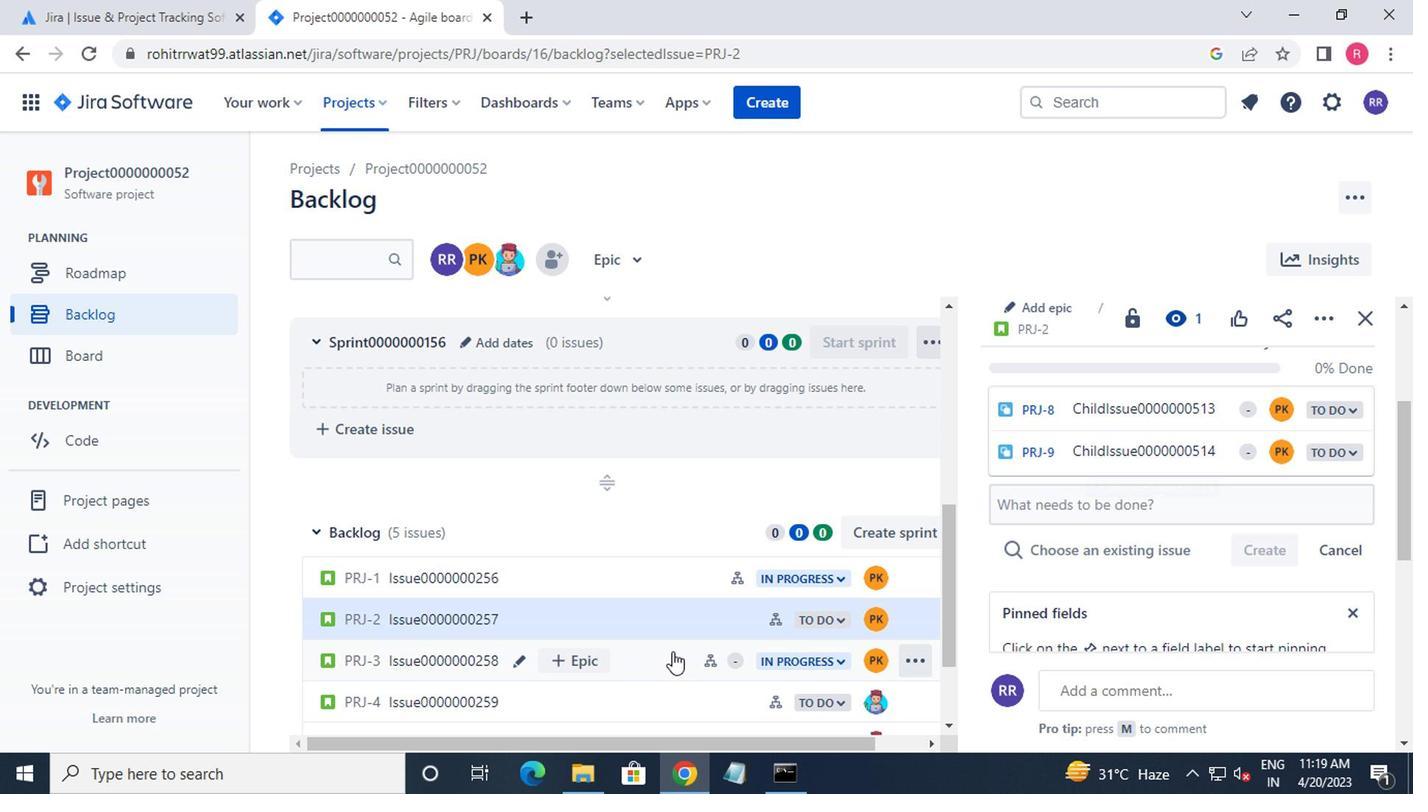 
Action: Mouse moved to (1051, 421)
Screenshot: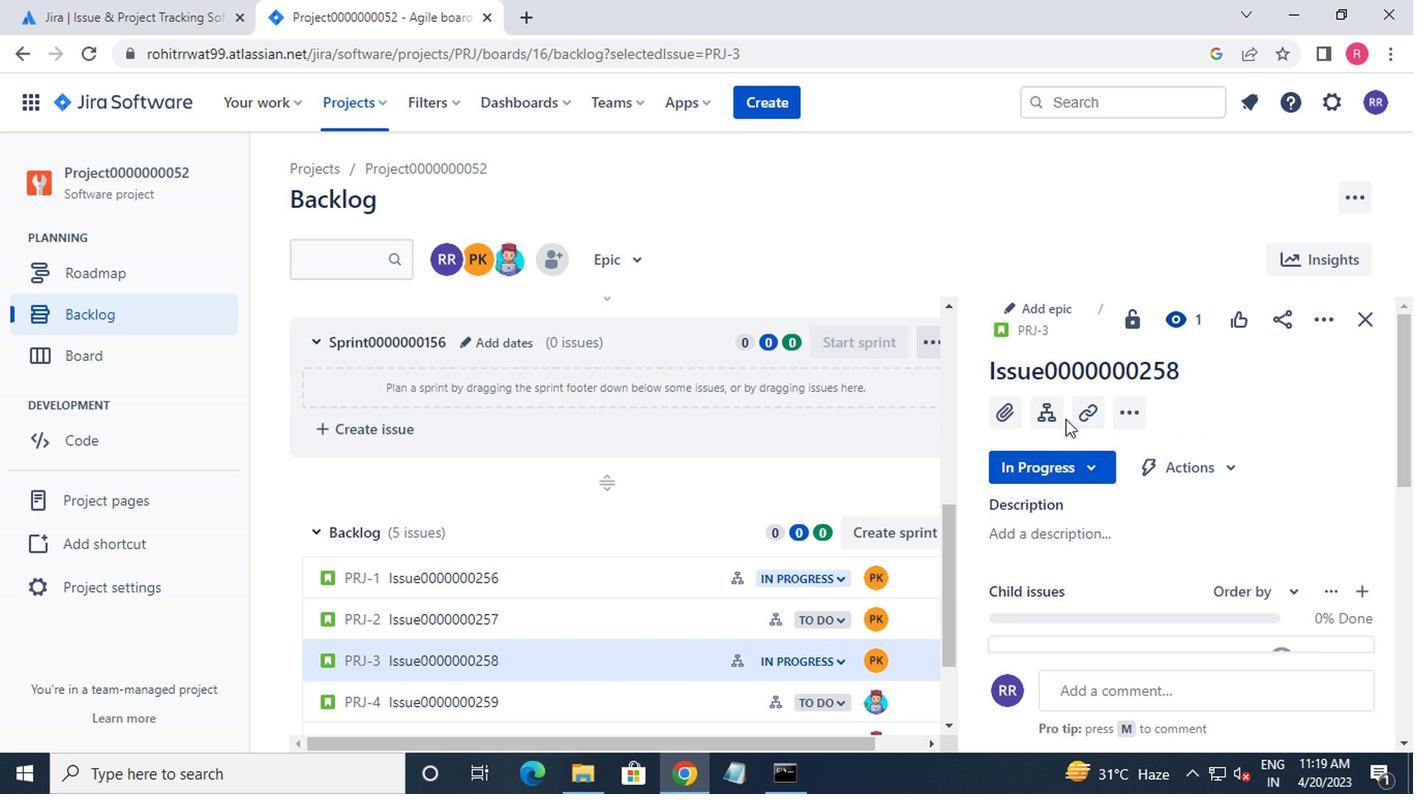 
Action: Mouse pressed left at (1051, 421)
Screenshot: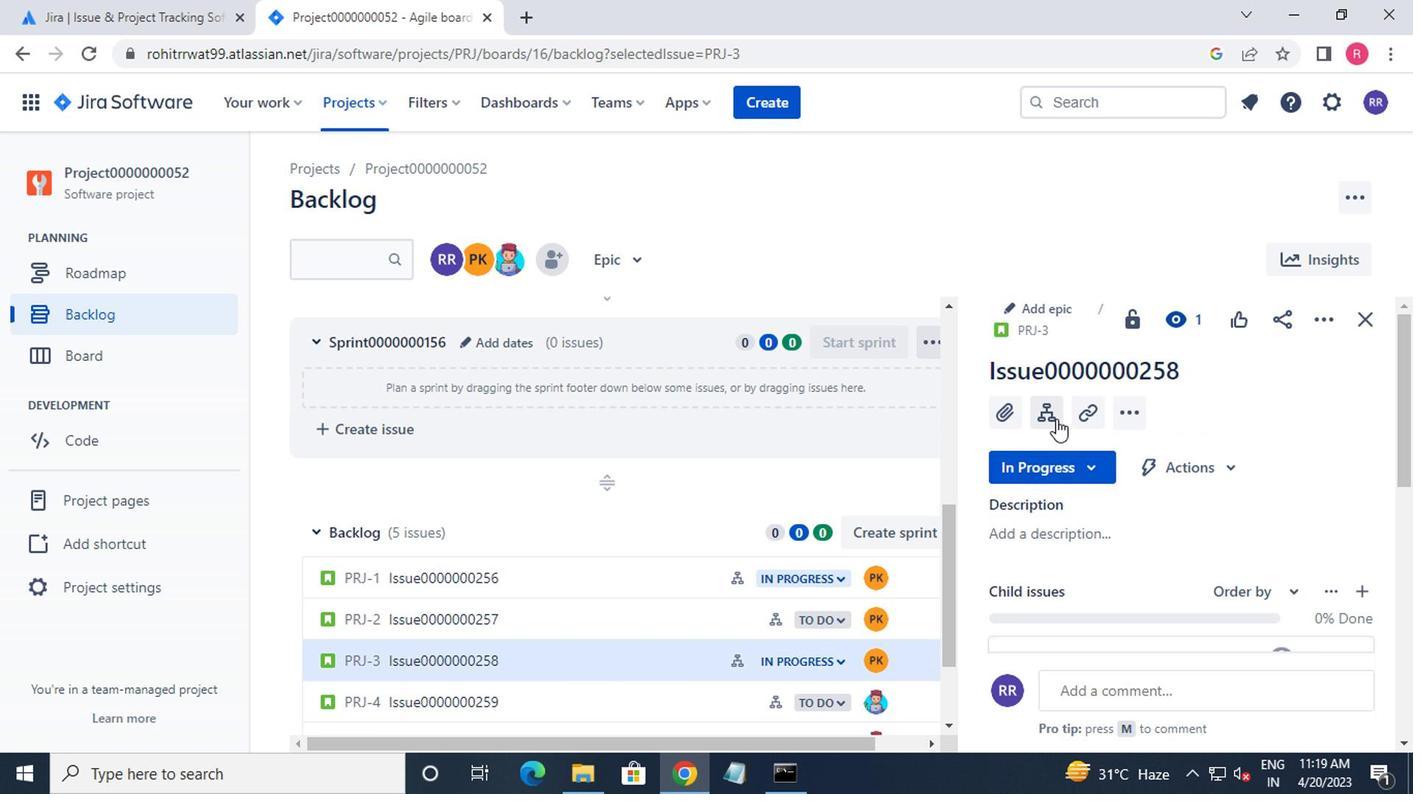 
Action: Mouse moved to (1276, 421)
Screenshot: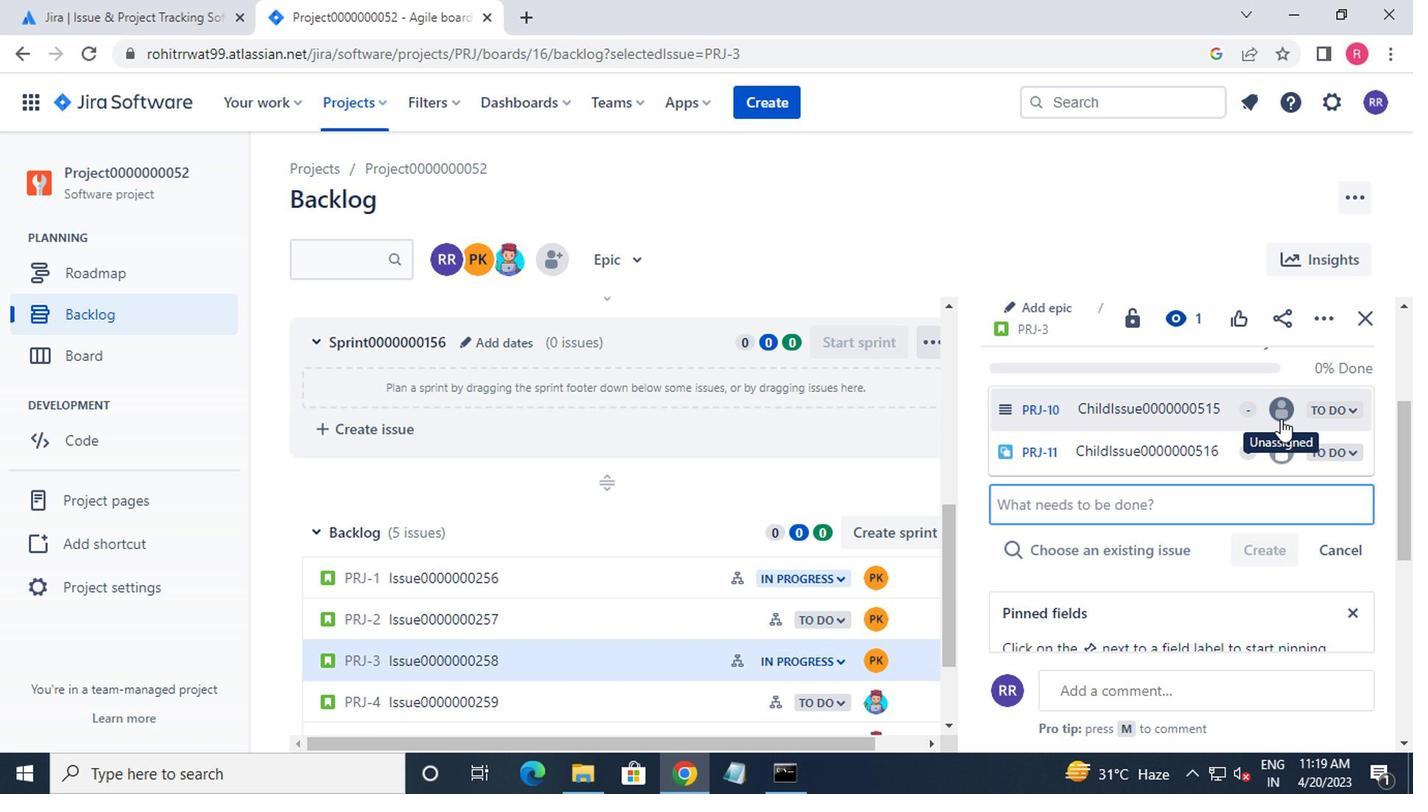 
Action: Mouse pressed left at (1276, 421)
Screenshot: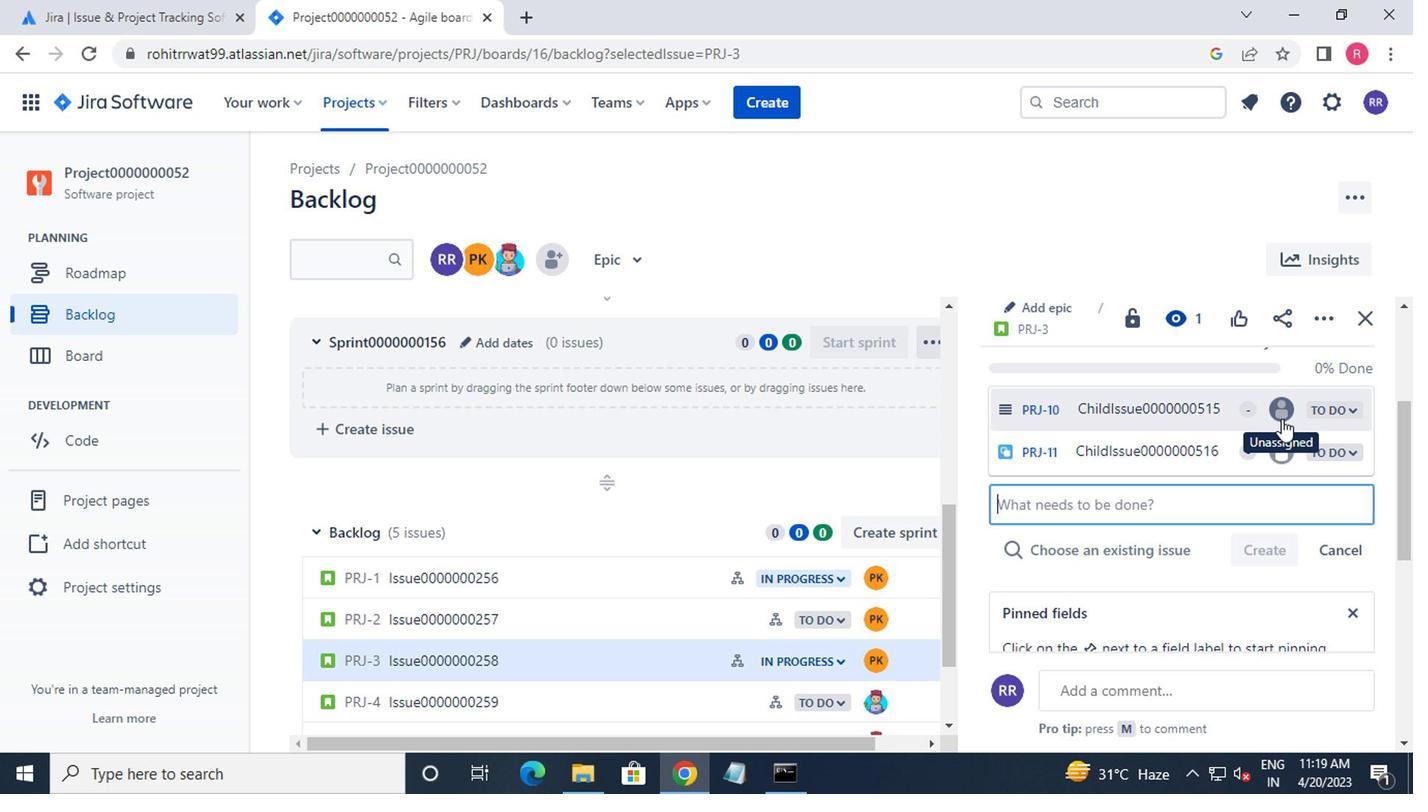 
Action: Mouse moved to (1087, 482)
Screenshot: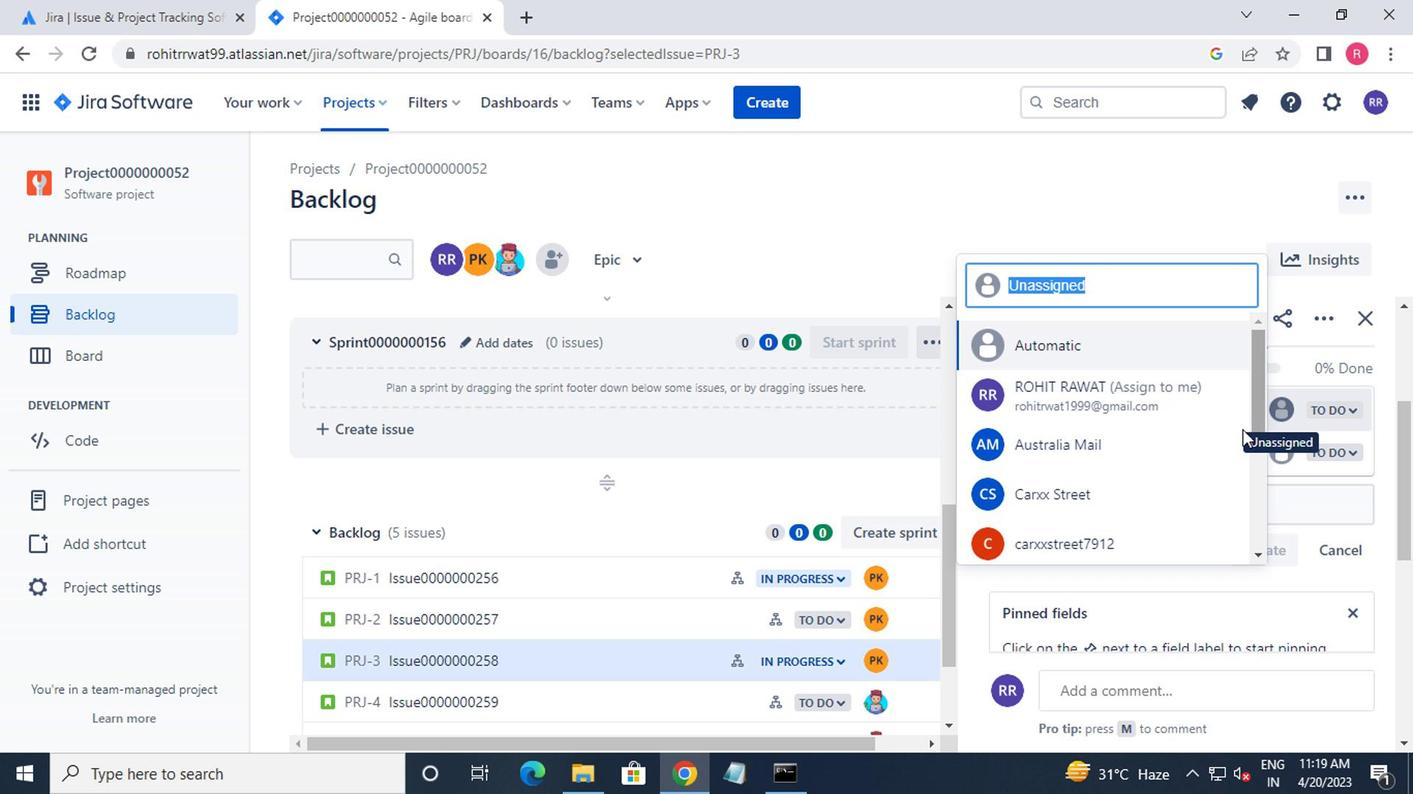 
Action: Mouse scrolled (1087, 480) with delta (0, -1)
Screenshot: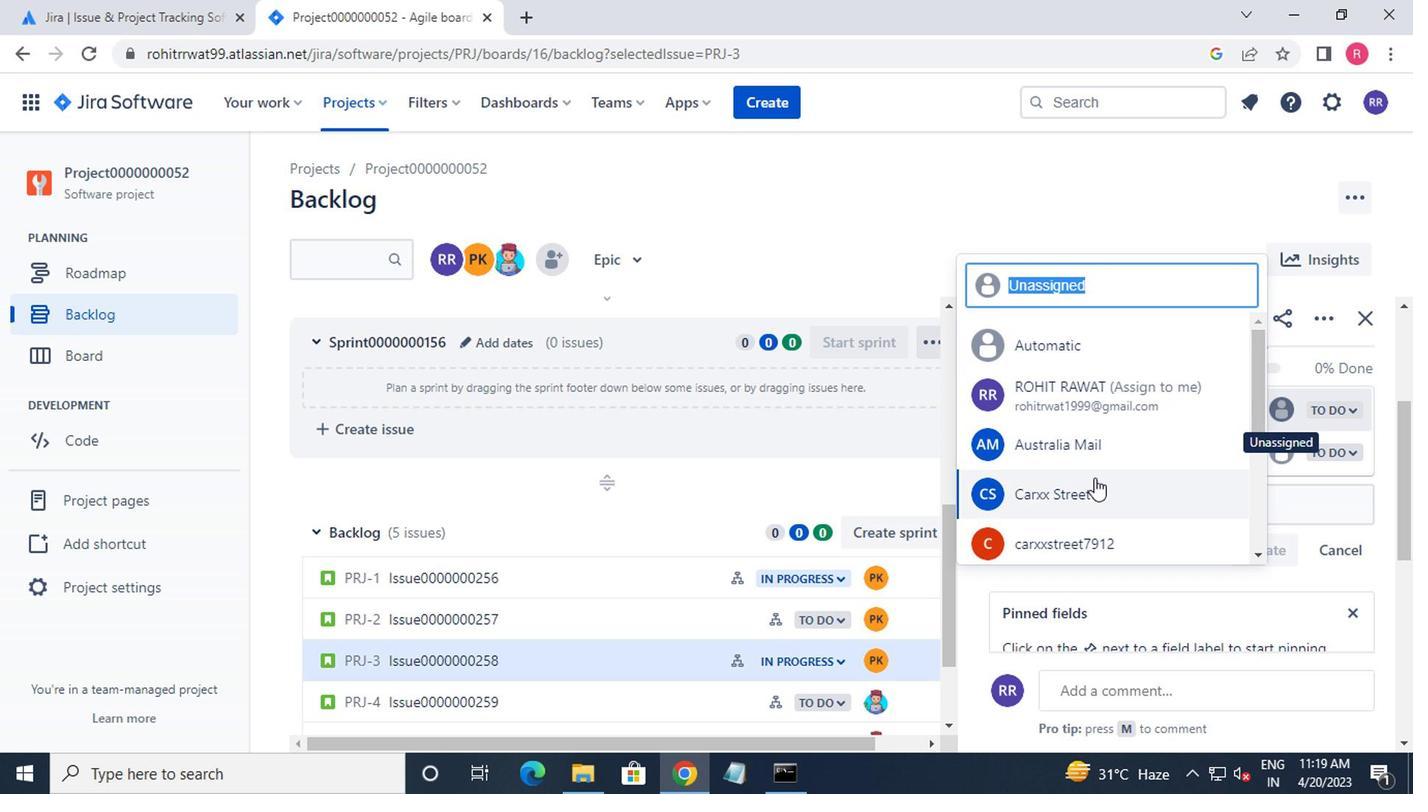 
Action: Mouse scrolled (1087, 480) with delta (0, -1)
Screenshot: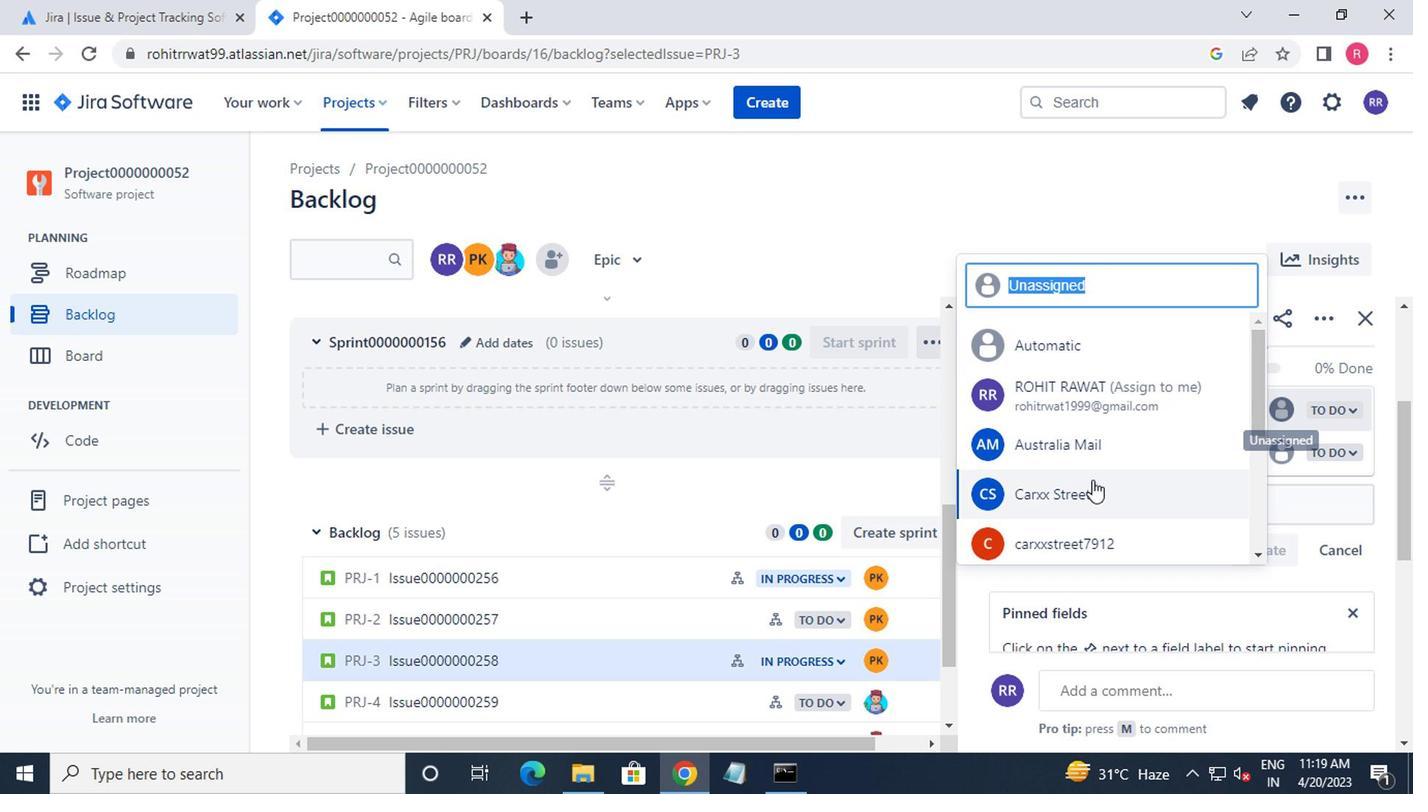 
Action: Mouse scrolled (1087, 480) with delta (0, -1)
Screenshot: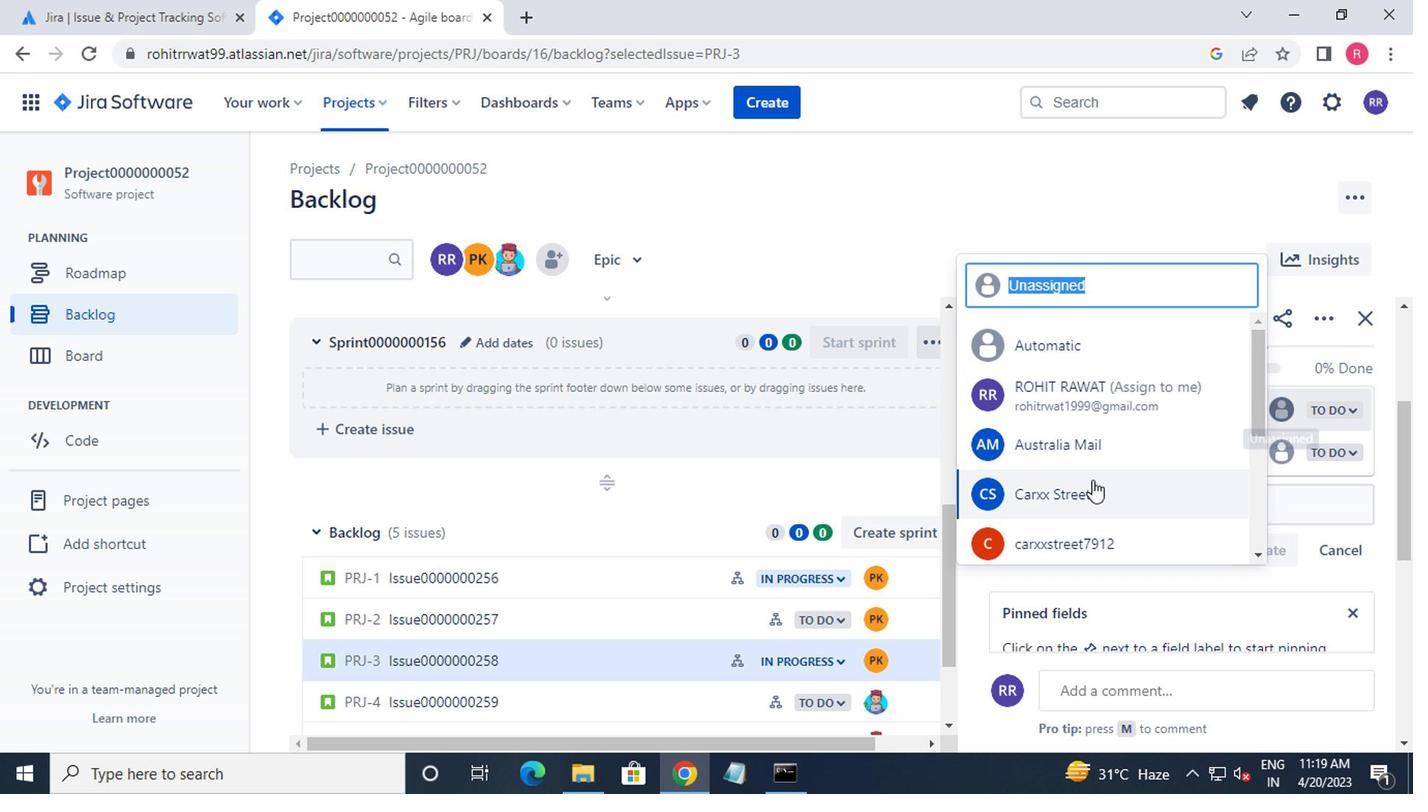 
Action: Mouse moved to (1070, 404)
Screenshot: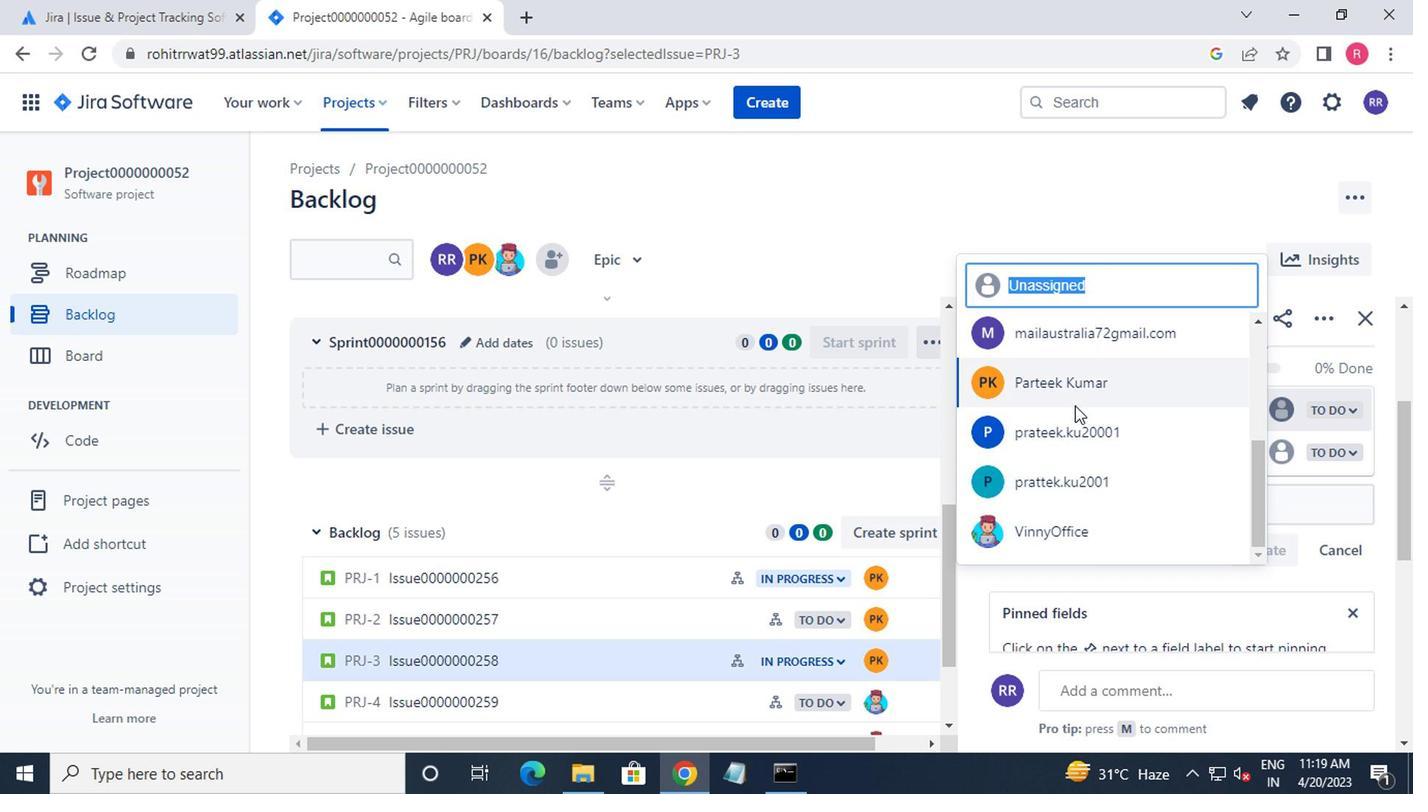 
Action: Mouse pressed left at (1070, 404)
Screenshot: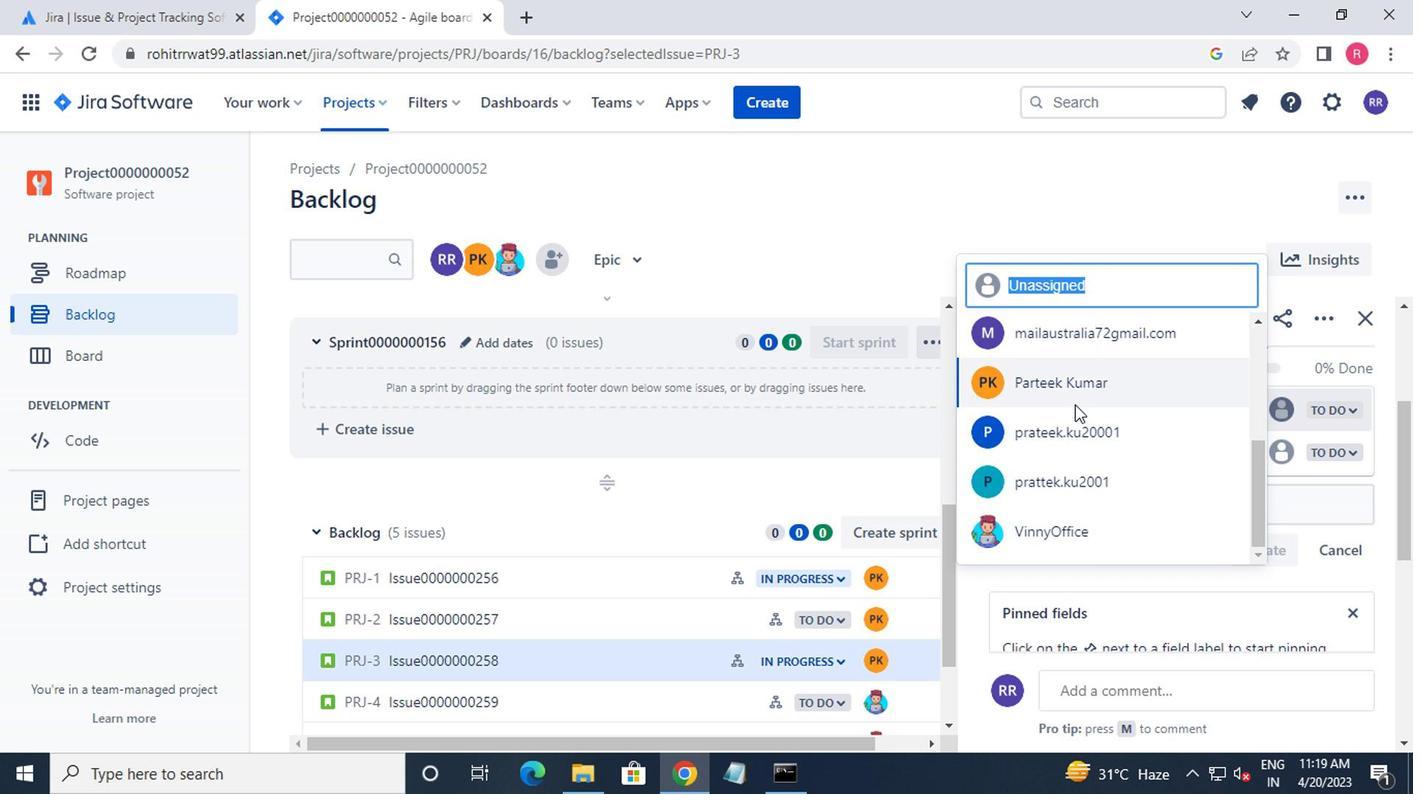 
Action: Key pressed <Key.f8>
Screenshot: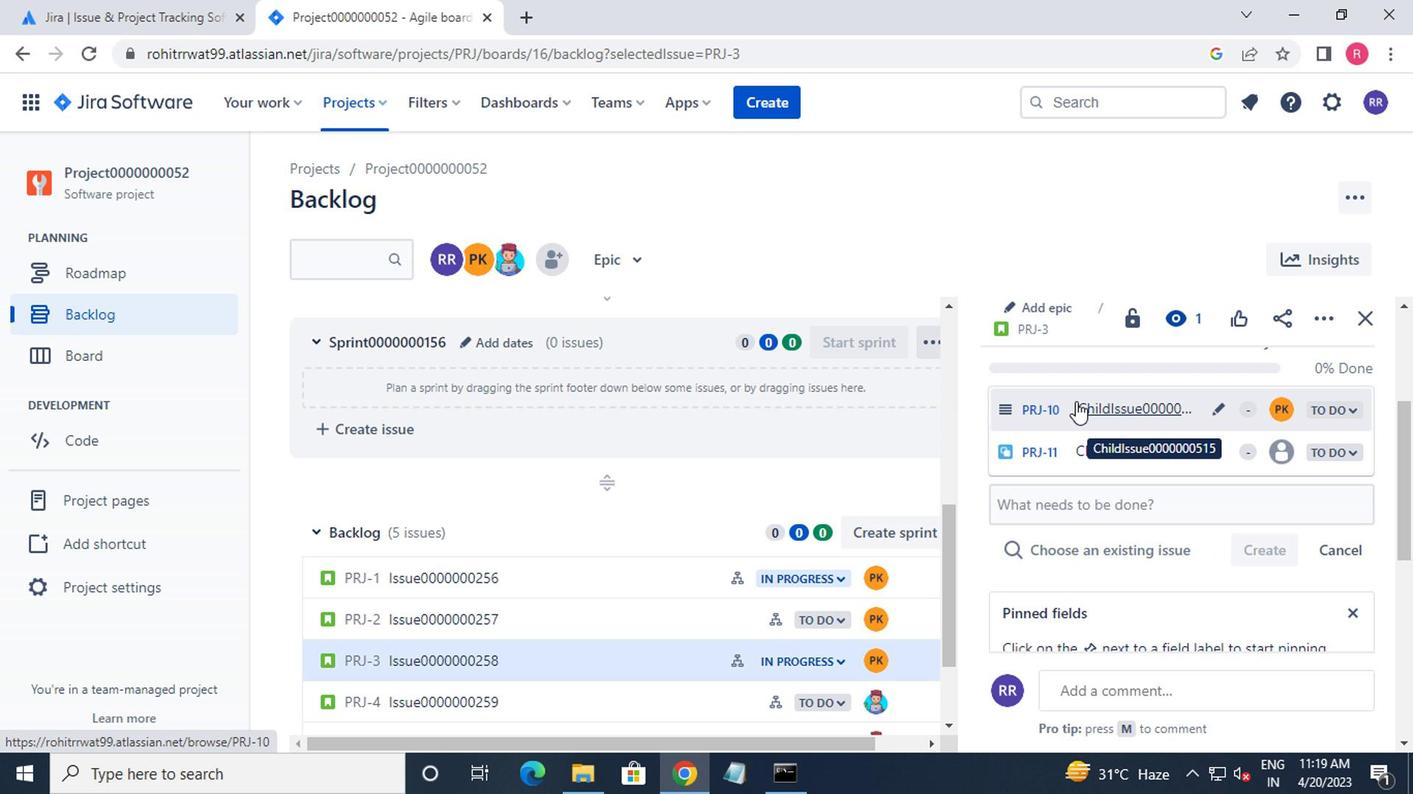 
